 Task: Create a Sprint called Sprint0000000160 in Scrum Project Project0000000054 in Jira. Create a Sprint called Sprint0000000161 in Scrum Project Project0000000054 in Jira. Create a Sprint called Sprint0000000162 in Scrum Project Project0000000054 in Jira. Set Duration of Sprint called Sprint0000000160 in Scrum Project Project0000000054 to 1 week in Jira. Set Duration of Sprint called Sprint0000000161 in Scrum Project Project0000000054 to 2 weeks in Jira
Action: Mouse moved to (279, 371)
Screenshot: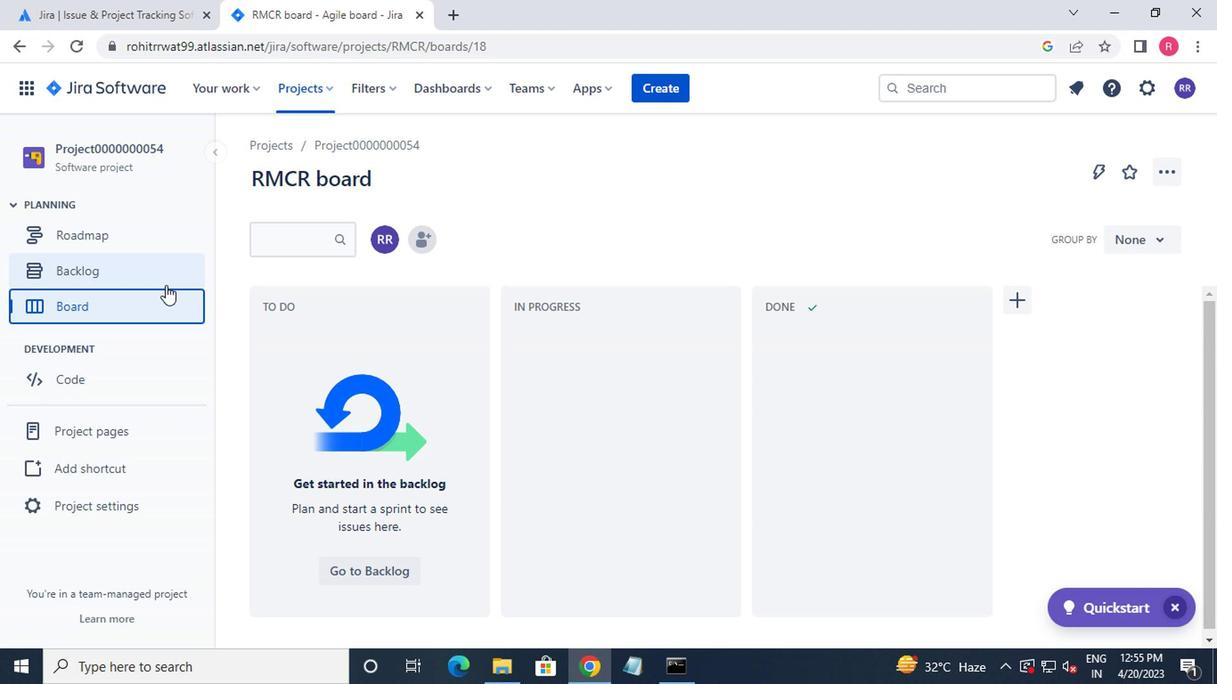
Action: Mouse pressed left at (279, 371)
Screenshot: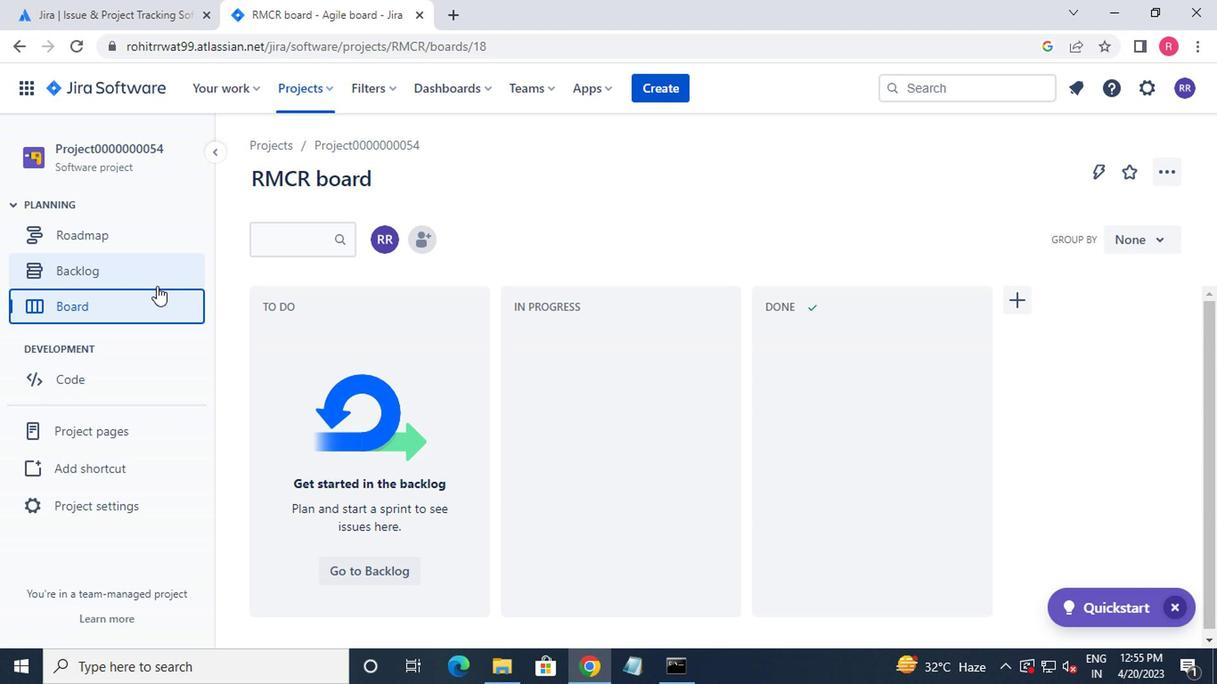 
Action: Mouse moved to (459, 449)
Screenshot: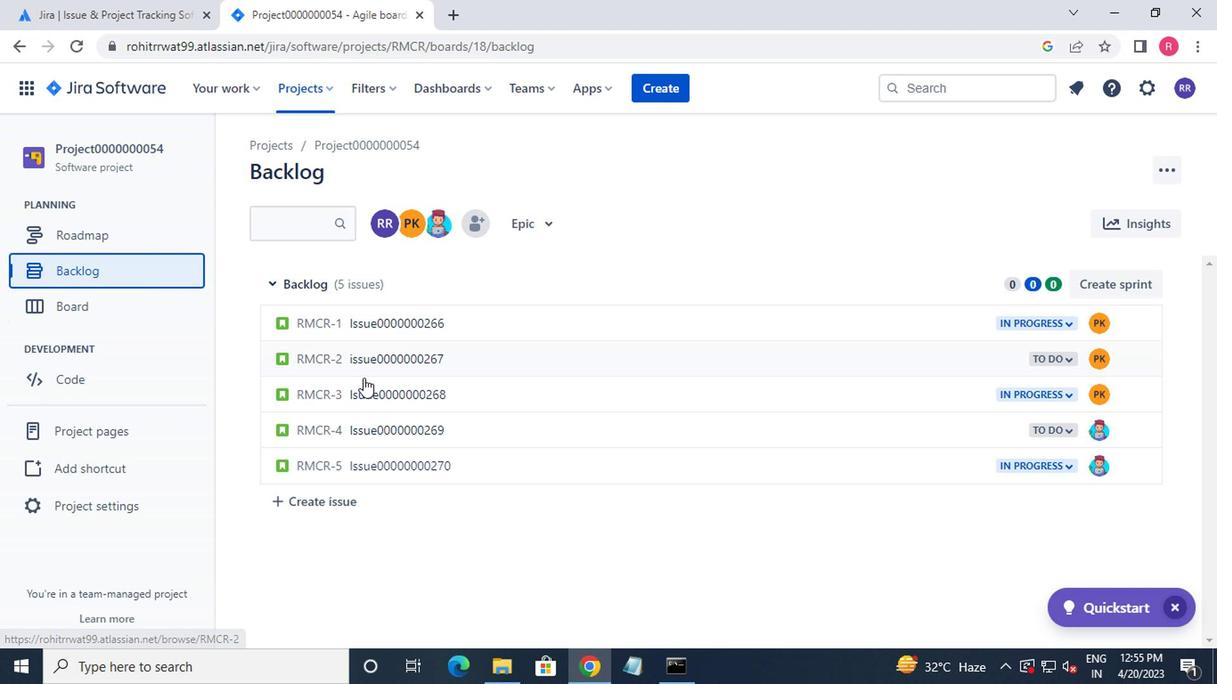
Action: Mouse scrolled (459, 449) with delta (0, 0)
Screenshot: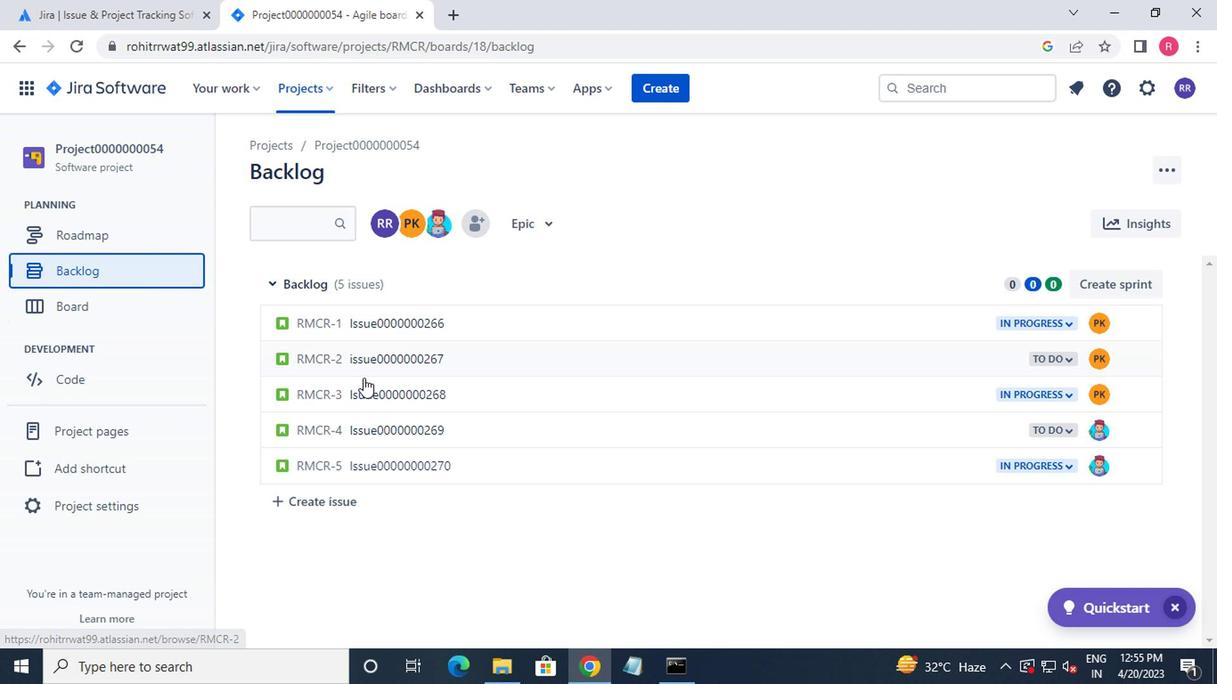 
Action: Mouse moved to (976, 369)
Screenshot: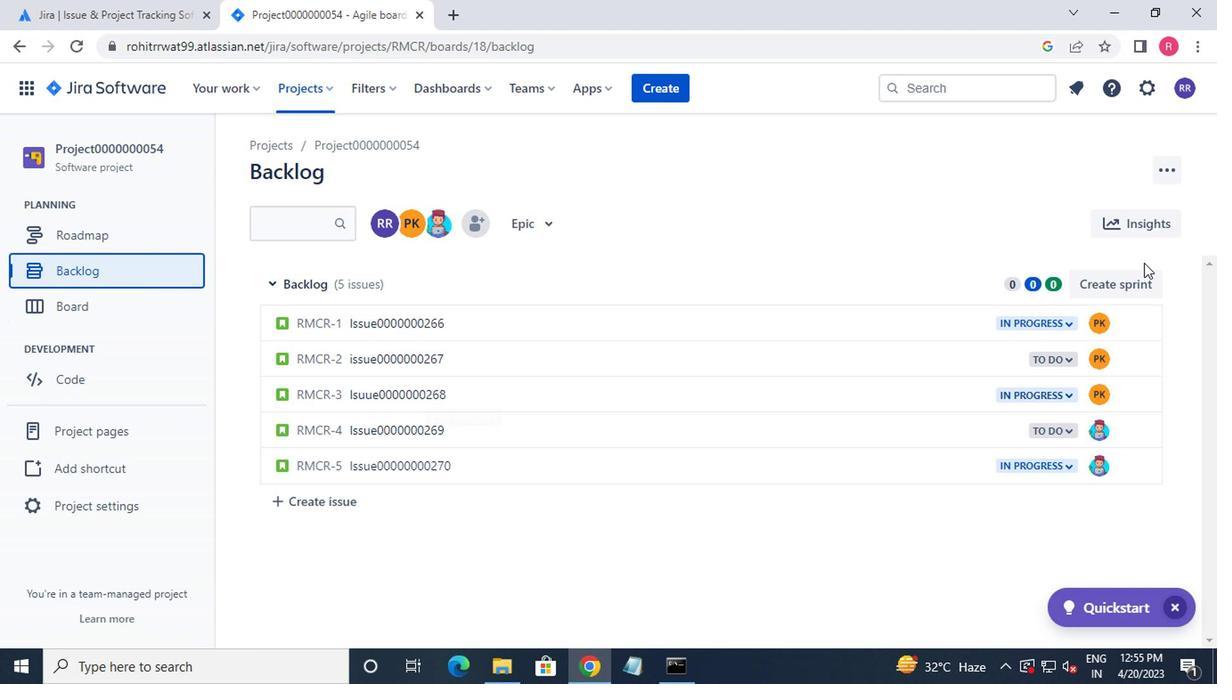
Action: Mouse pressed left at (976, 369)
Screenshot: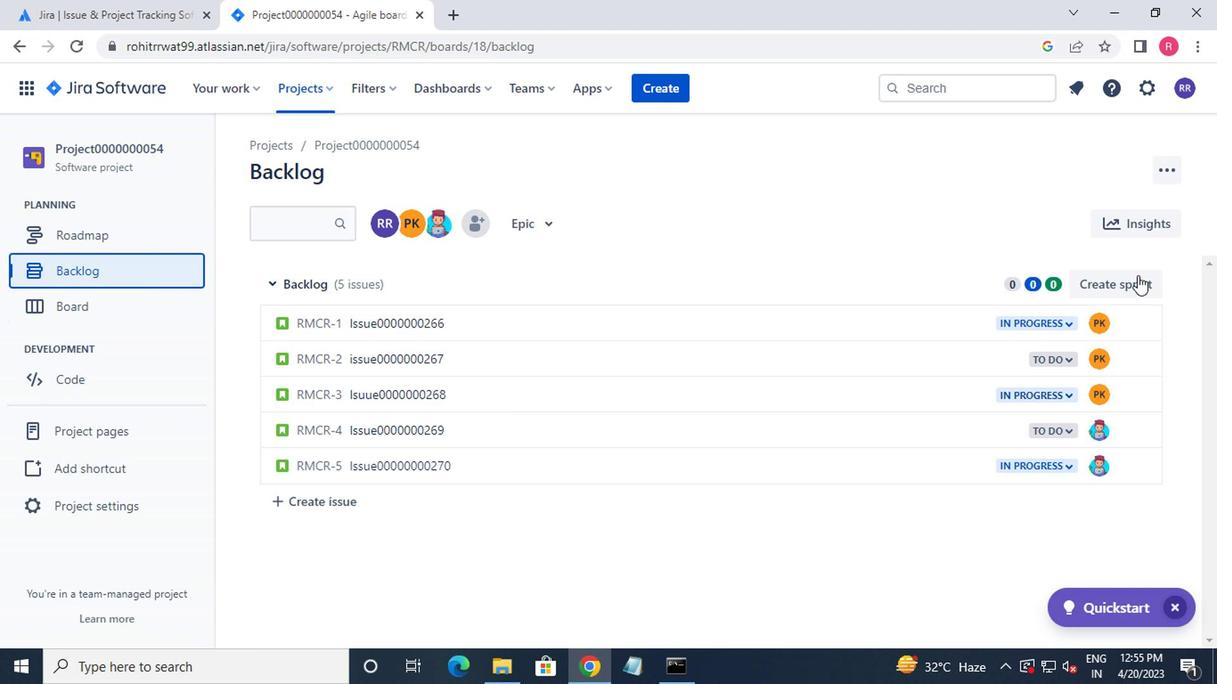 
Action: Mouse moved to (437, 374)
Screenshot: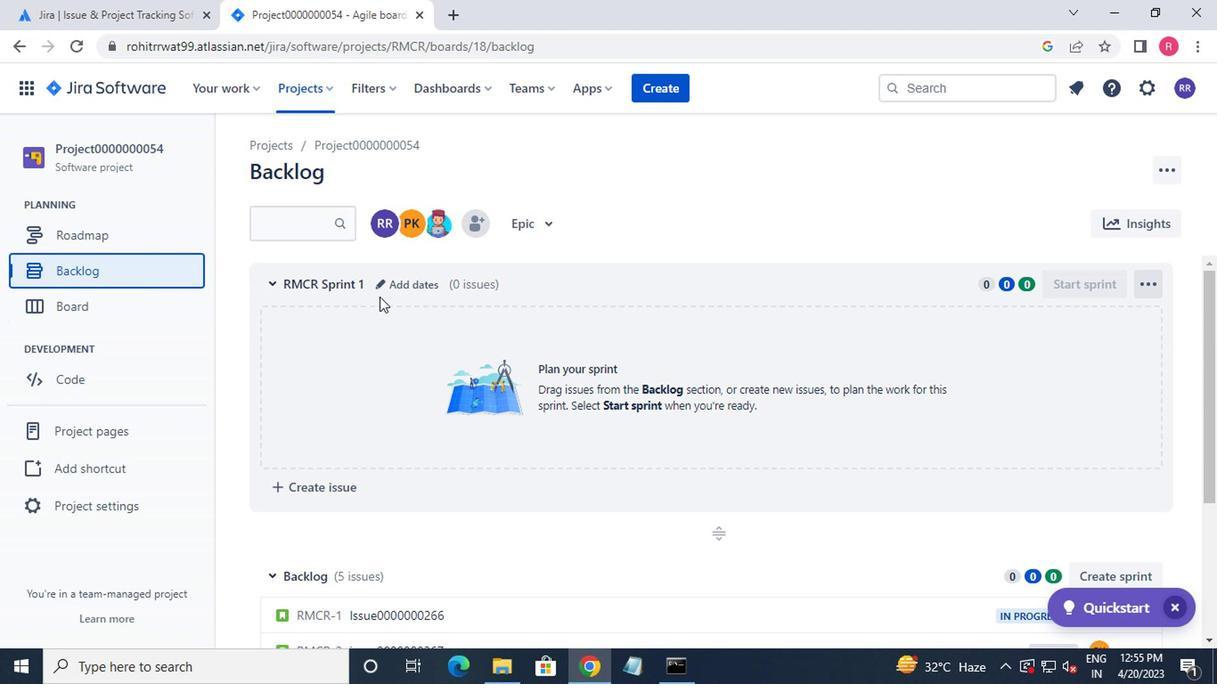 
Action: Mouse pressed left at (437, 374)
Screenshot: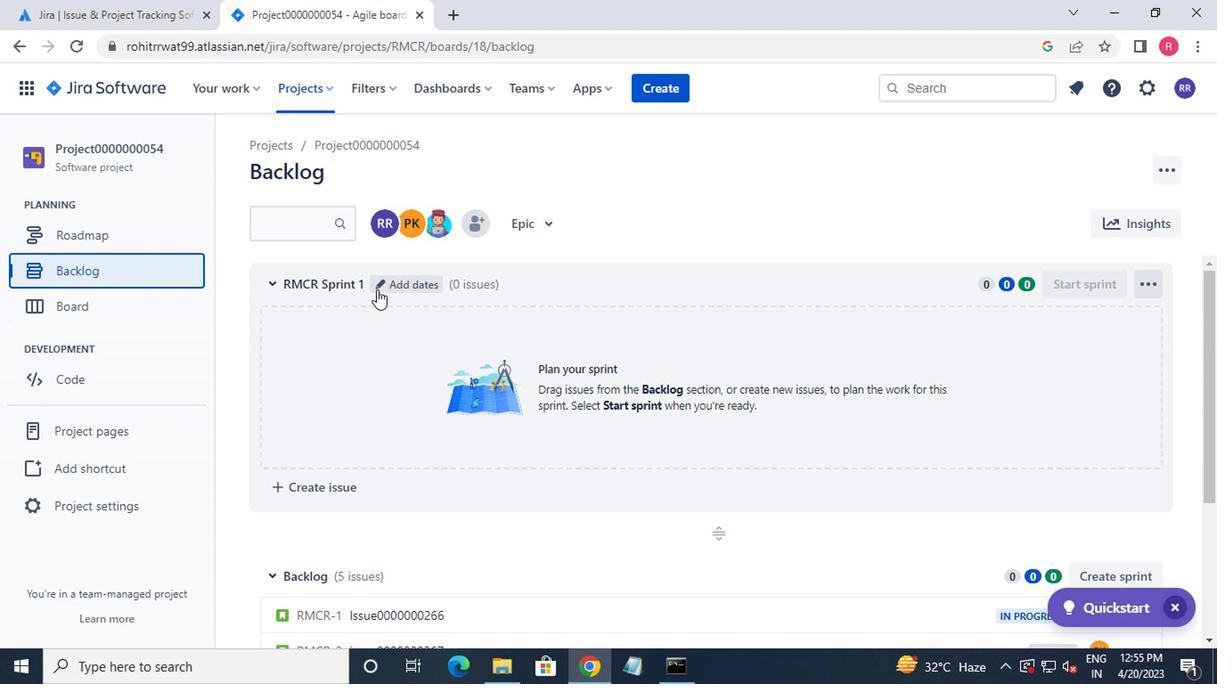 
Action: Key pressed <Key.backspace><Key.backspace><Key.backspace><Key.backspace><Key.backspace><Key.backspace><Key.backspace><Key.backspace><Key.backspace><Key.backspace><Key.backspace><Key.backspace><Key.backspace><Key.backspace><Key.backspace><Key.backspace><Key.backspace><Key.backspace><Key.backspace><Key.backspace><Key.shift>SPRINT0000000160
Screenshot: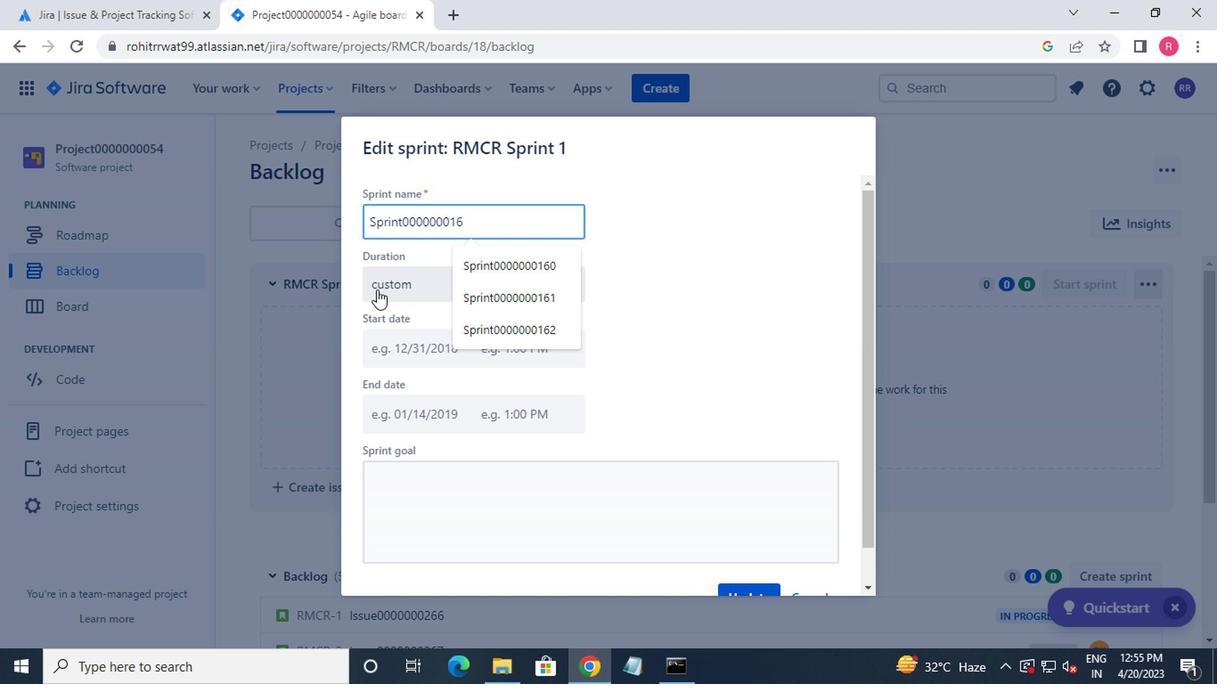 
Action: Mouse moved to (817, 306)
Screenshot: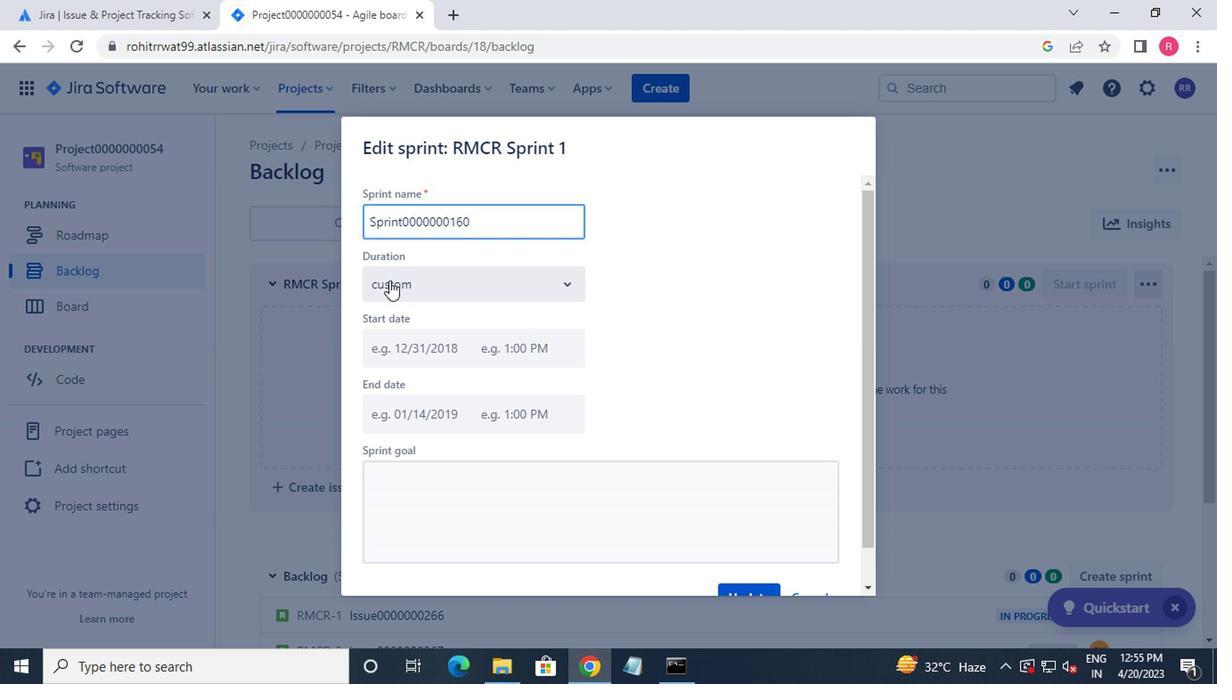 
Action: Mouse scrolled (817, 305) with delta (0, 0)
Screenshot: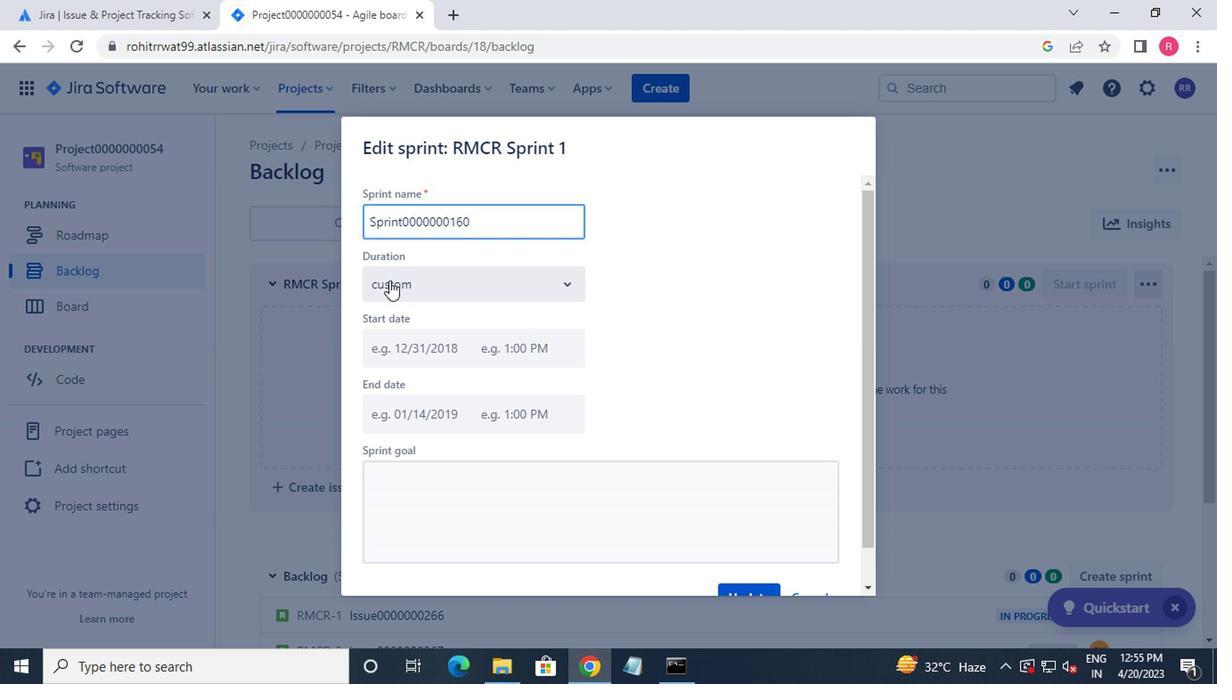 
Action: Mouse moved to (825, 310)
Screenshot: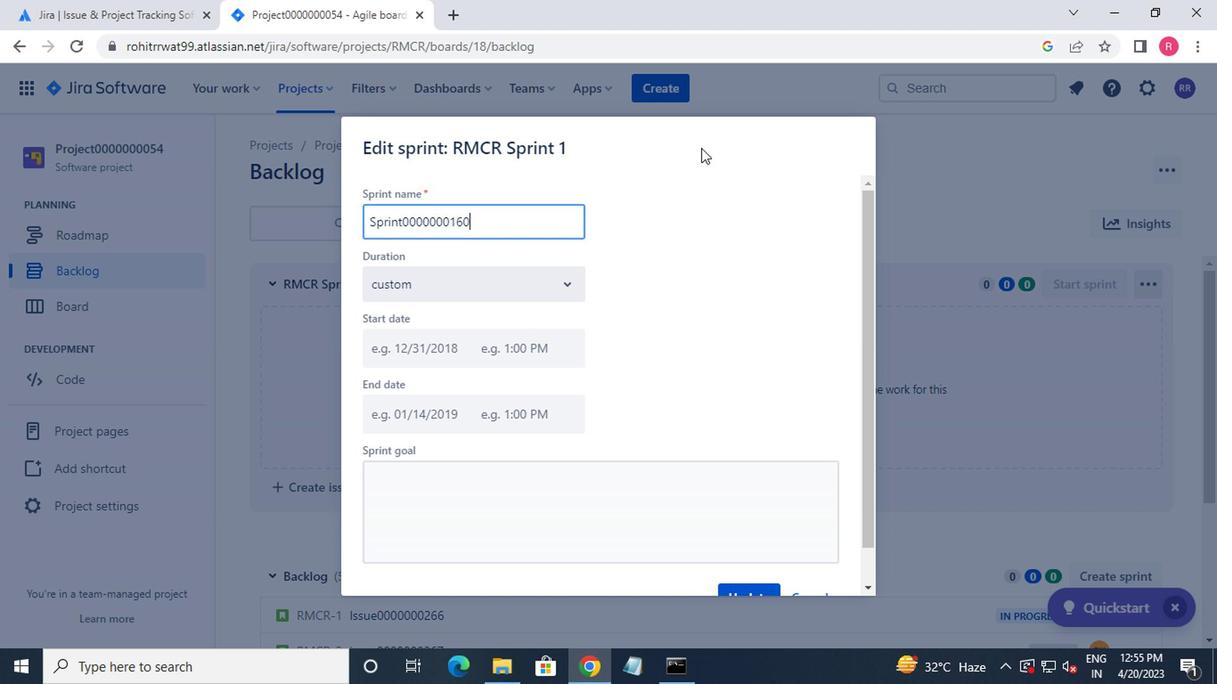 
Action: Mouse scrolled (825, 309) with delta (0, 0)
Screenshot: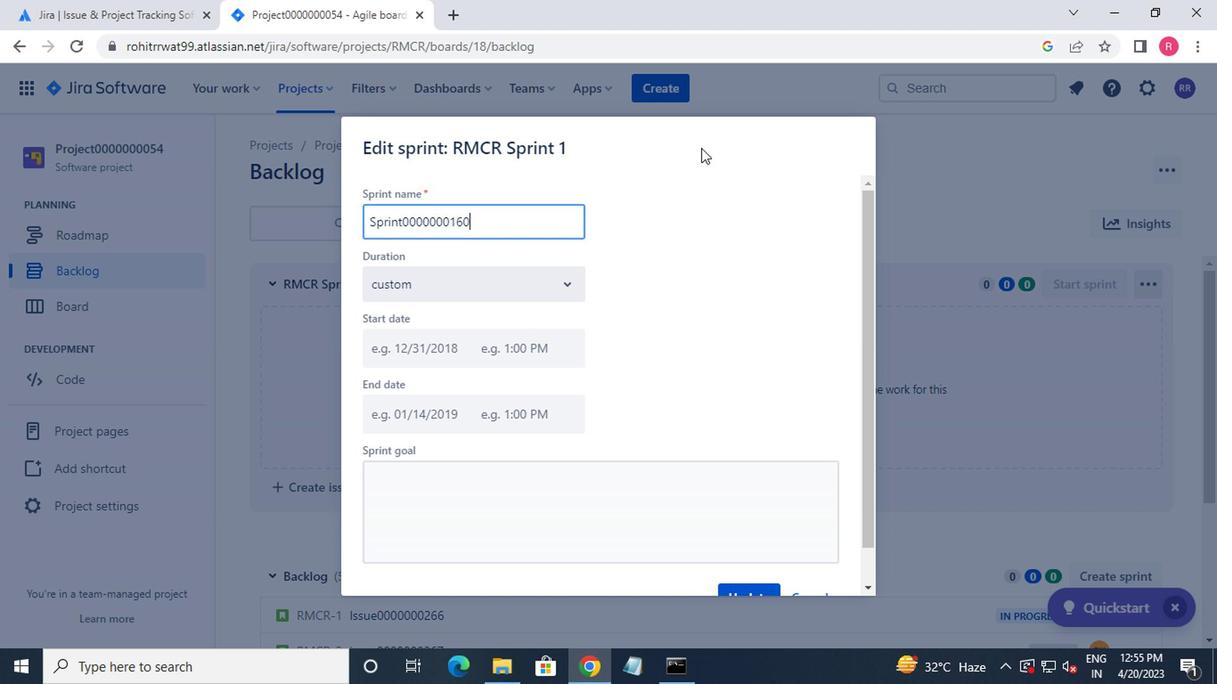 
Action: Mouse moved to (778, 363)
Screenshot: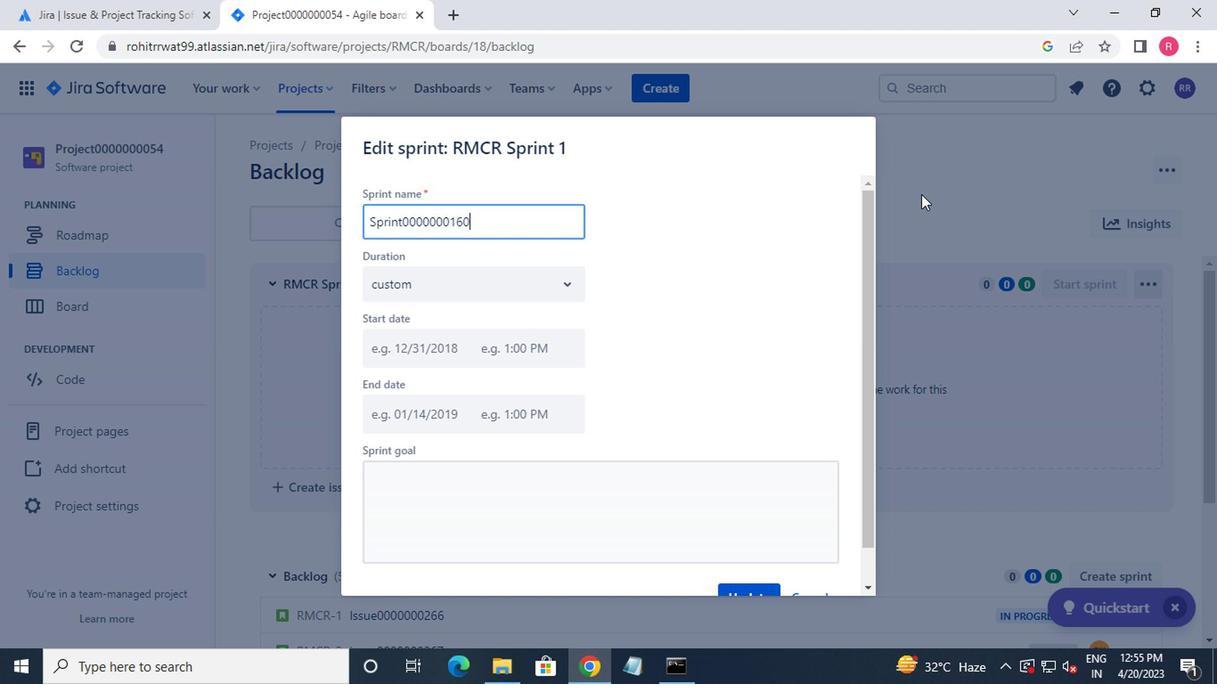 
Action: Mouse scrolled (778, 362) with delta (0, 0)
Screenshot: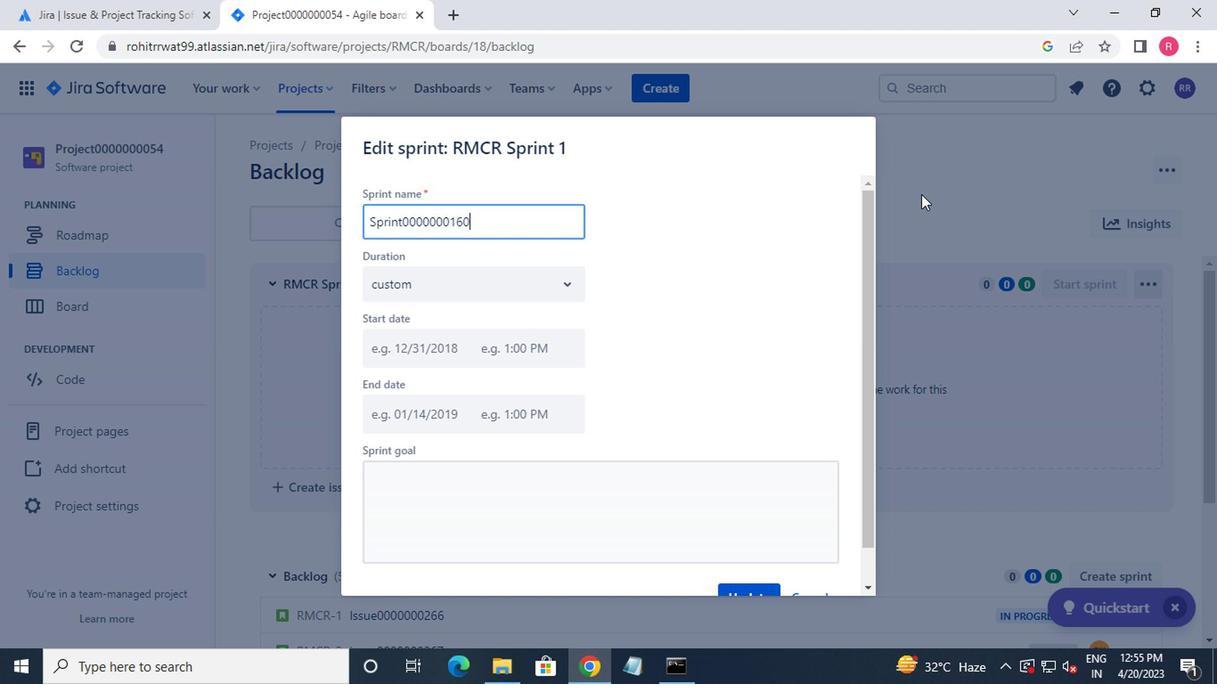 
Action: Mouse moved to (702, 573)
Screenshot: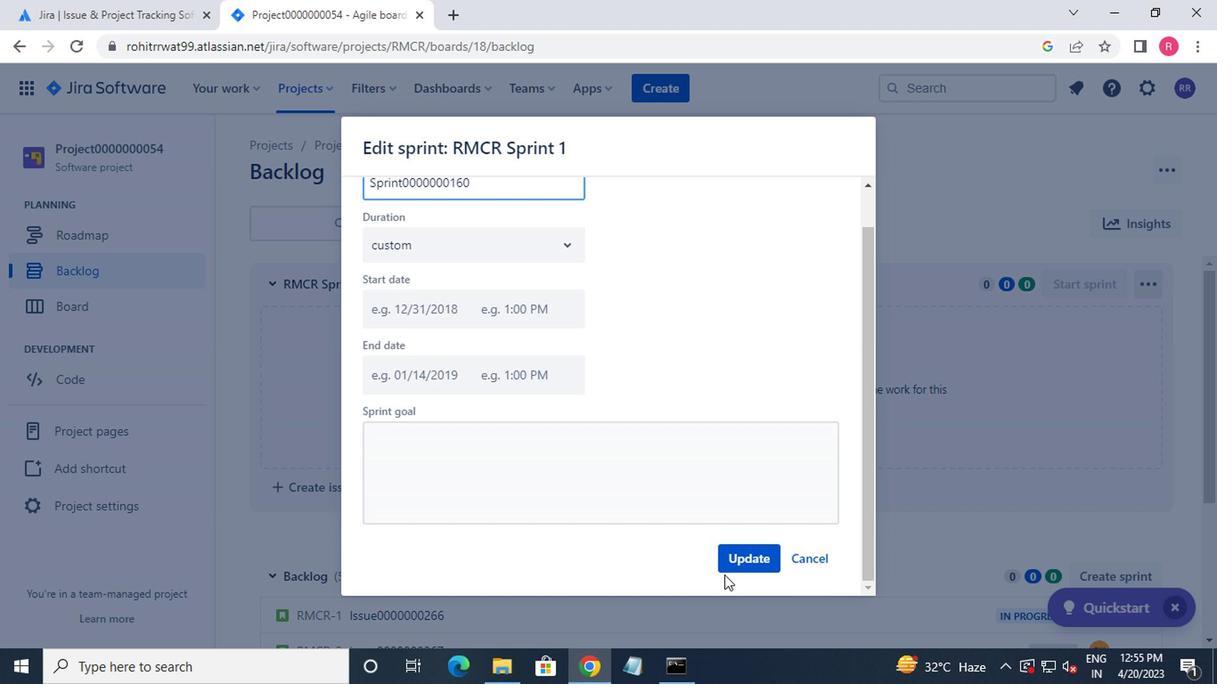 
Action: Mouse pressed left at (702, 573)
Screenshot: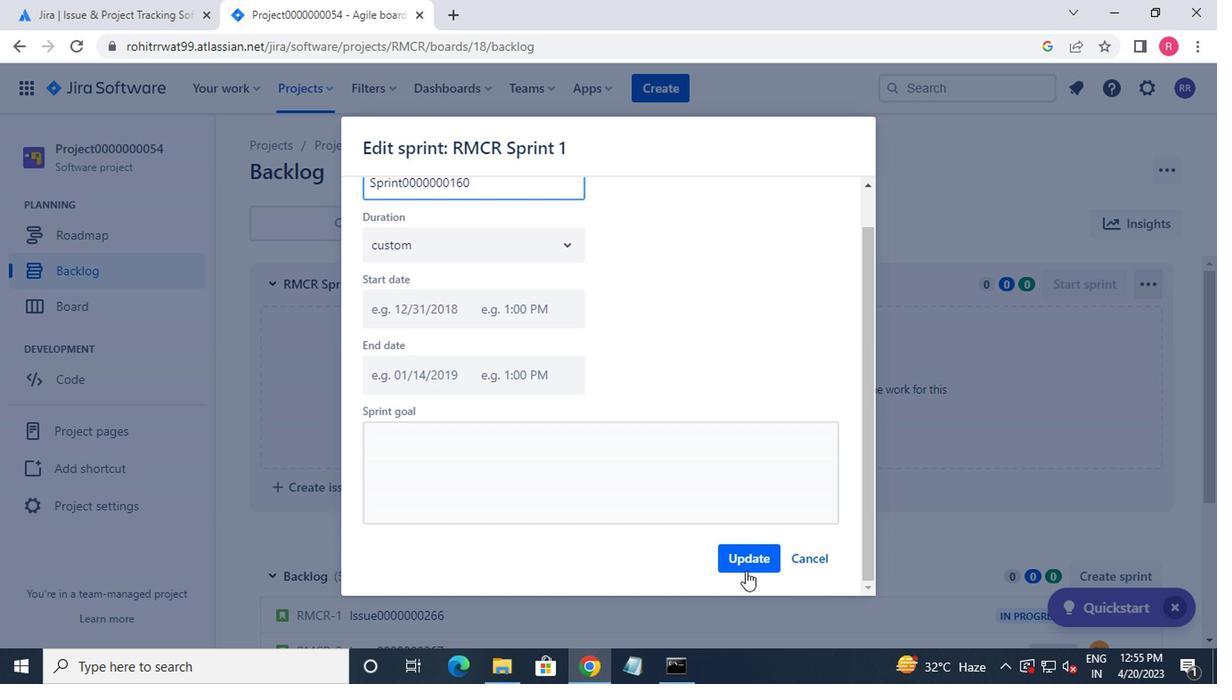 
Action: Mouse moved to (969, 579)
Screenshot: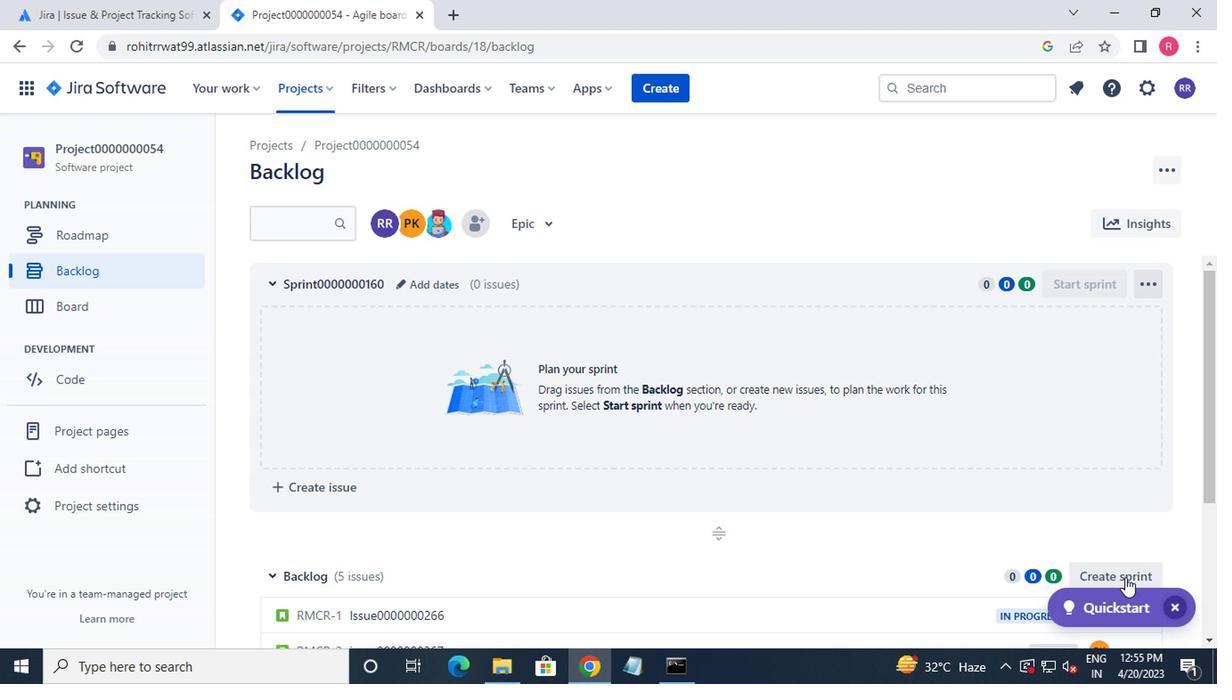 
Action: Mouse pressed left at (969, 579)
Screenshot: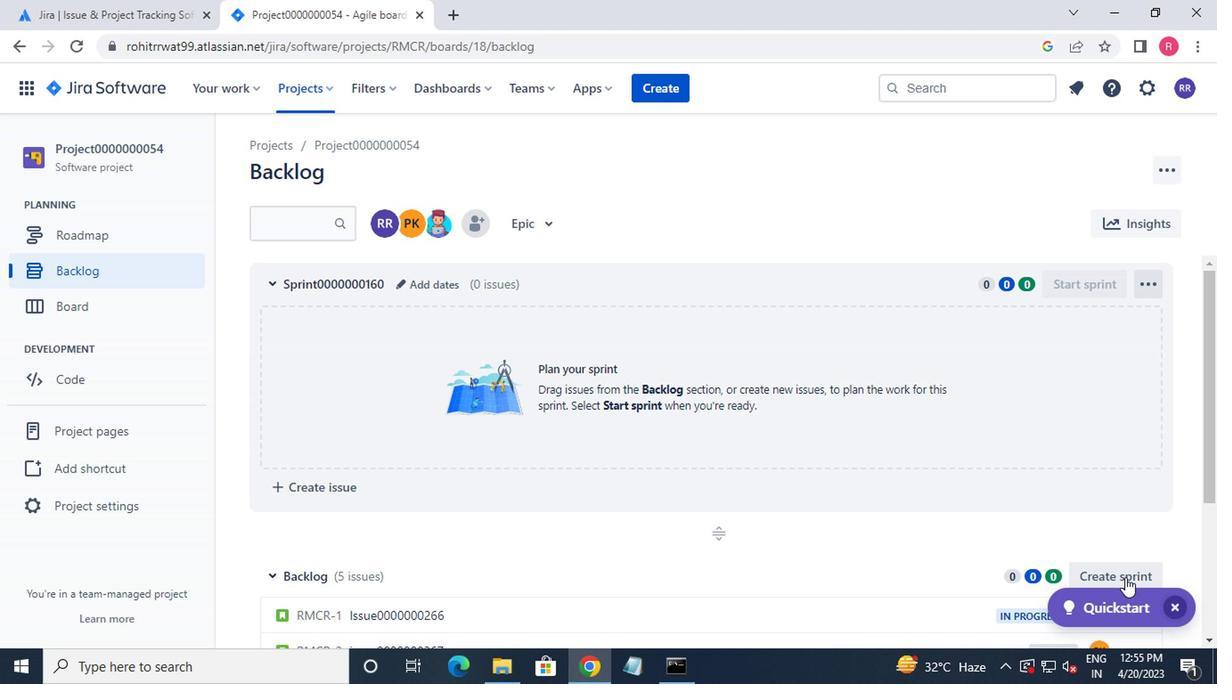 
Action: Mouse moved to (567, 515)
Screenshot: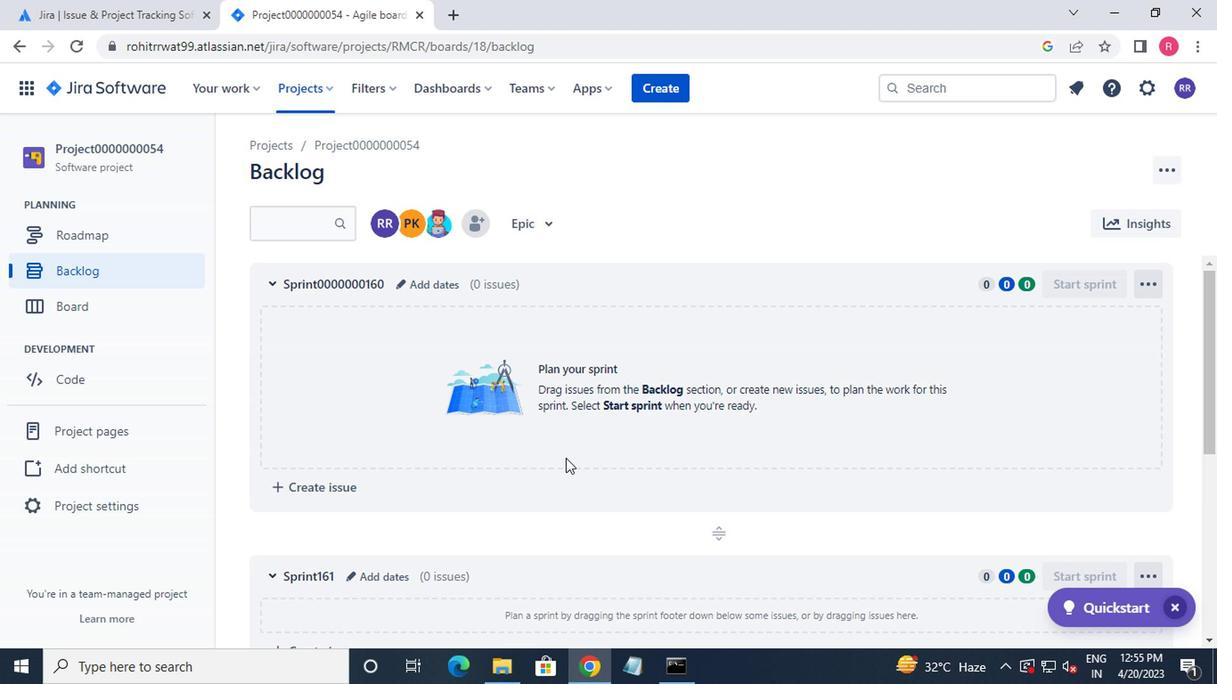 
Action: Mouse scrolled (567, 515) with delta (0, 0)
Screenshot: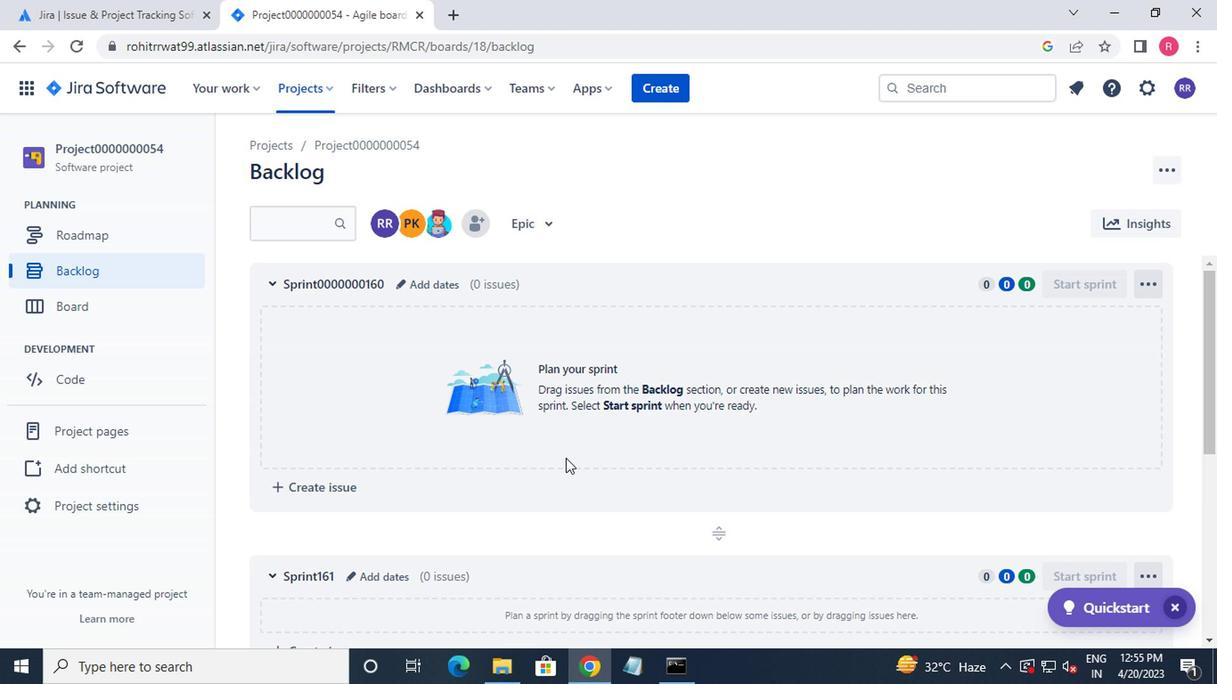 
Action: Mouse moved to (421, 516)
Screenshot: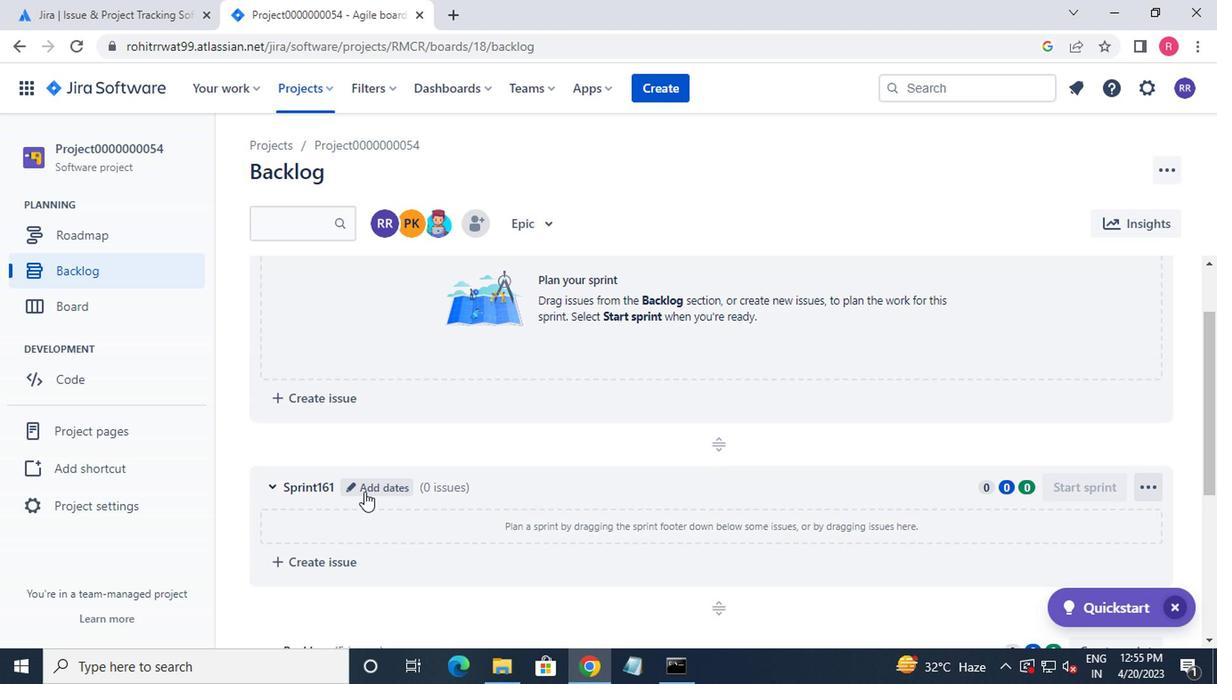 
Action: Mouse pressed left at (421, 516)
Screenshot: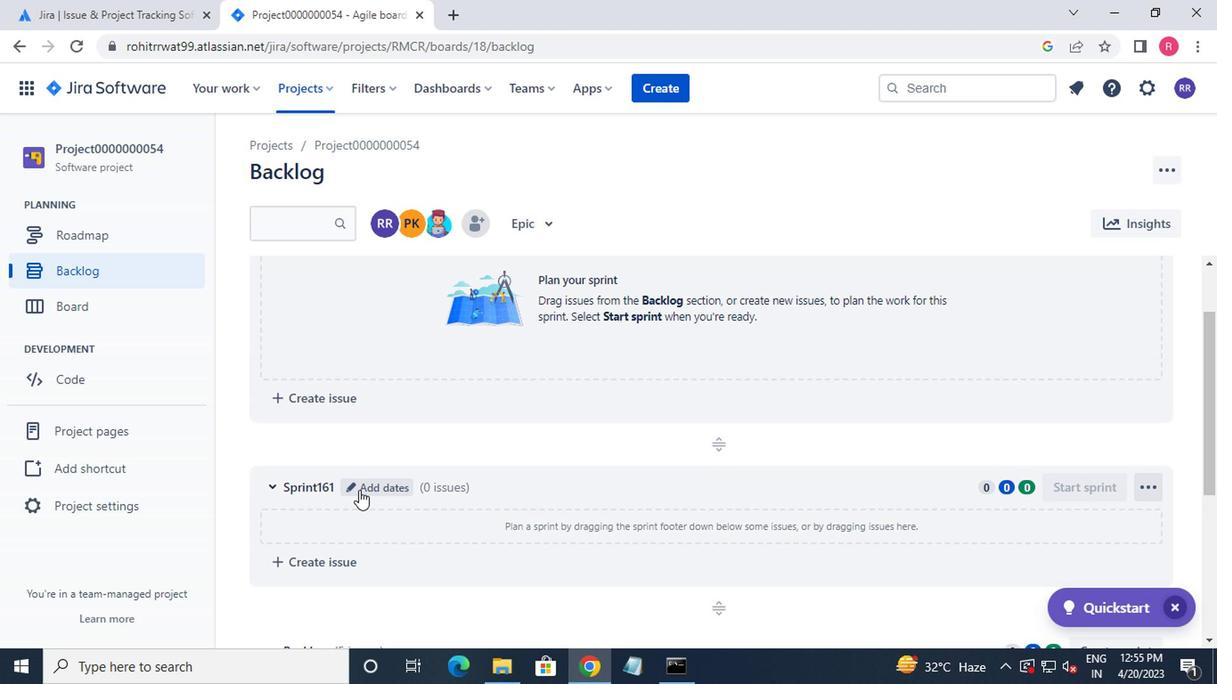 
Action: Mouse moved to (454, 329)
Screenshot: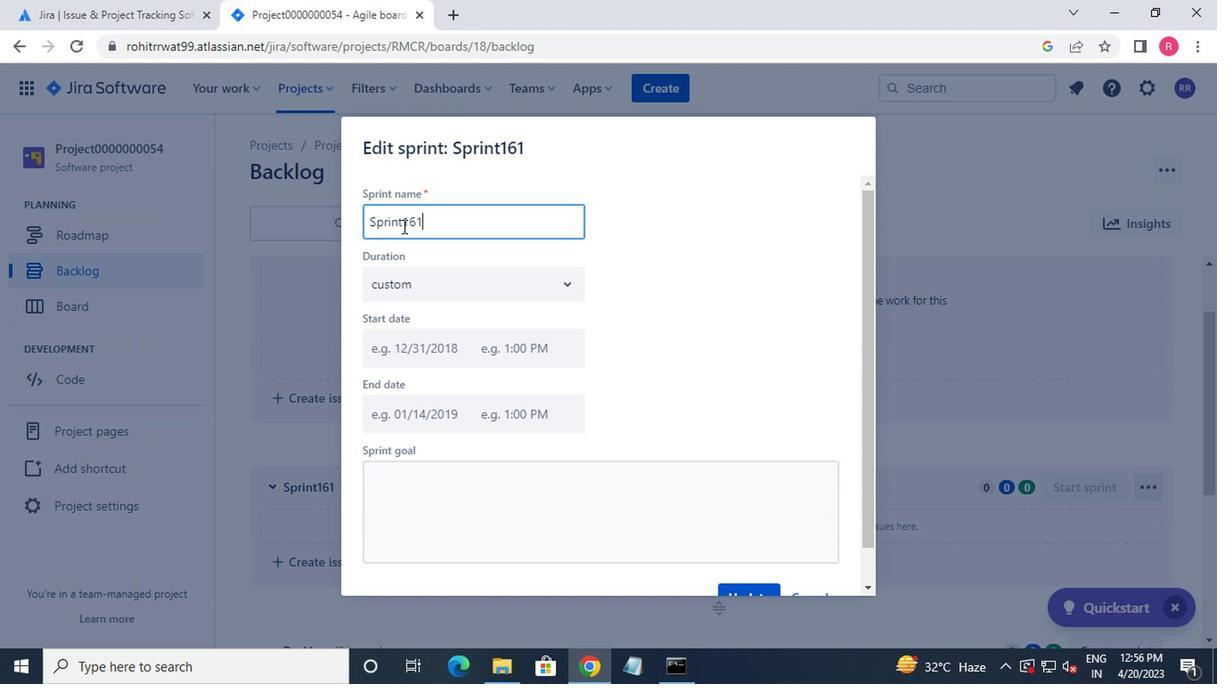
Action: Mouse pressed left at (454, 329)
Screenshot: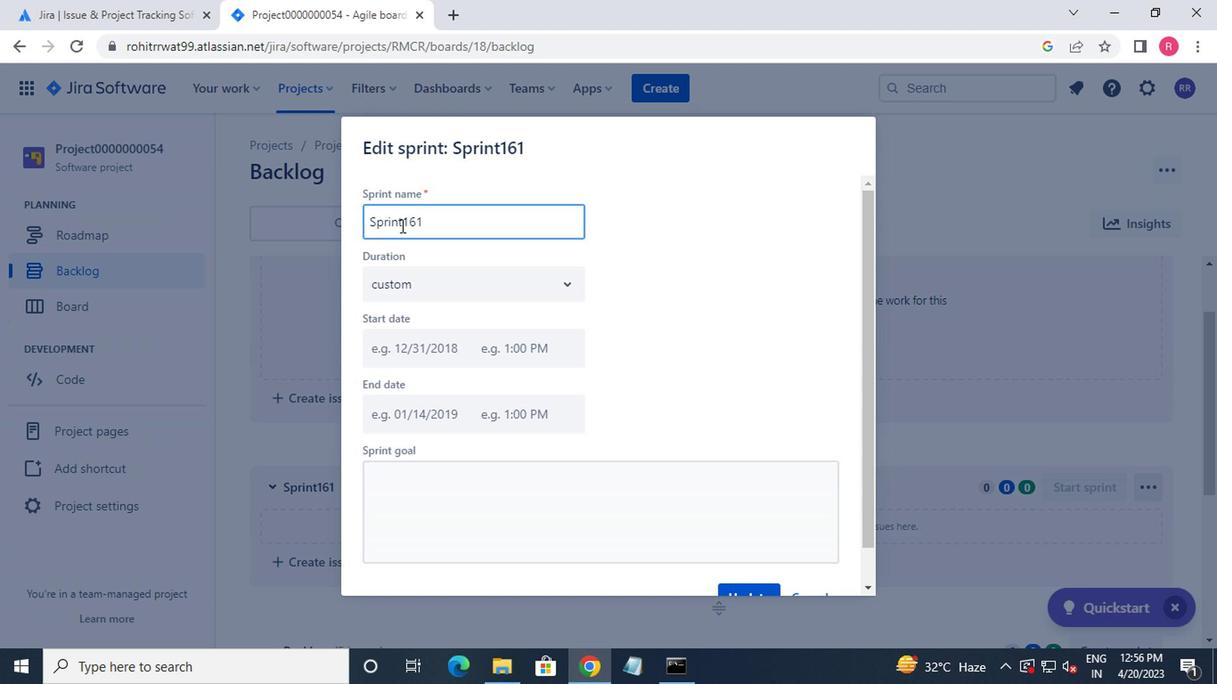
Action: Mouse moved to (454, 329)
Screenshot: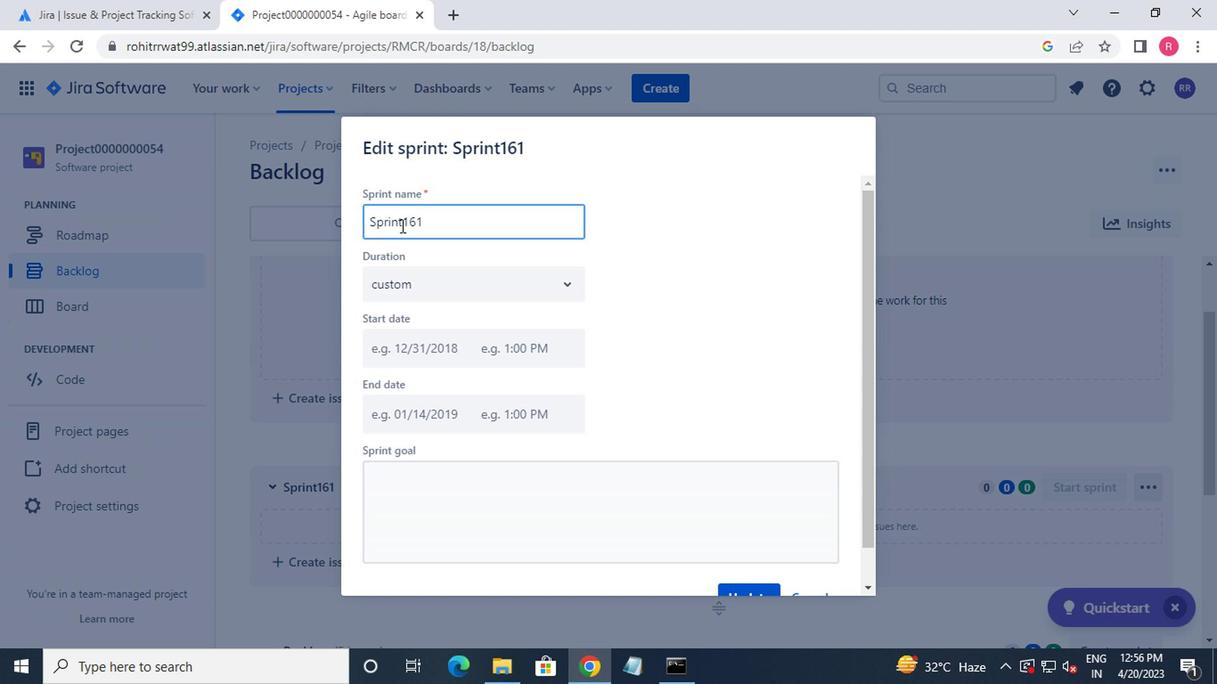 
Action: Key pressed 0000000
Screenshot: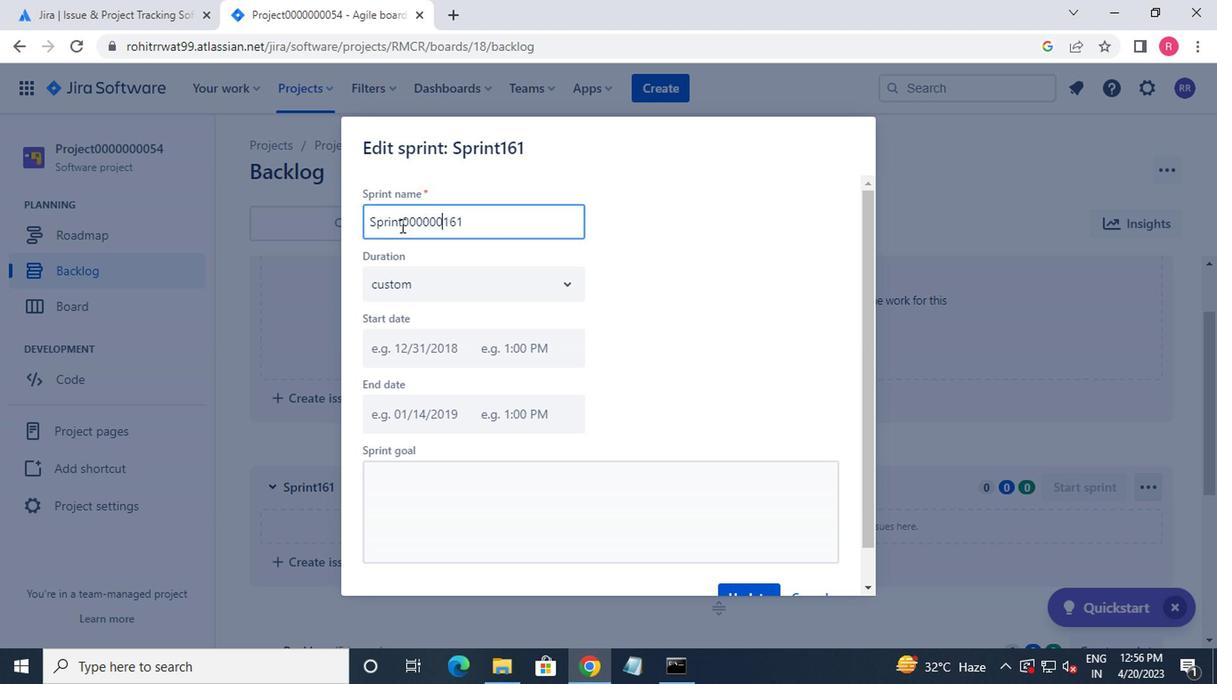 
Action: Mouse moved to (454, 328)
Screenshot: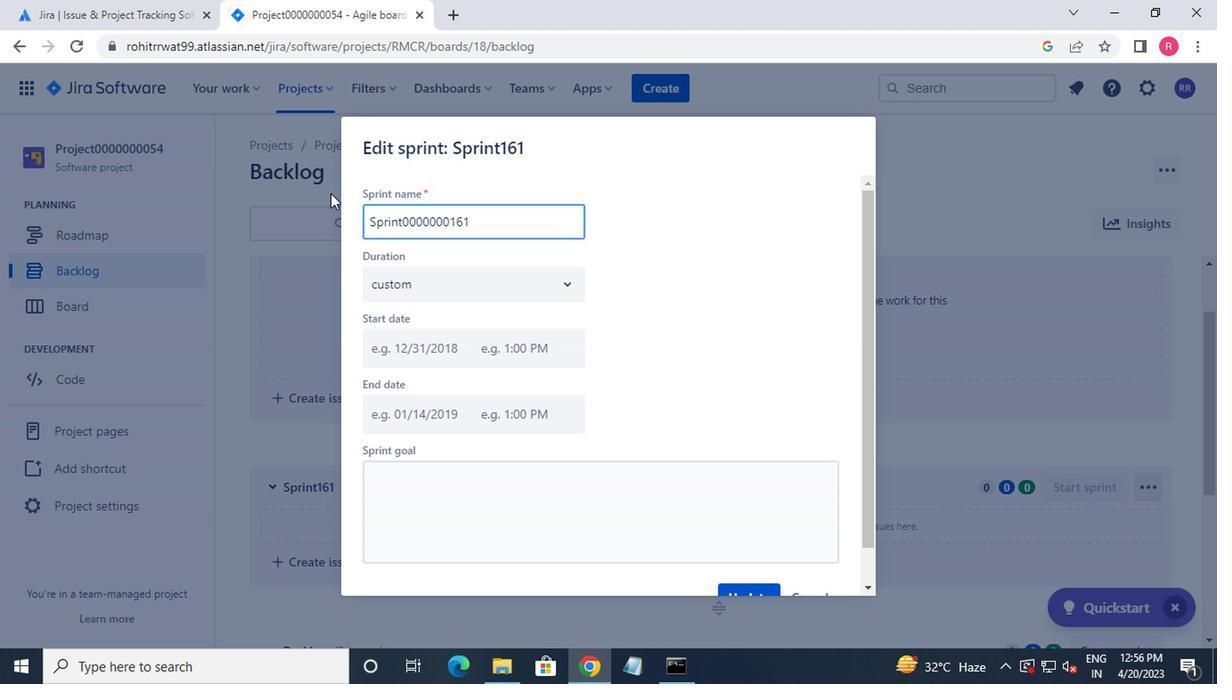 
Action: Mouse scrolled (454, 327) with delta (0, 0)
Screenshot: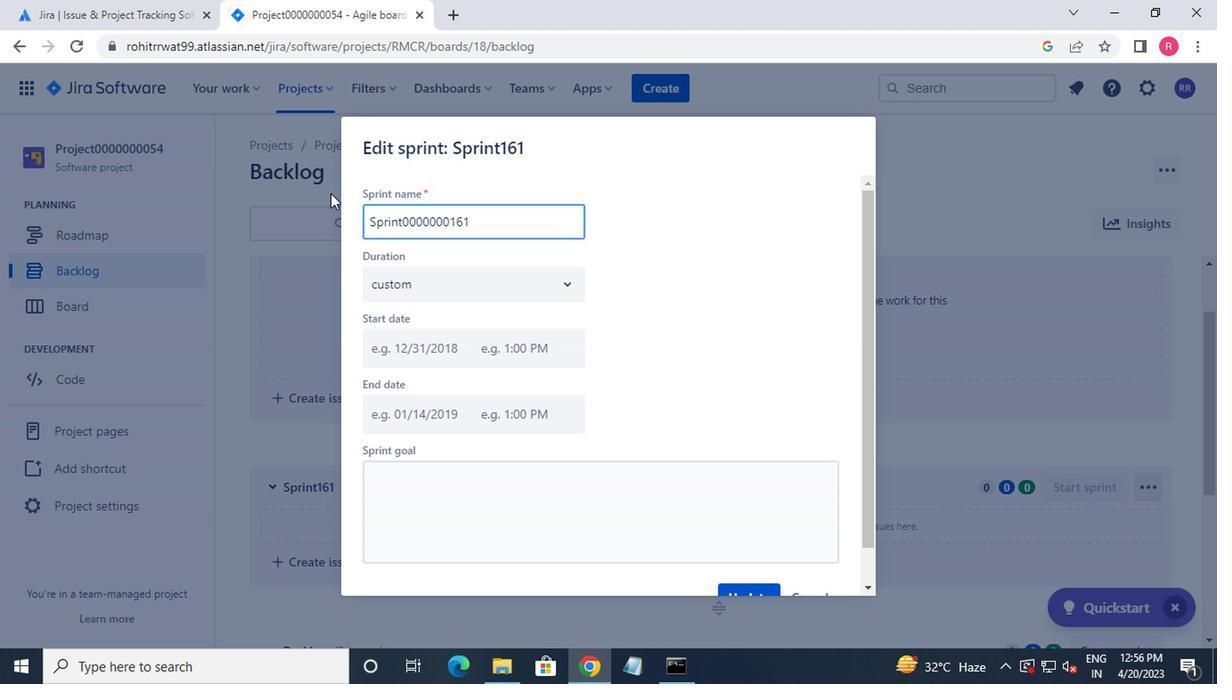 
Action: Mouse moved to (584, 419)
Screenshot: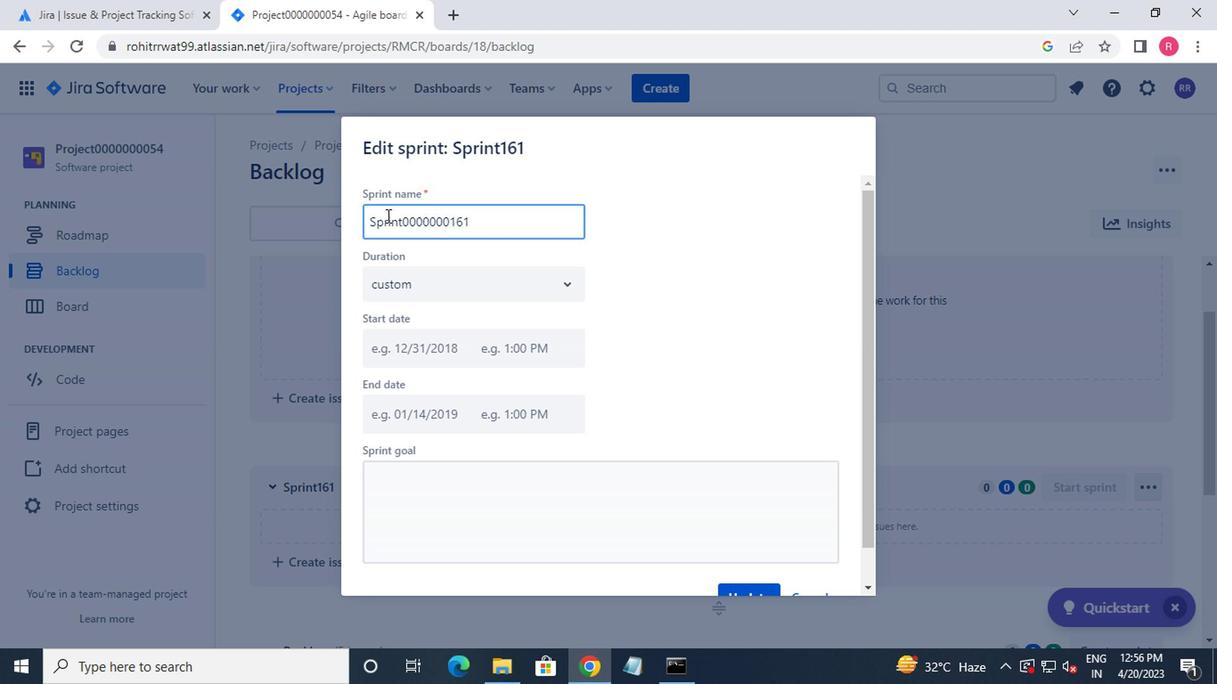 
Action: Mouse scrolled (584, 419) with delta (0, 0)
Screenshot: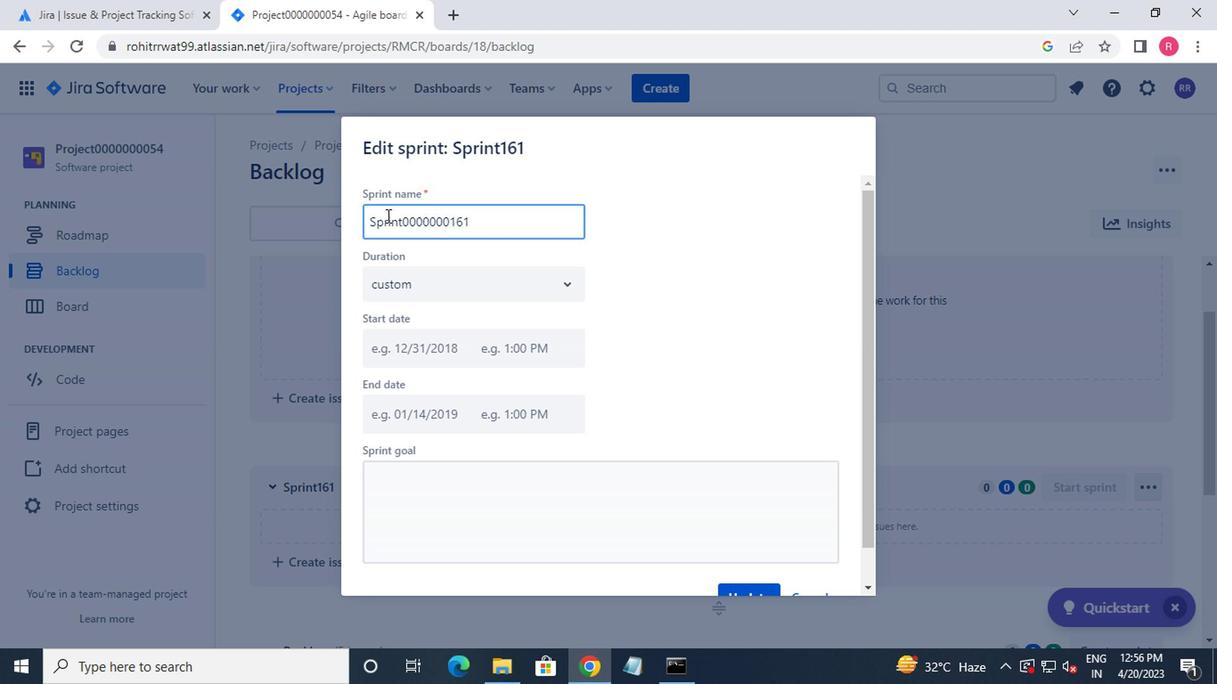 
Action: Mouse moved to (716, 544)
Screenshot: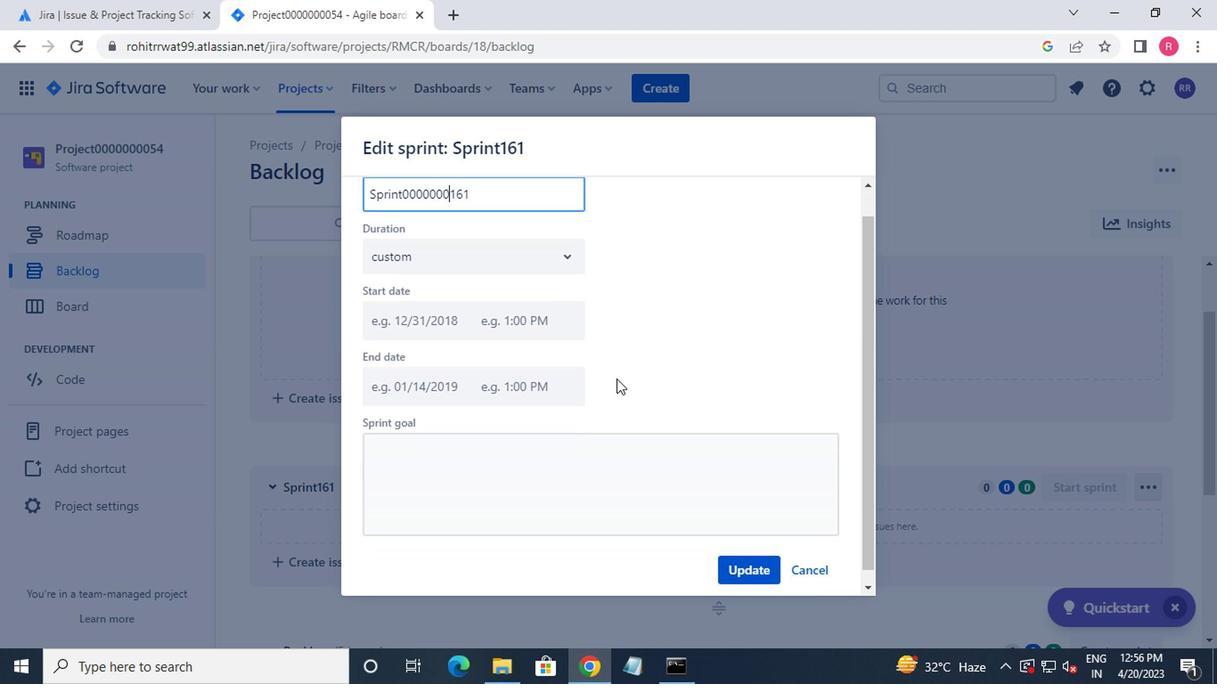 
Action: Mouse scrolled (716, 543) with delta (0, 0)
Screenshot: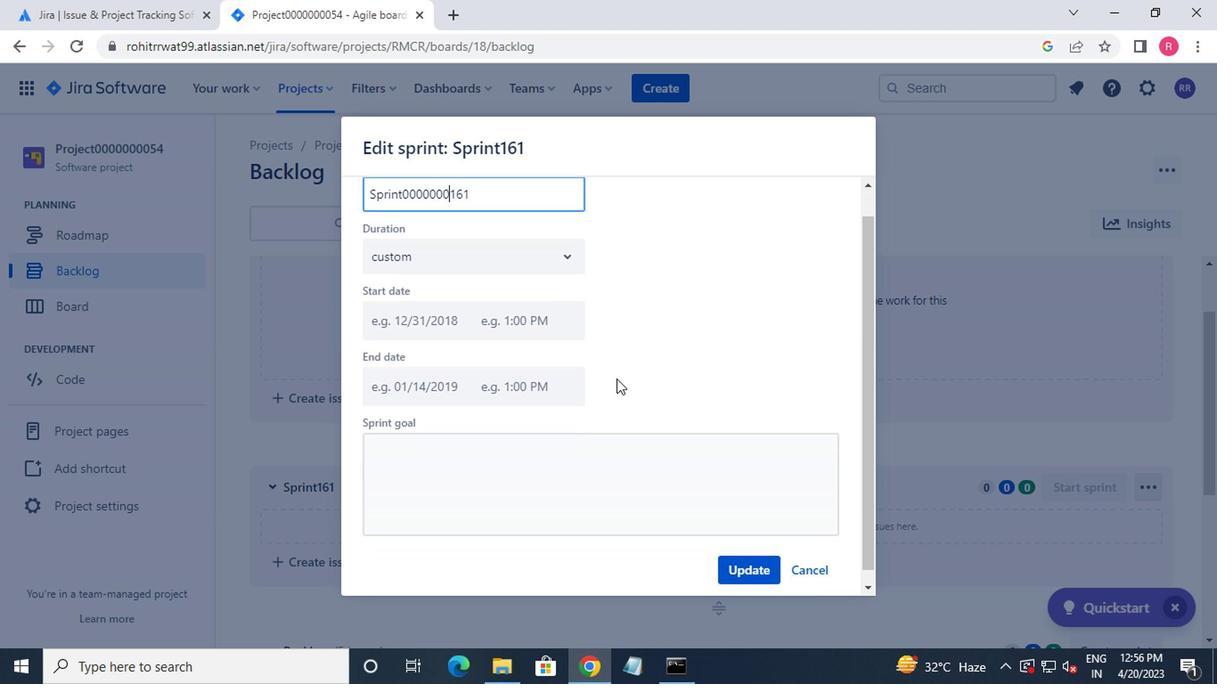 
Action: Mouse moved to (703, 572)
Screenshot: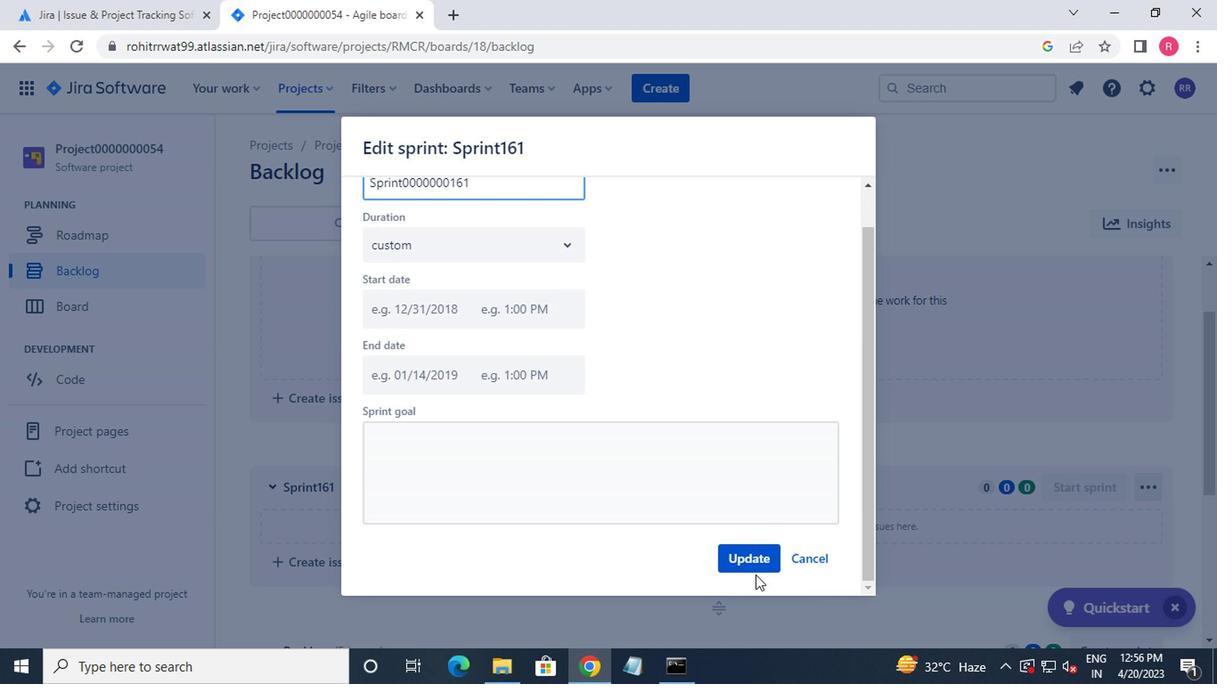 
Action: Mouse pressed left at (703, 572)
Screenshot: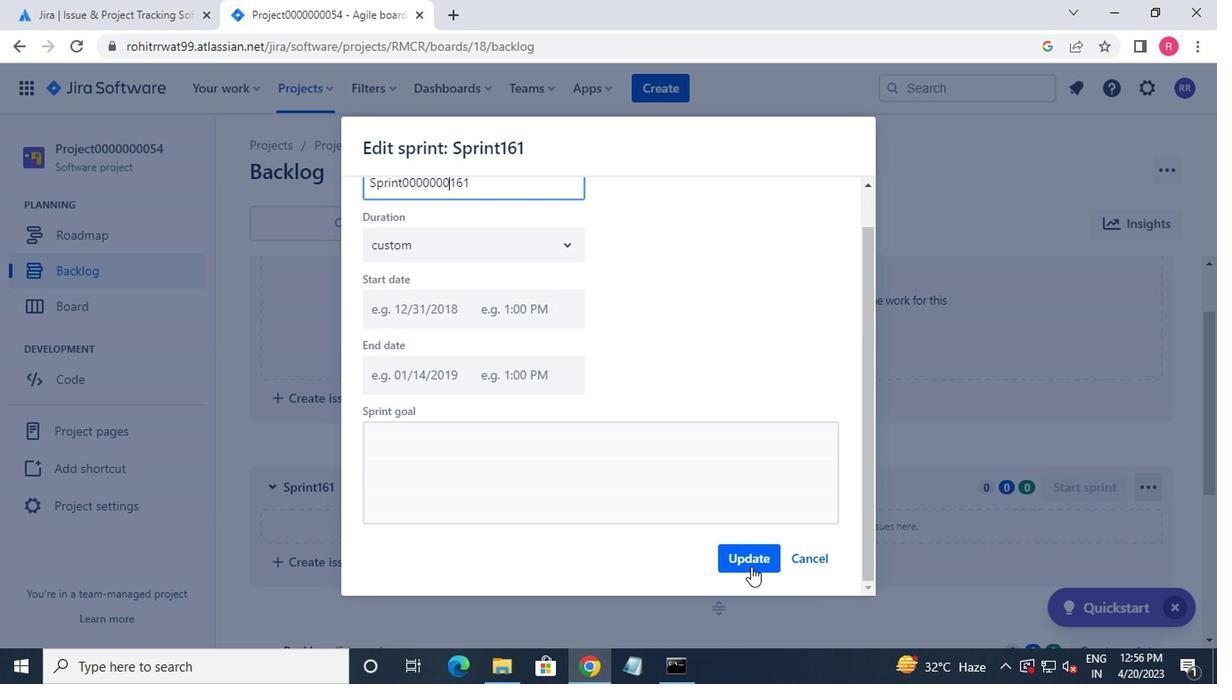 
Action: Mouse moved to (673, 548)
Screenshot: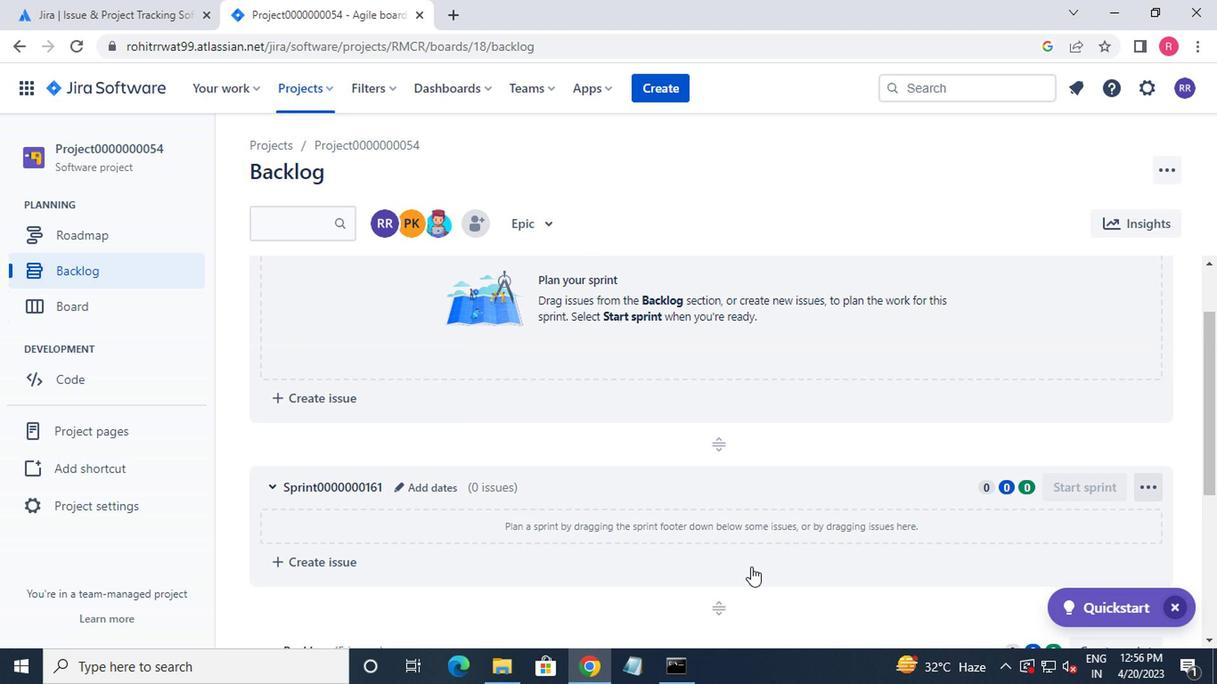 
Action: Mouse scrolled (673, 547) with delta (0, 0)
Screenshot: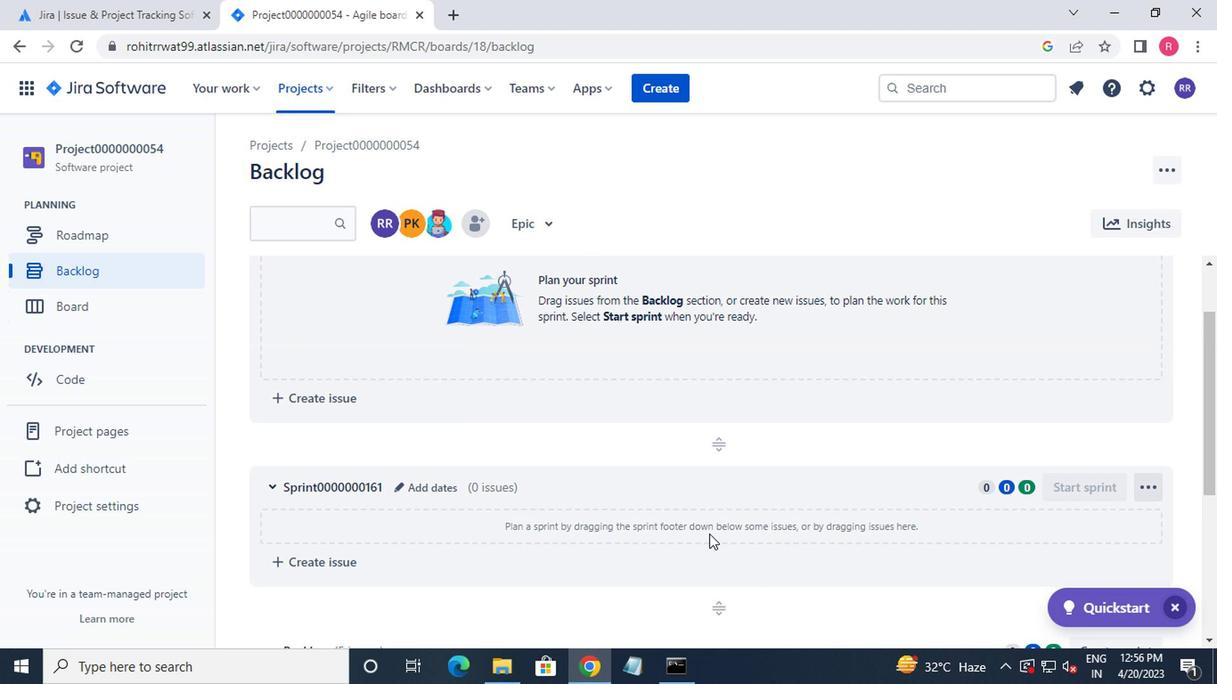 
Action: Mouse scrolled (673, 547) with delta (0, 0)
Screenshot: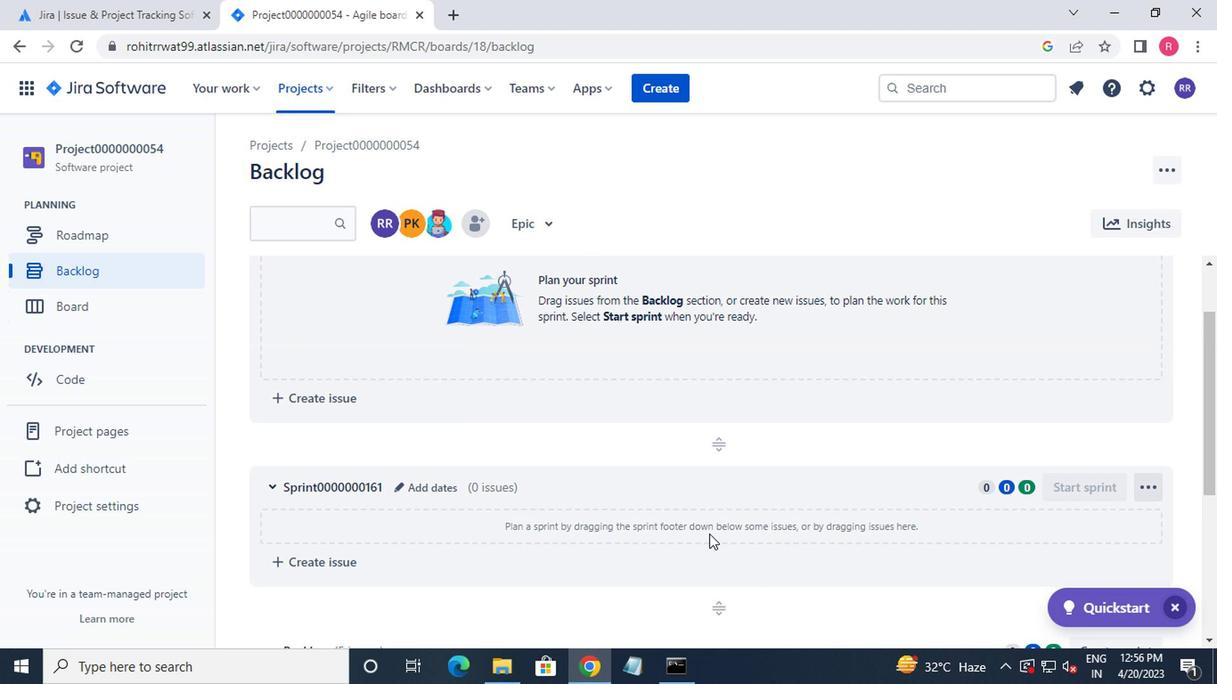 
Action: Mouse moved to (953, 504)
Screenshot: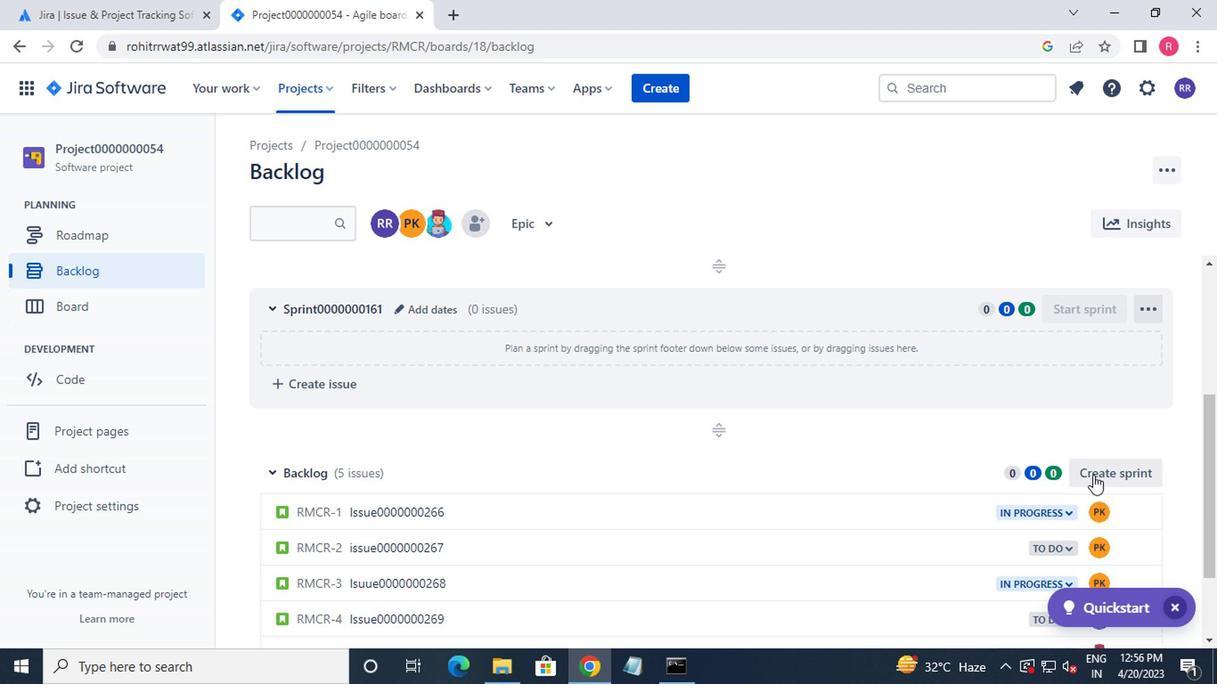 
Action: Mouse pressed left at (953, 504)
Screenshot: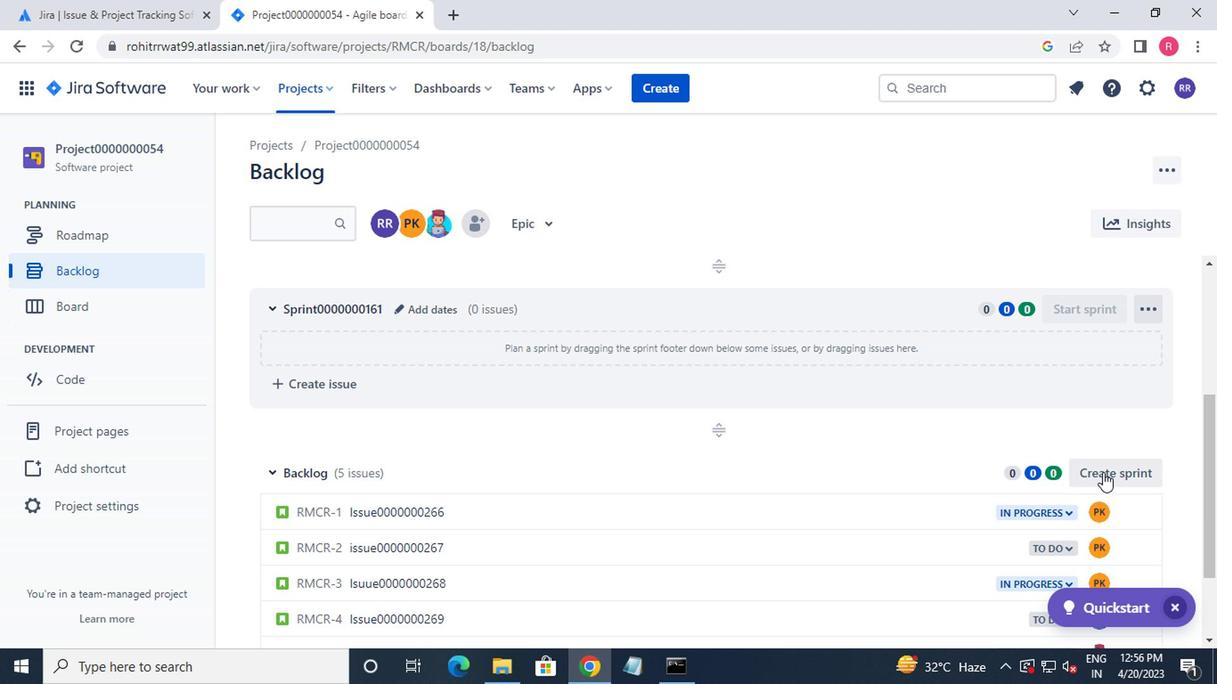 
Action: Mouse moved to (603, 470)
Screenshot: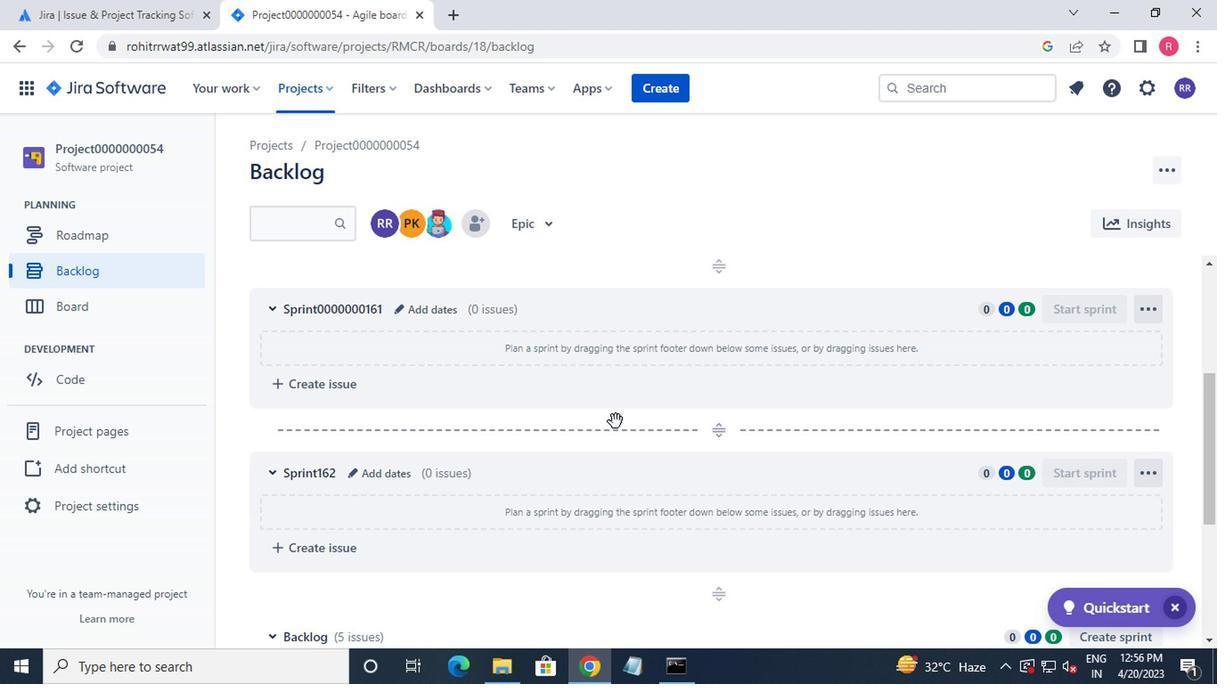 
Action: Mouse scrolled (603, 469) with delta (0, 0)
Screenshot: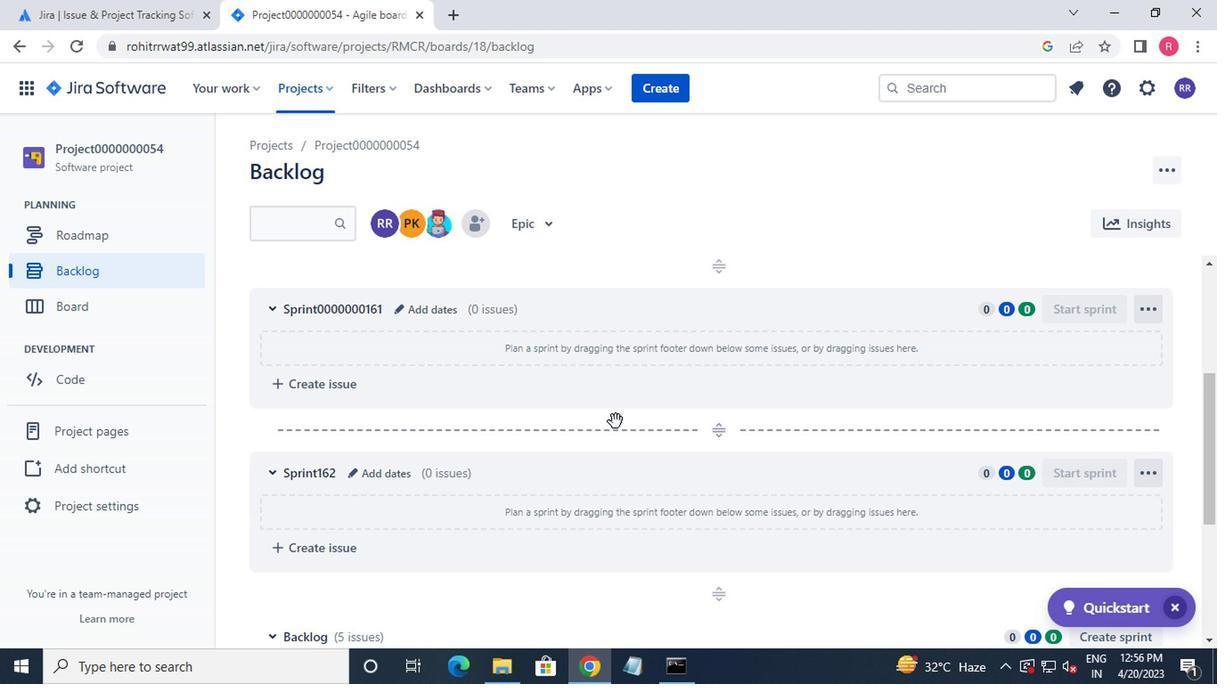 
Action: Mouse moved to (419, 440)
Screenshot: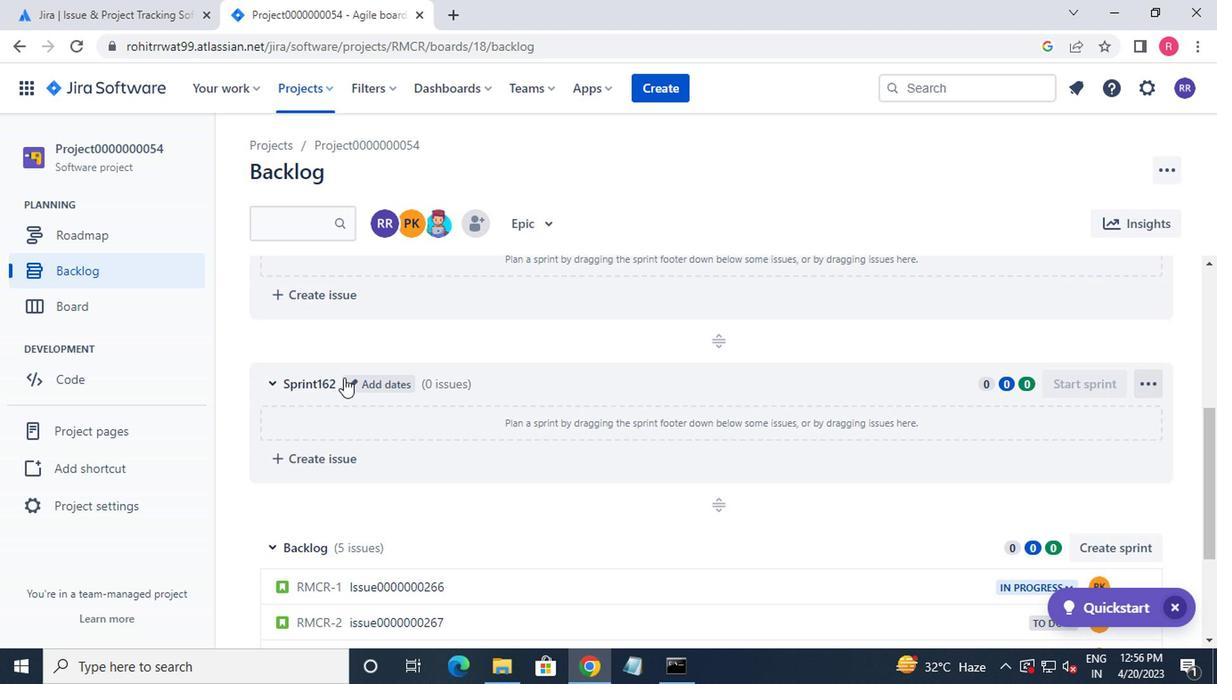 
Action: Mouse pressed left at (419, 440)
Screenshot: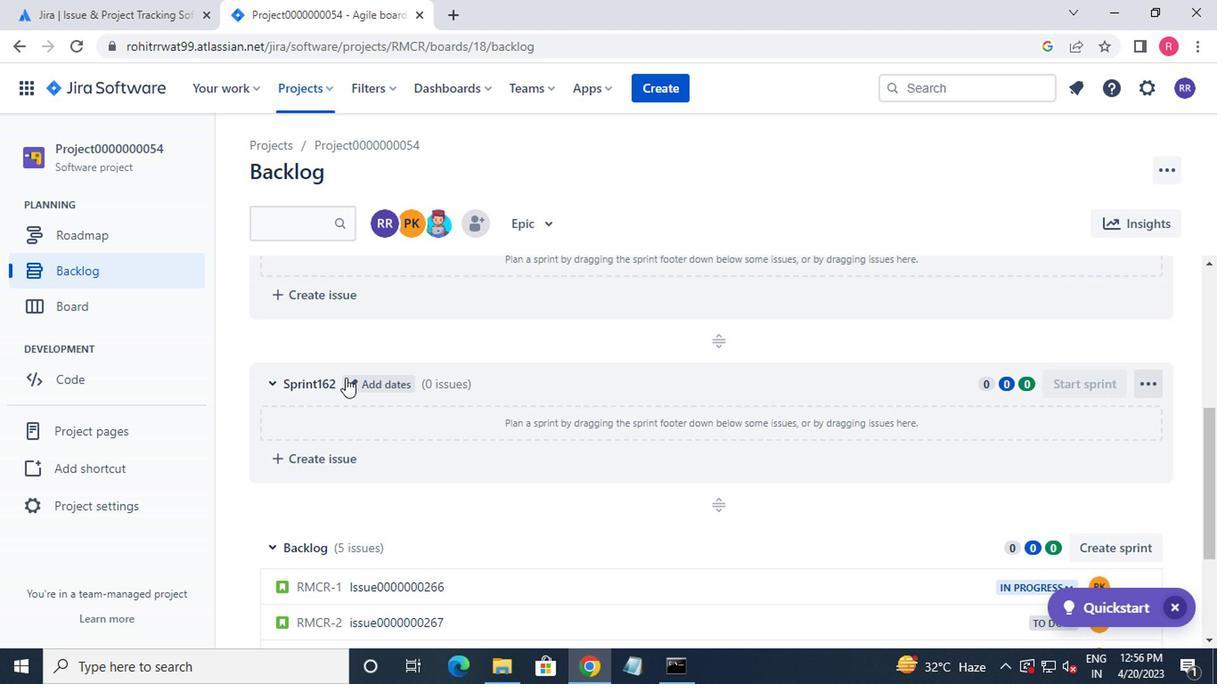 
Action: Mouse moved to (457, 326)
Screenshot: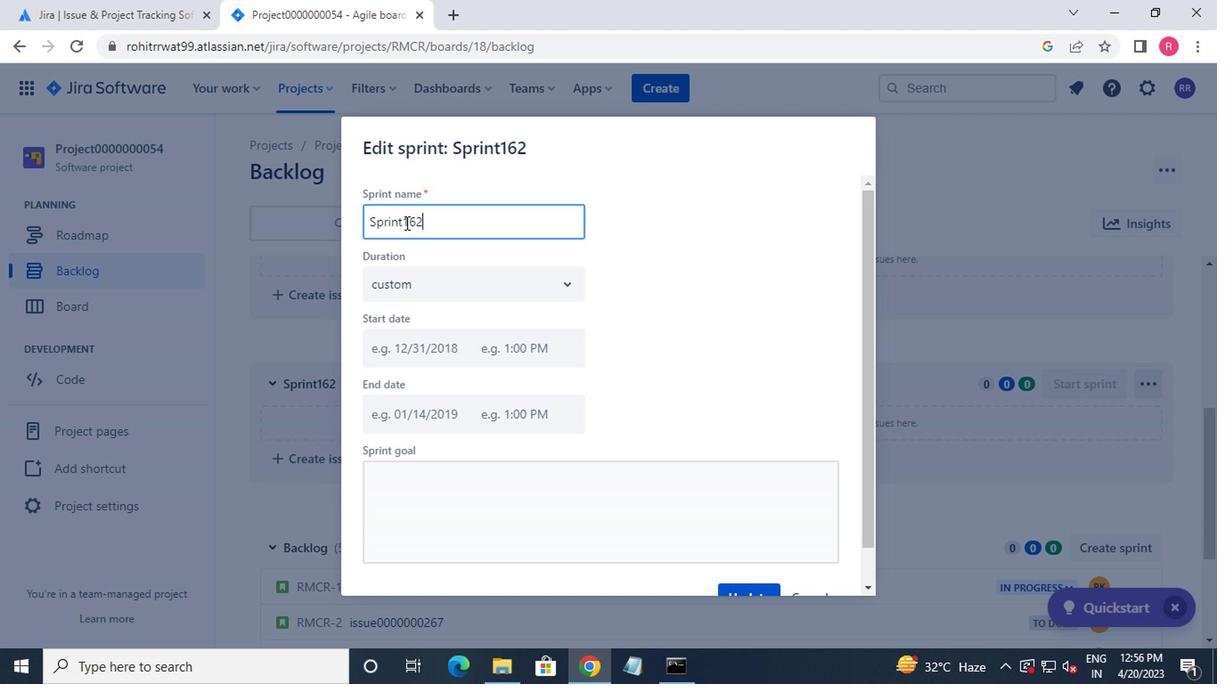 
Action: Mouse pressed left at (457, 326)
Screenshot: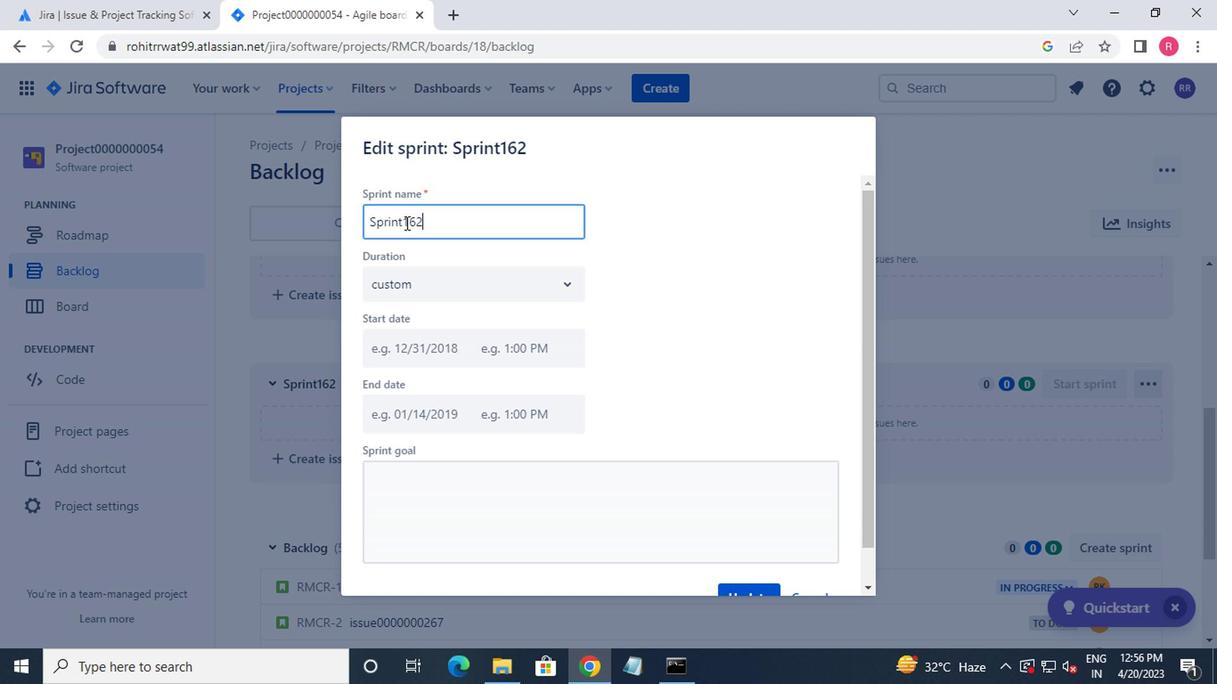 
Action: Mouse moved to (457, 327)
Screenshot: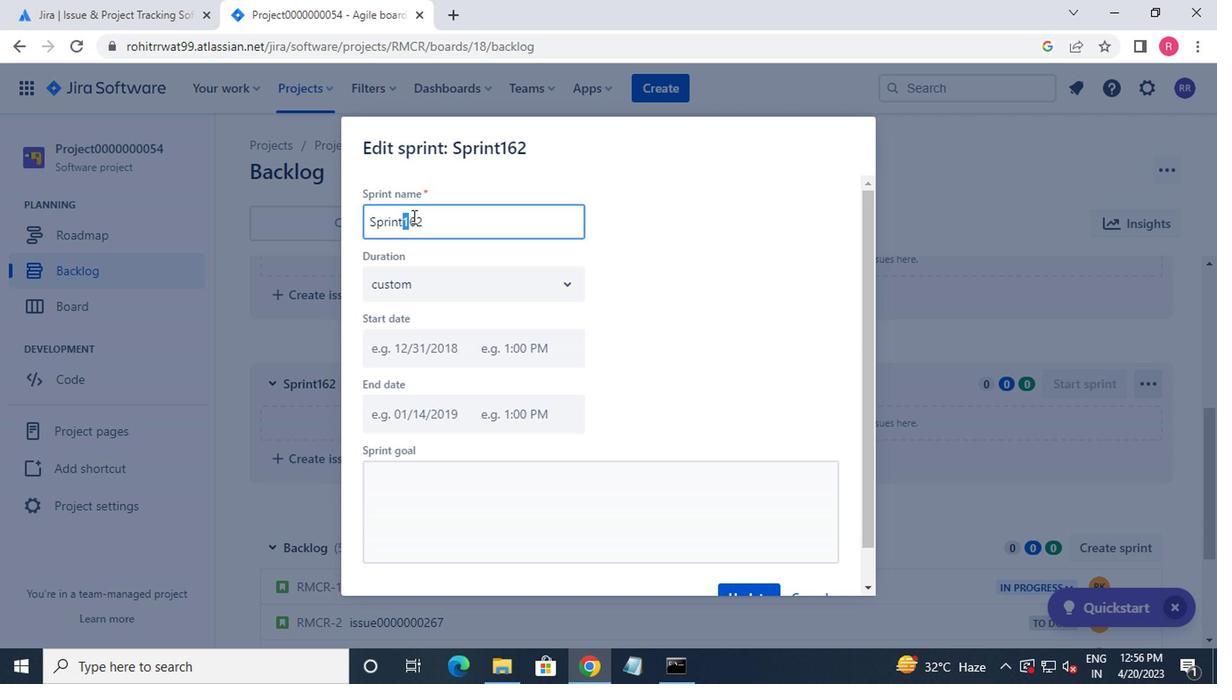 
Action: Mouse pressed left at (457, 327)
Screenshot: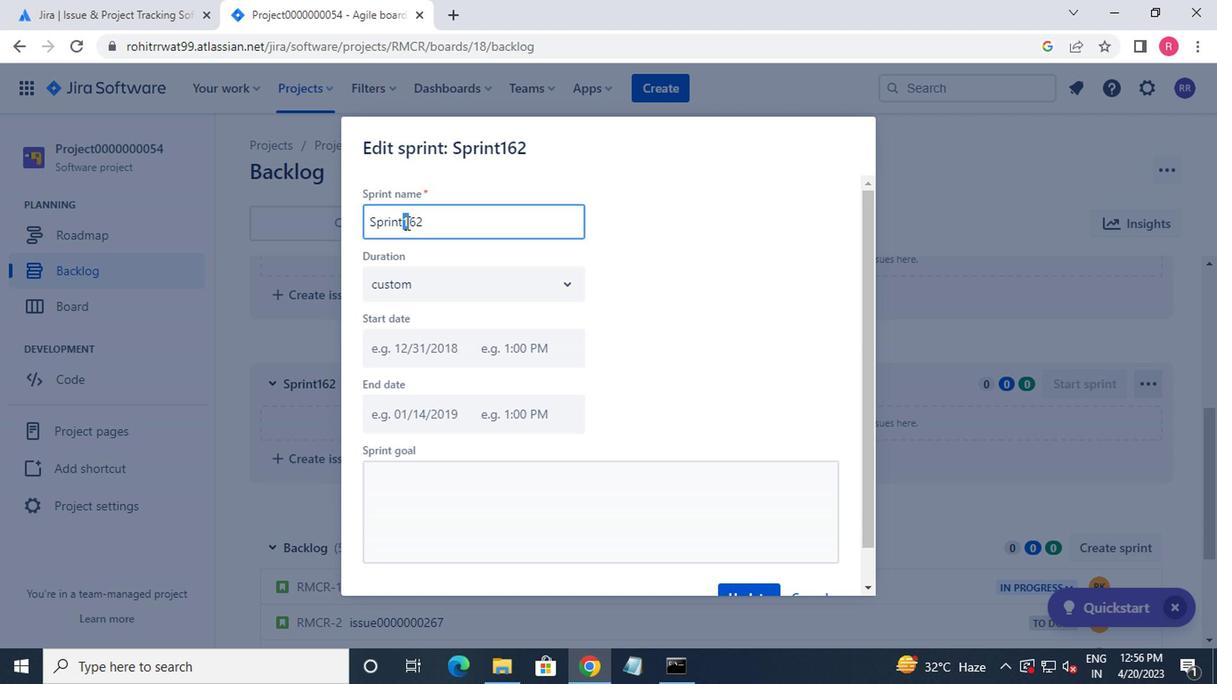 
Action: Mouse moved to (456, 327)
Screenshot: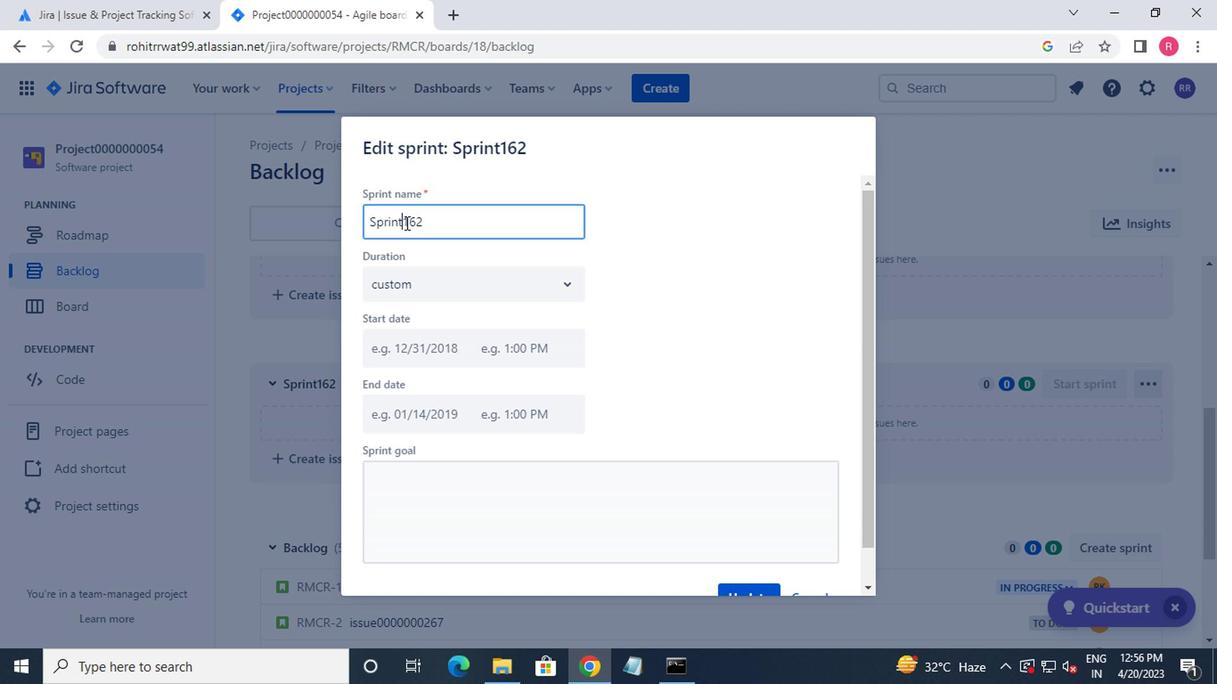 
Action: Key pressed 0000000
Screenshot: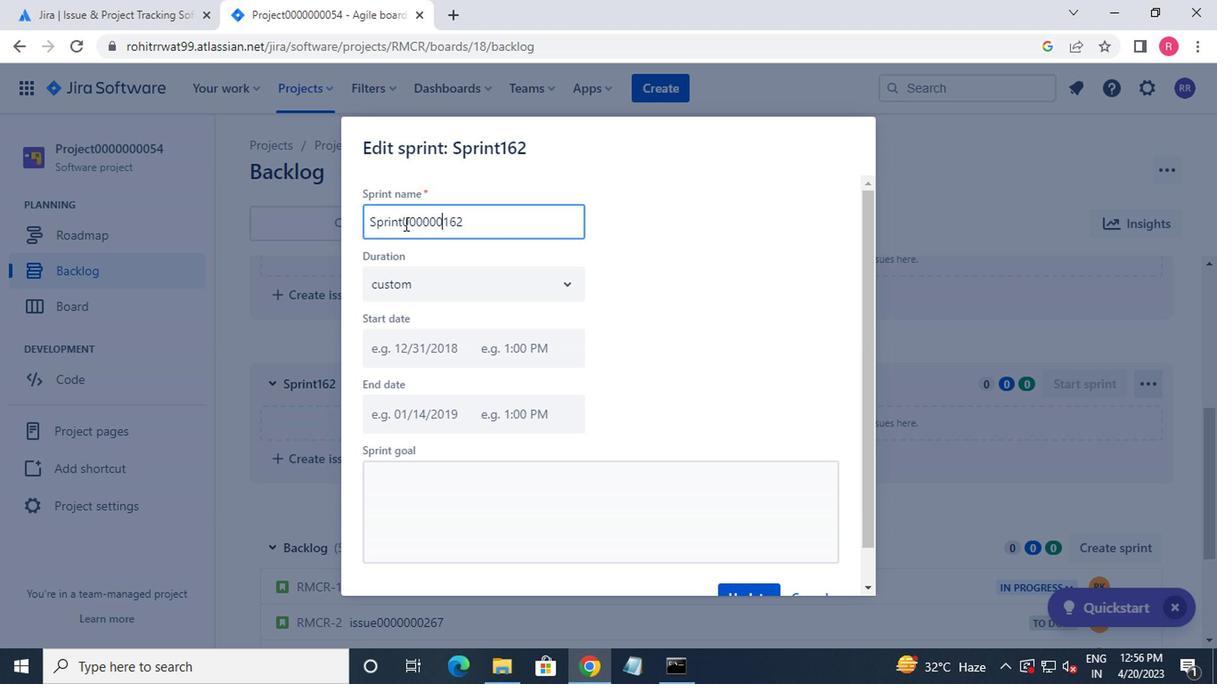 
Action: Mouse moved to (673, 458)
Screenshot: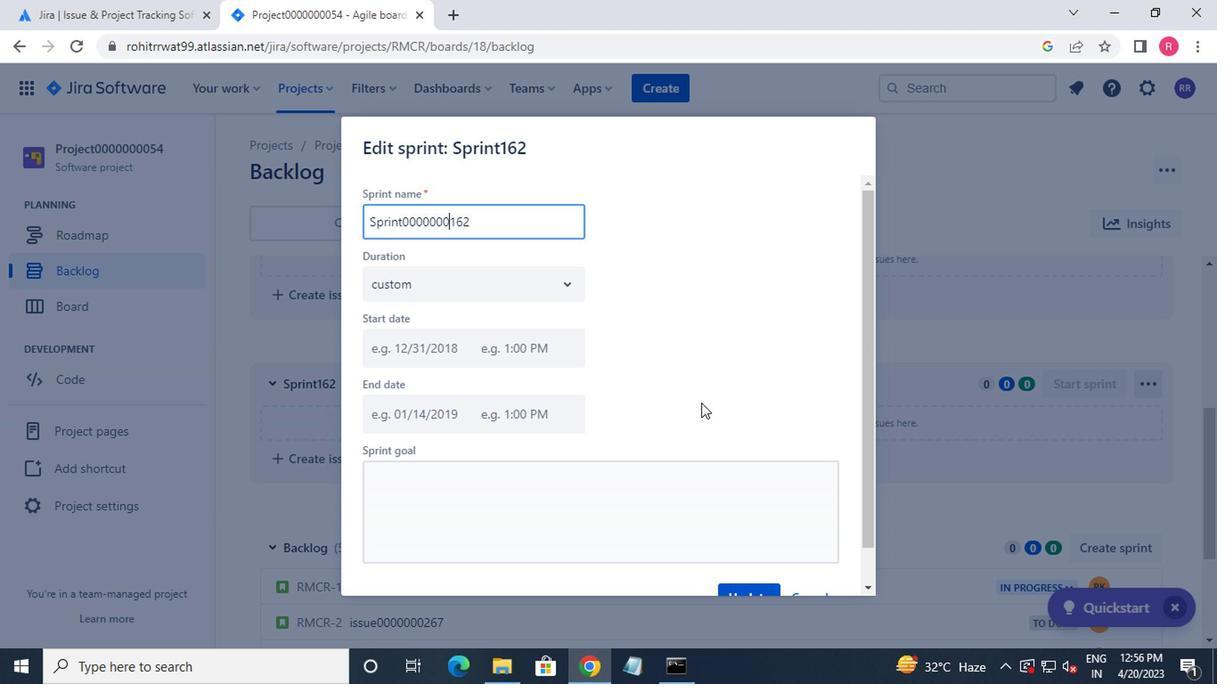 
Action: Mouse scrolled (673, 457) with delta (0, 0)
Screenshot: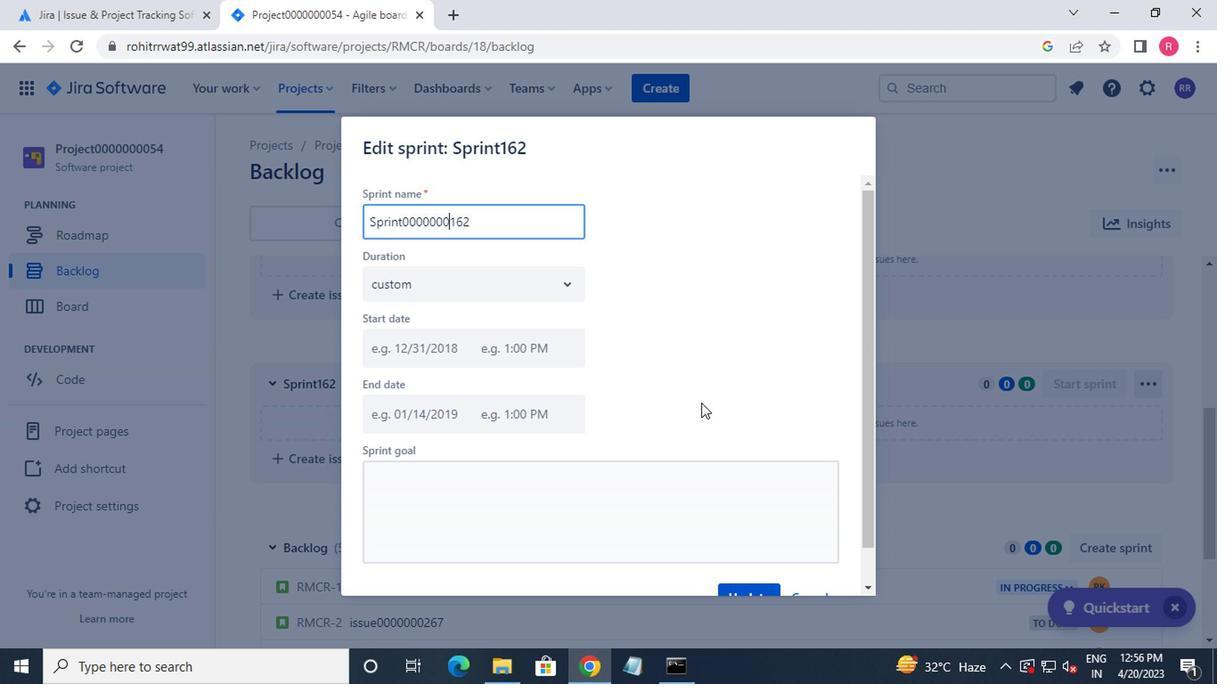 
Action: Mouse moved to (673, 458)
Screenshot: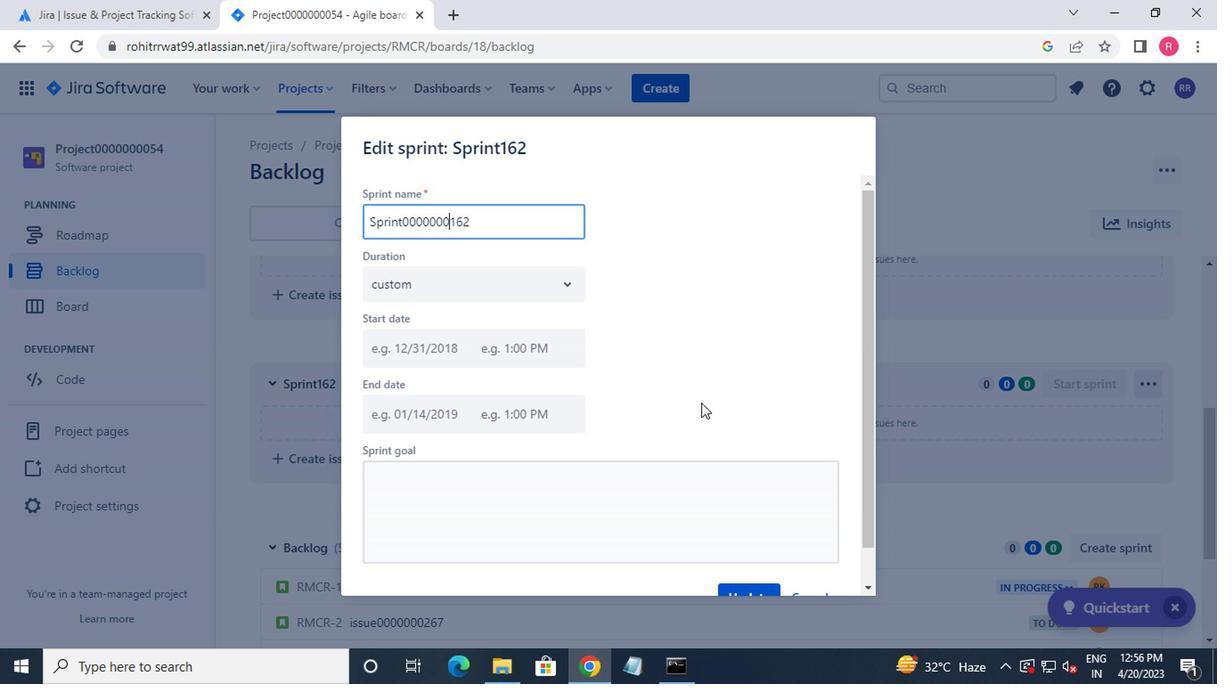 
Action: Mouse scrolled (673, 457) with delta (0, 0)
Screenshot: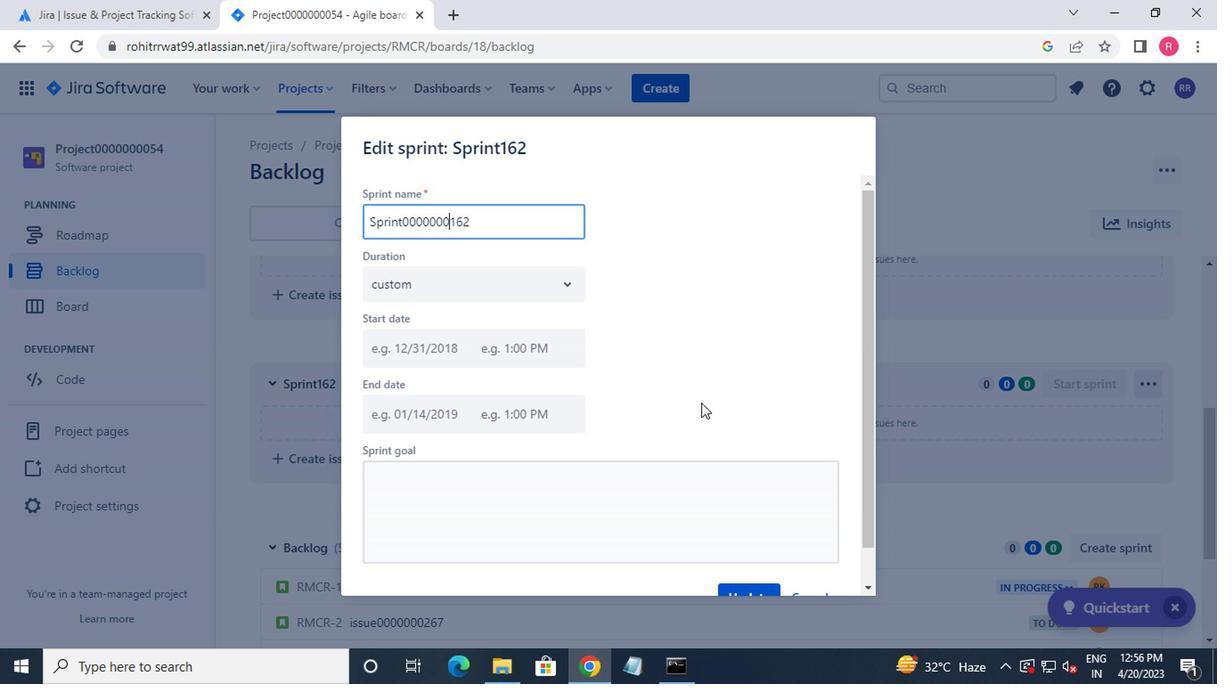 
Action: Mouse moved to (691, 571)
Screenshot: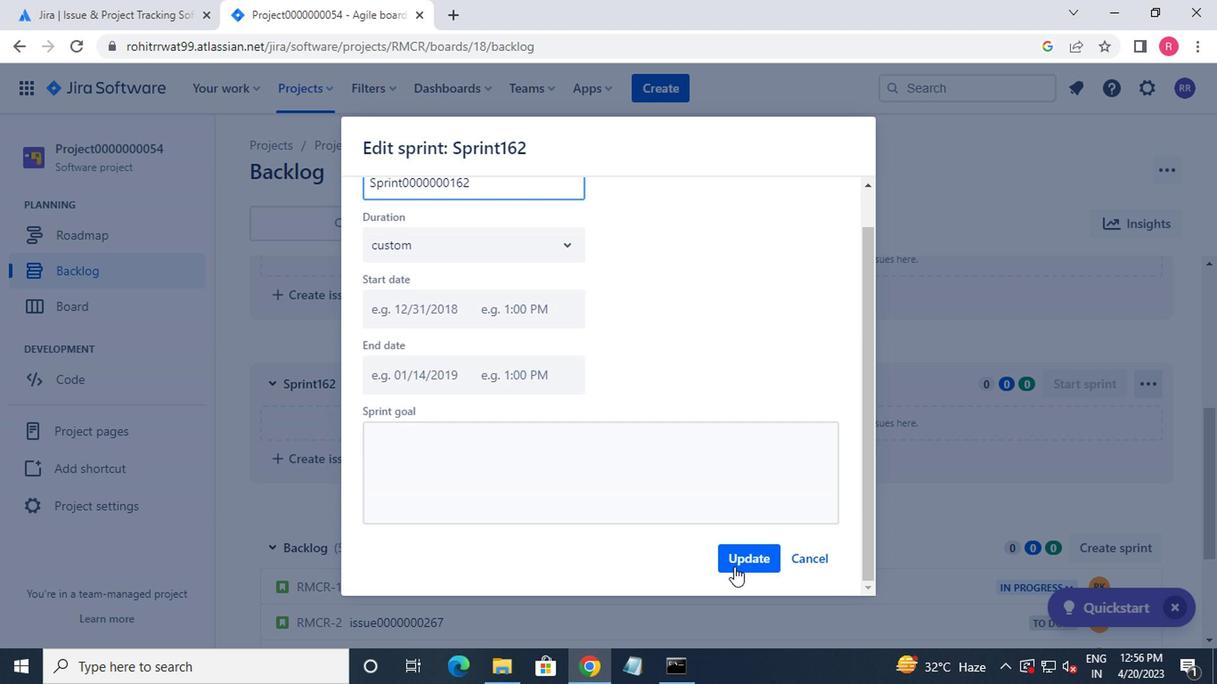 
Action: Mouse pressed left at (691, 571)
Screenshot: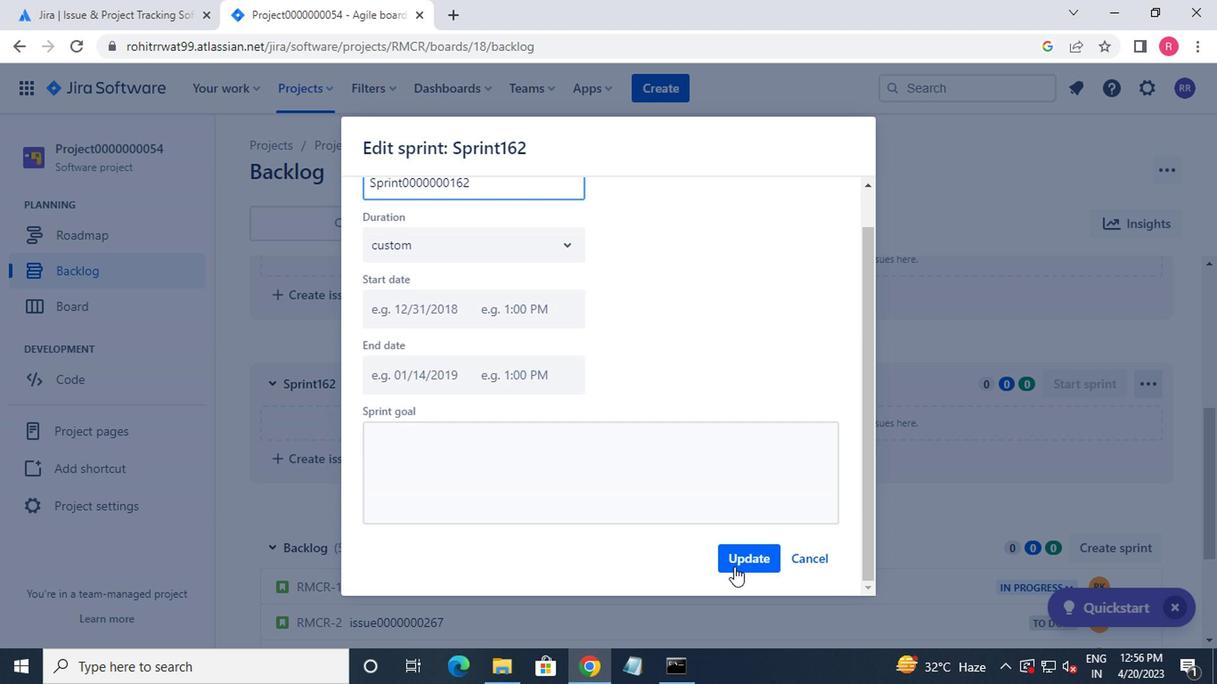 
Action: Mouse moved to (688, 566)
Screenshot: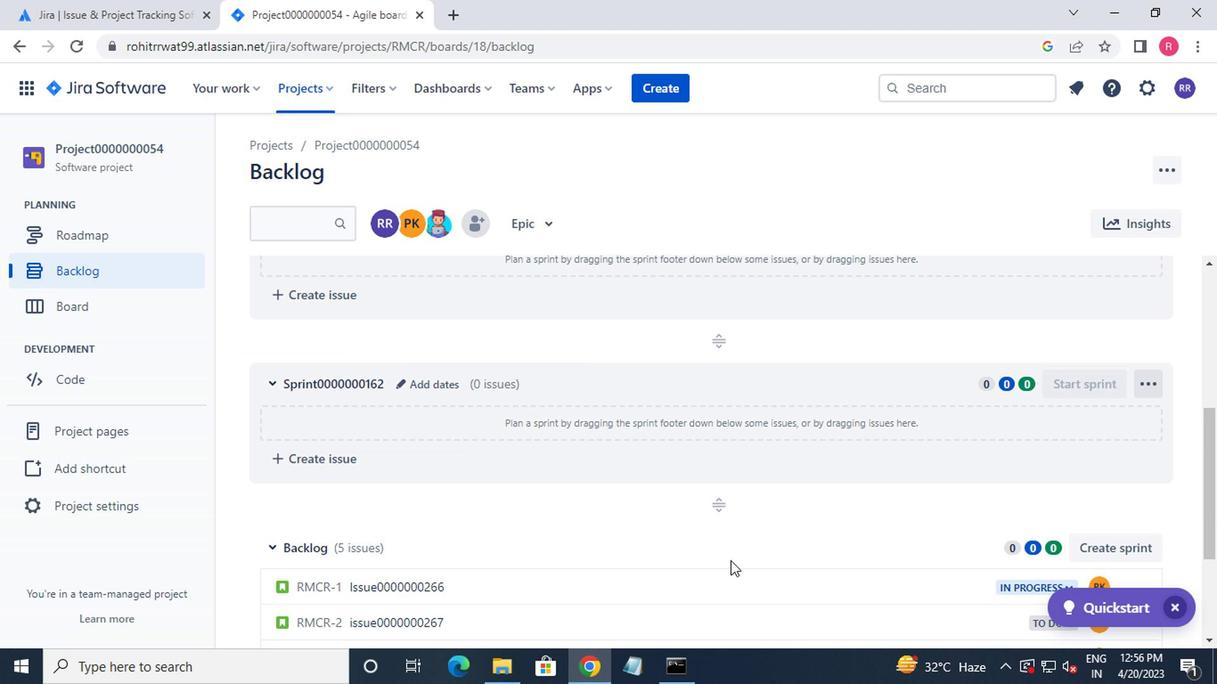 
Action: Mouse scrolled (688, 565) with delta (0, 0)
Screenshot: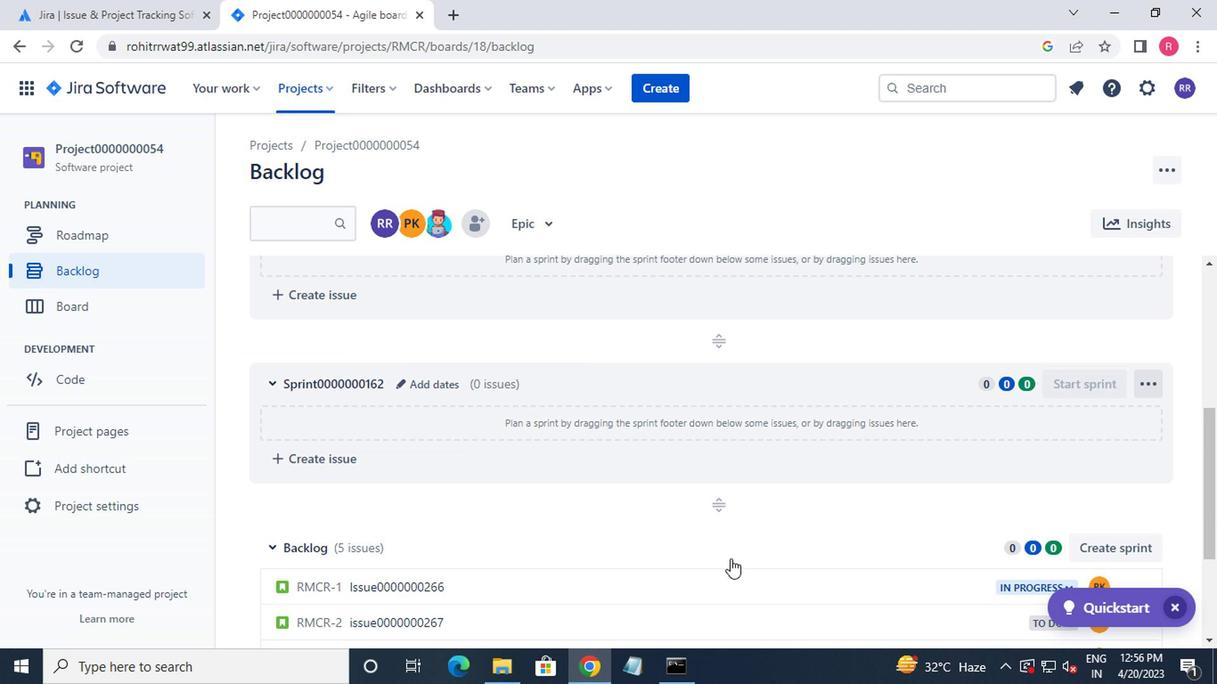 
Action: Mouse moved to (681, 528)
Screenshot: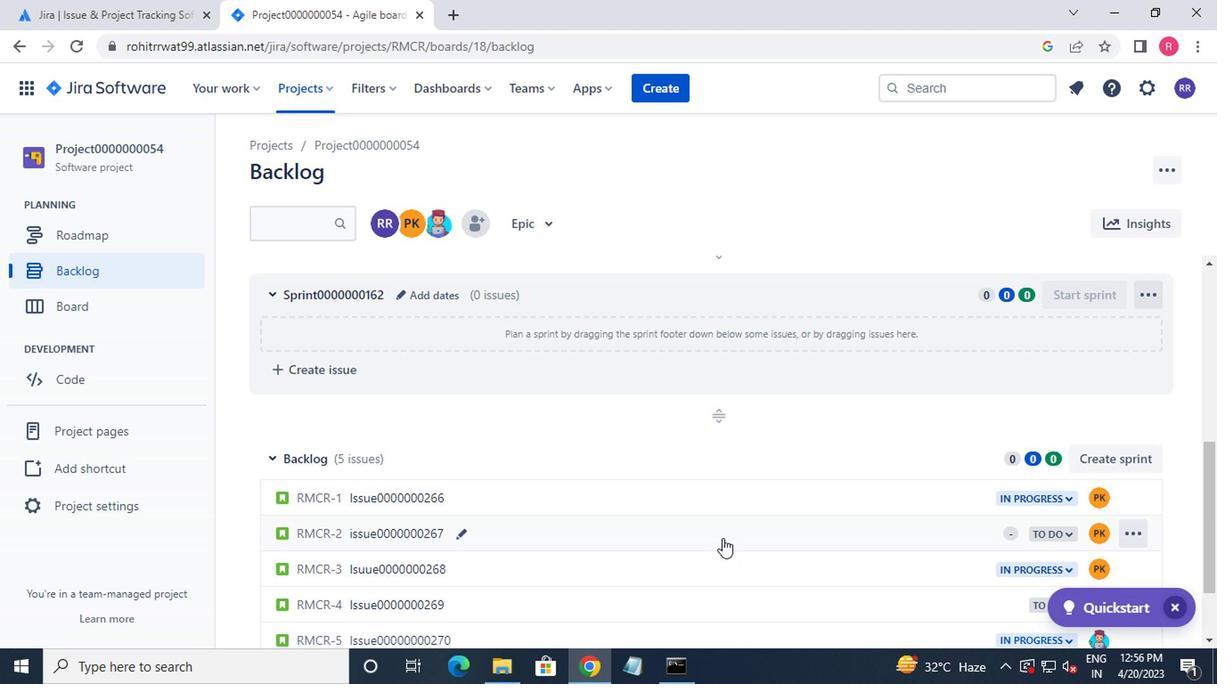 
Action: Mouse scrolled (681, 529) with delta (0, 0)
Screenshot: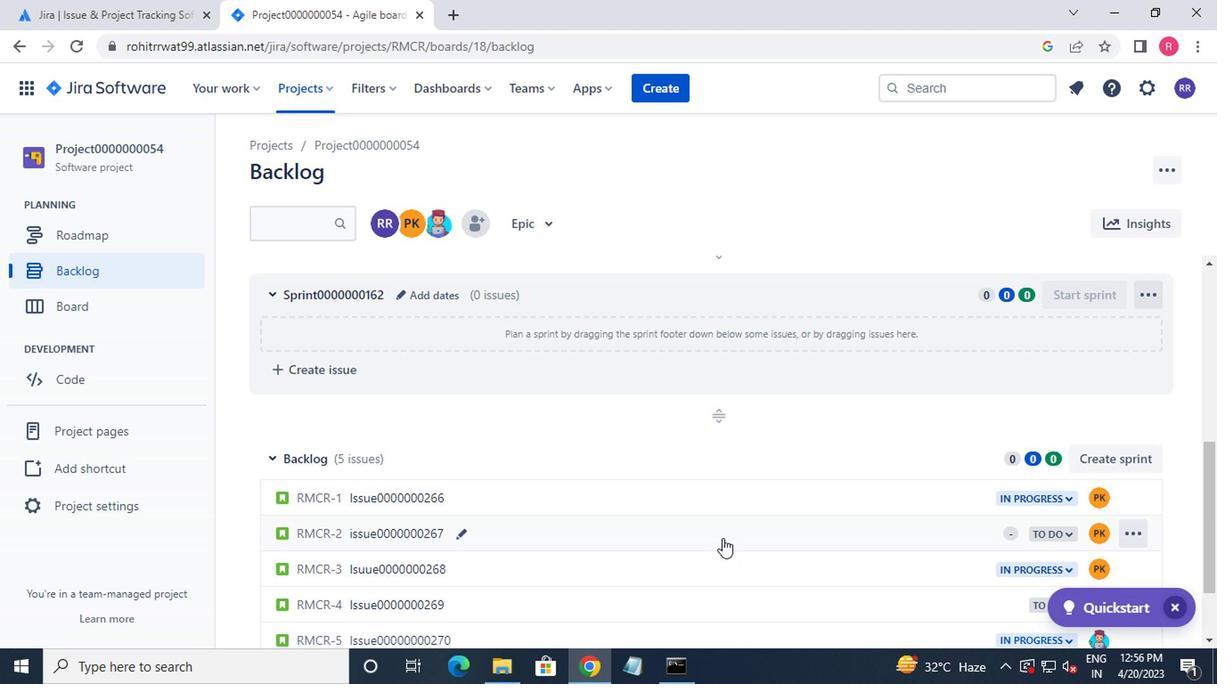 
Action: Mouse moved to (679, 523)
Screenshot: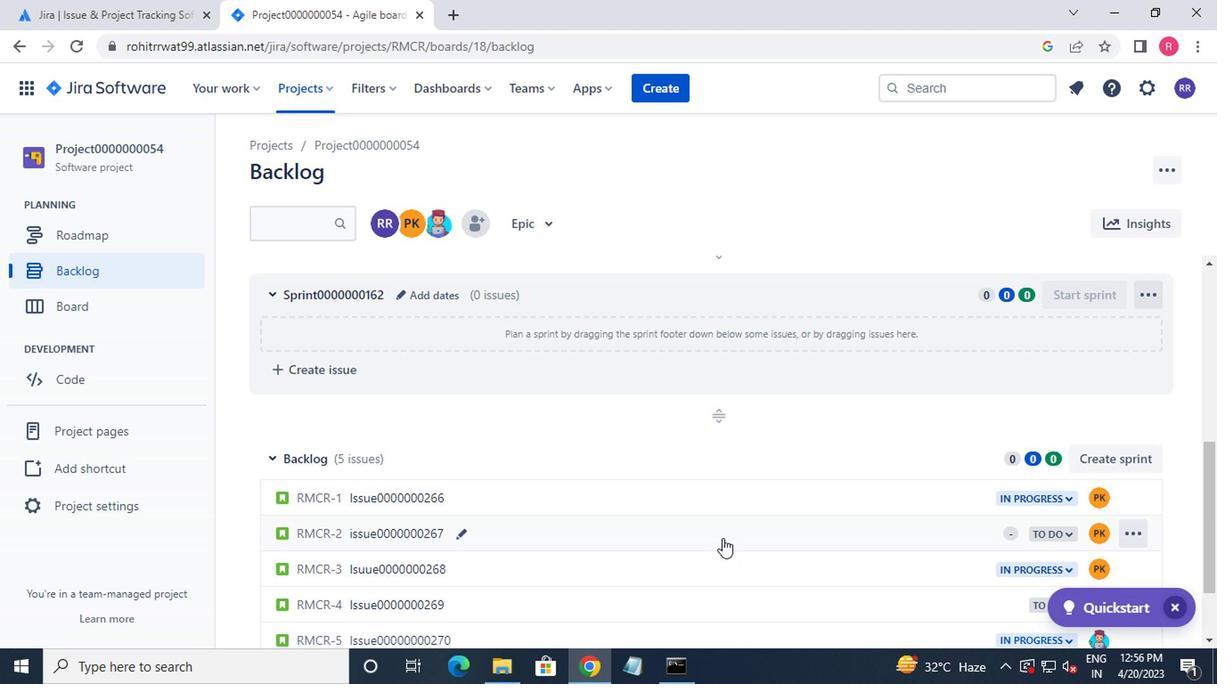 
Action: Mouse scrolled (679, 523) with delta (0, 0)
Screenshot: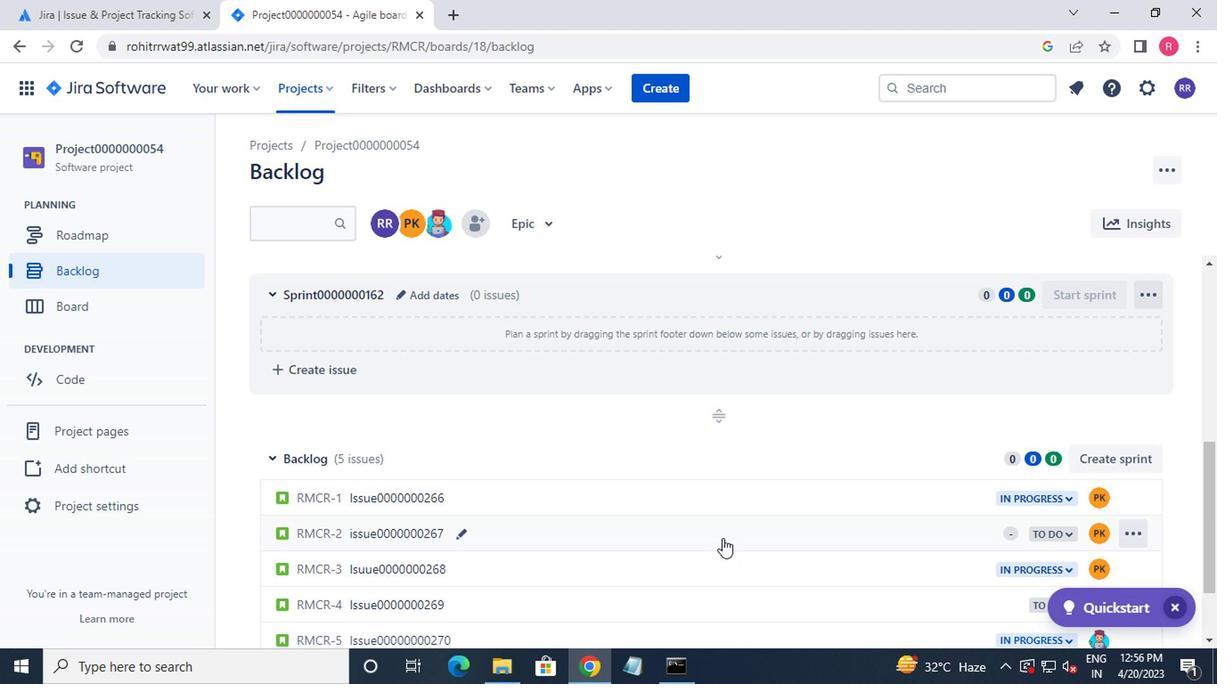 
Action: Mouse moved to (677, 518)
Screenshot: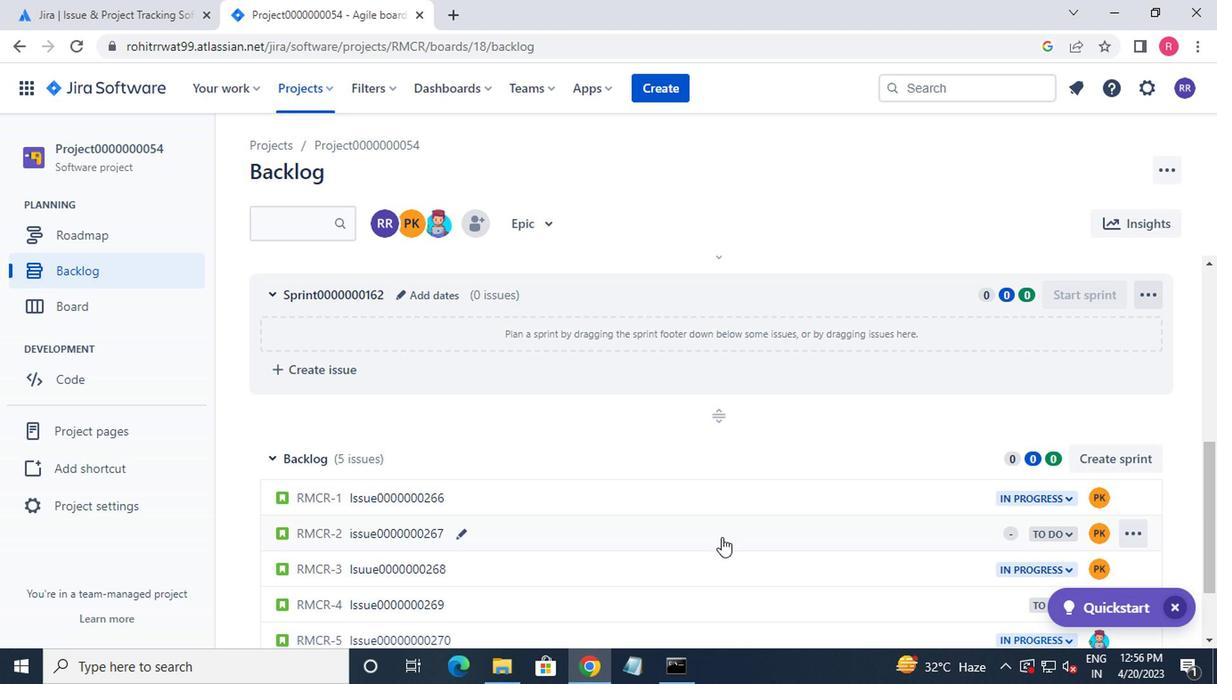 
Action: Mouse scrolled (677, 519) with delta (0, 0)
Screenshot: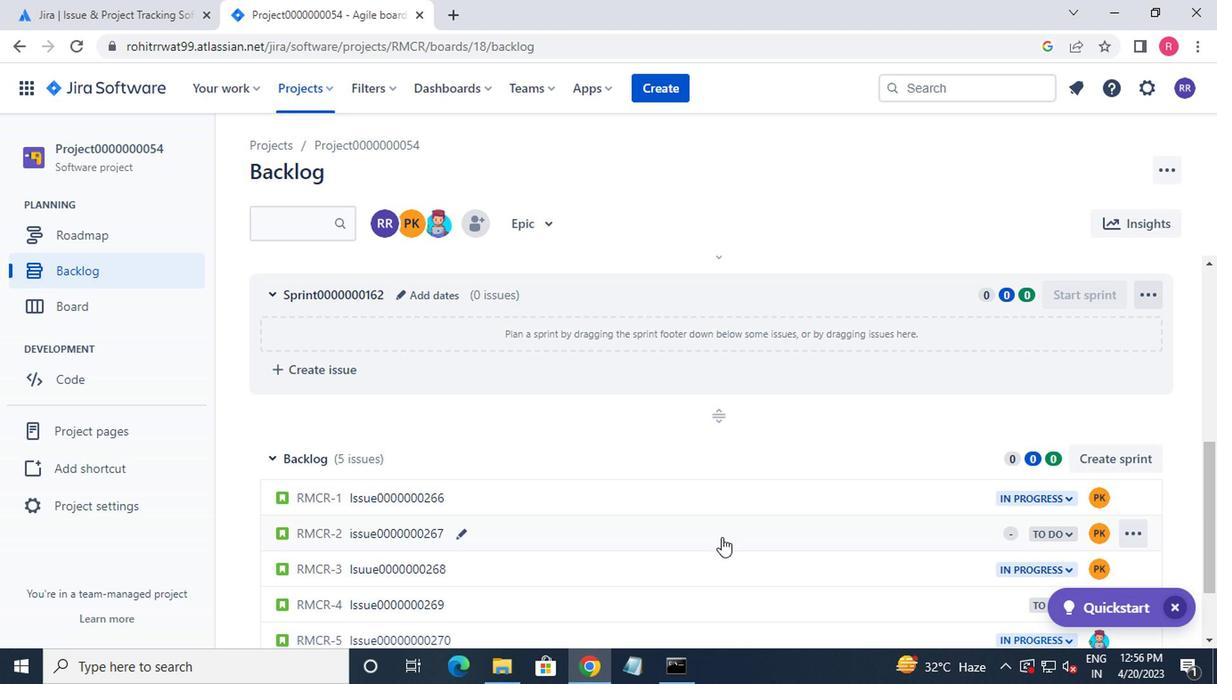 
Action: Mouse moved to (677, 516)
Screenshot: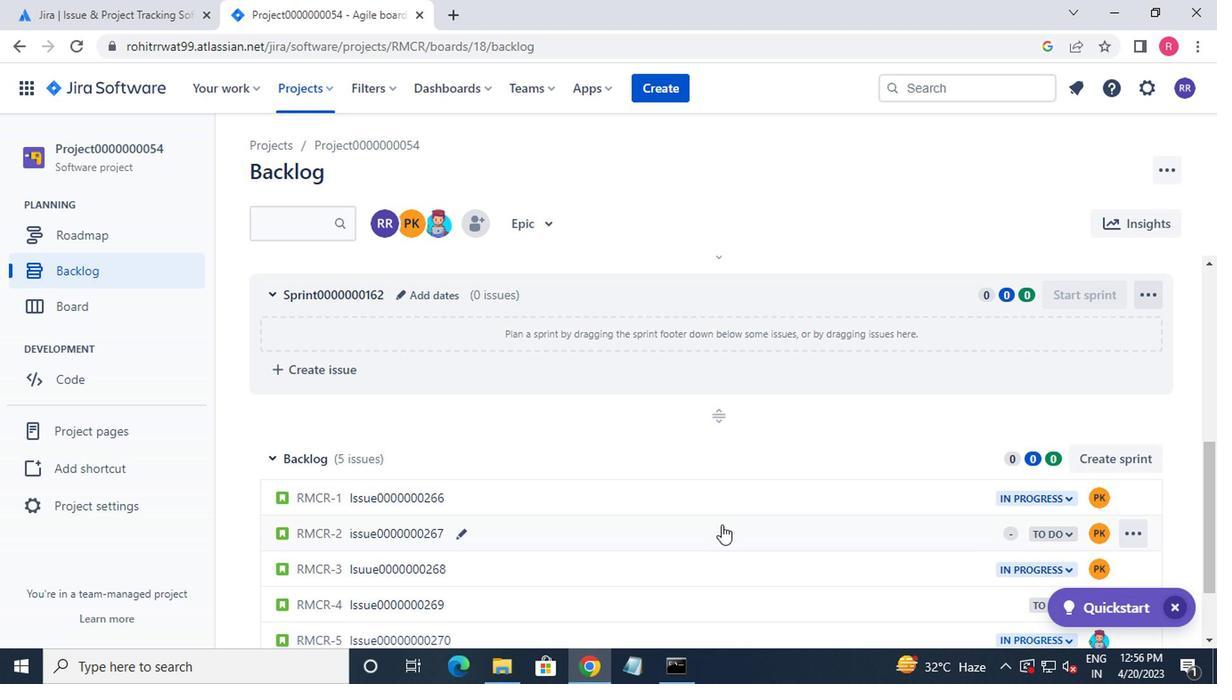 
Action: Mouse scrolled (677, 517) with delta (0, 0)
Screenshot: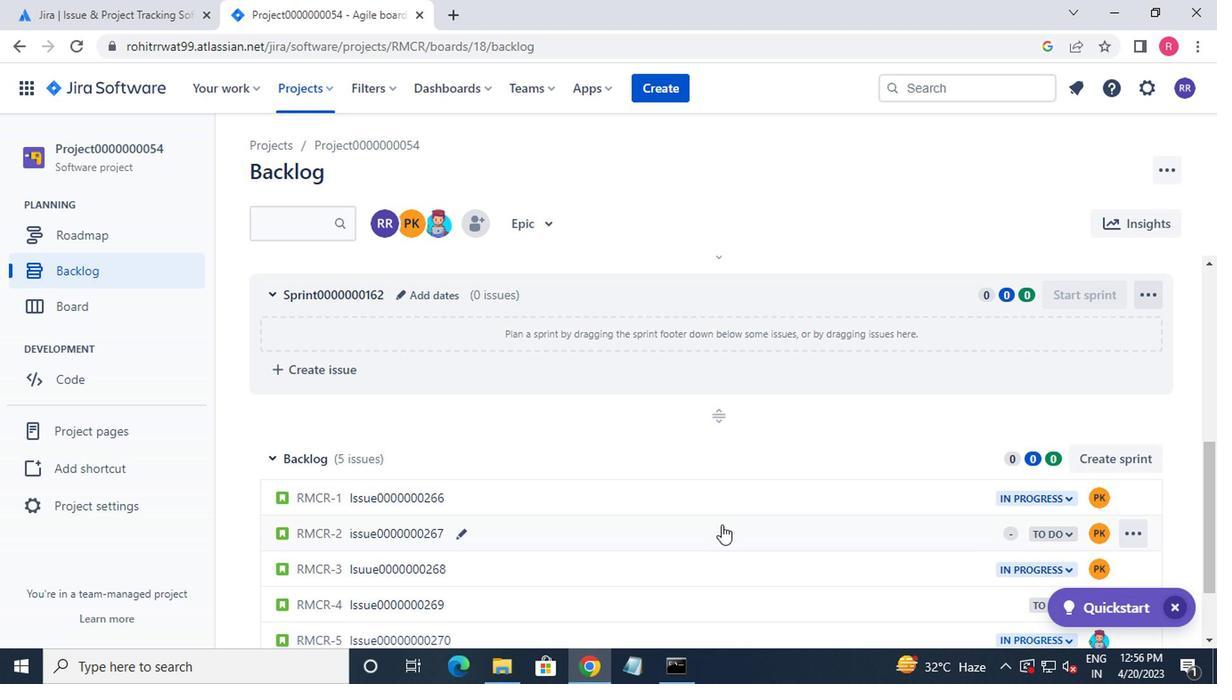 
Action: Mouse moved to (505, 435)
Screenshot: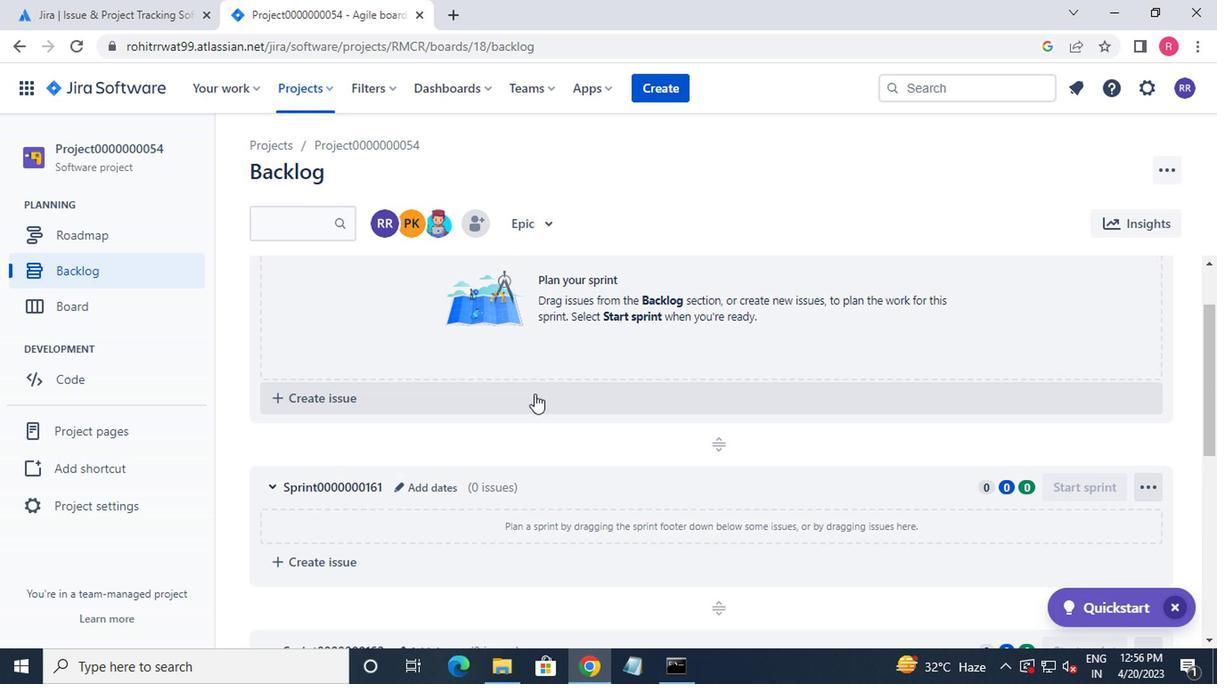 
Action: Mouse scrolled (505, 435) with delta (0, 0)
Screenshot: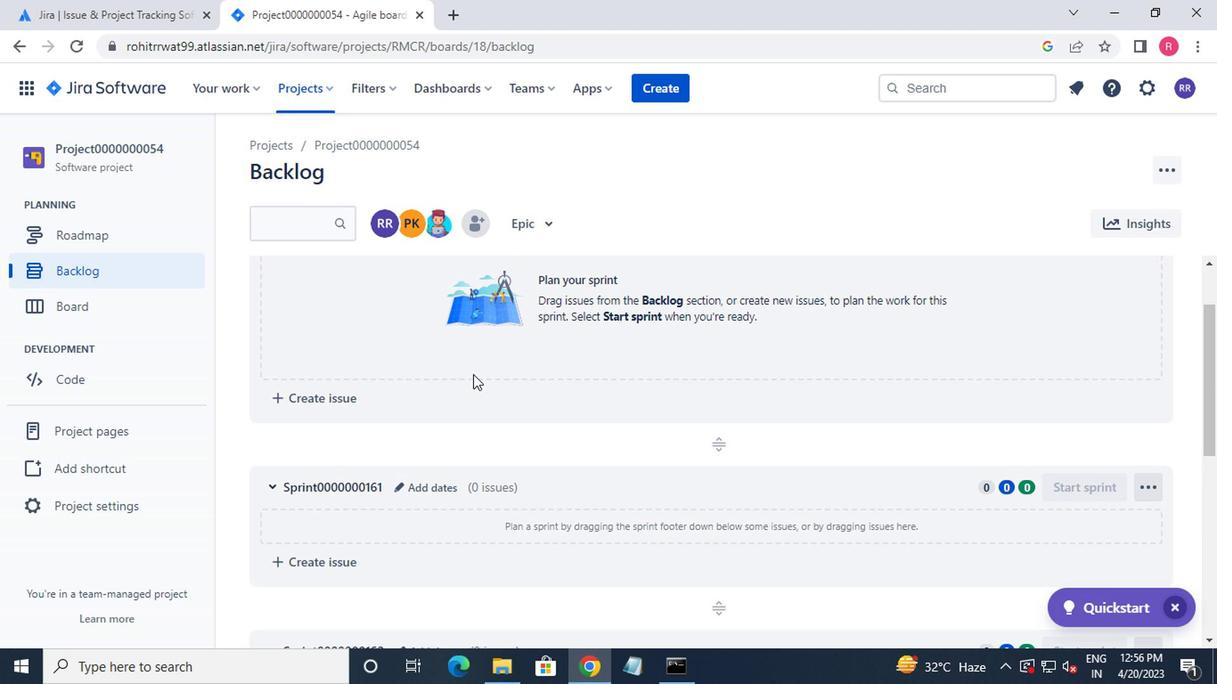 
Action: Mouse scrolled (505, 435) with delta (0, 0)
Screenshot: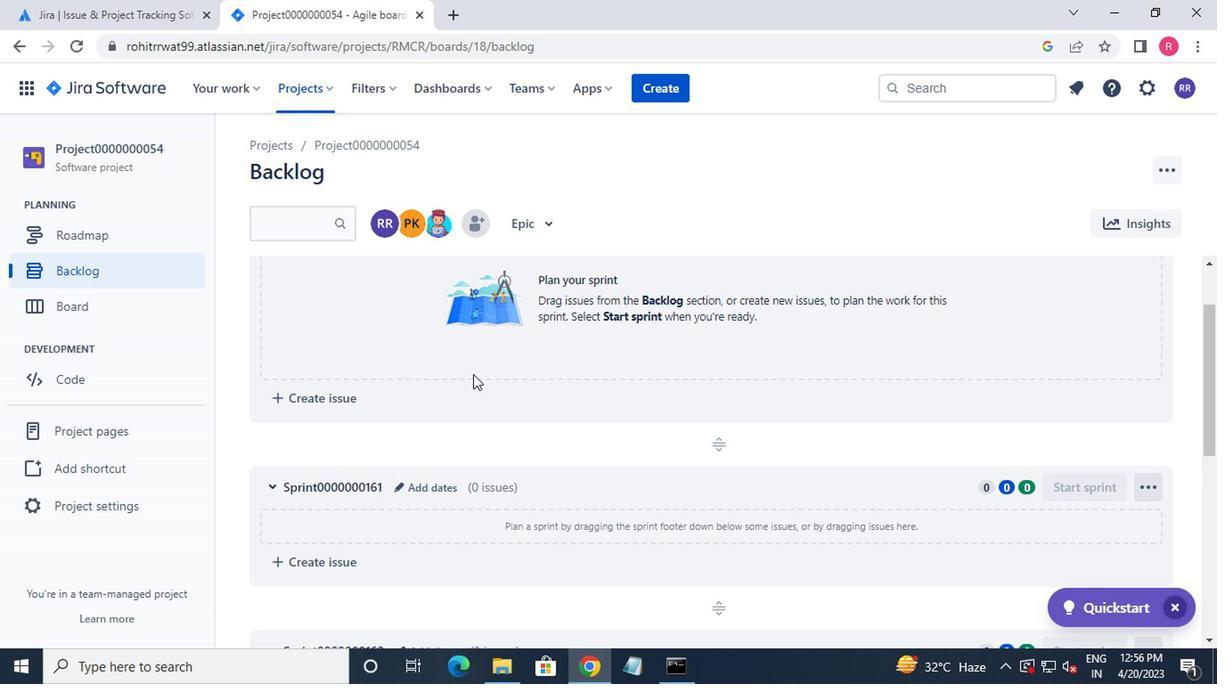 
Action: Mouse scrolled (505, 435) with delta (0, 0)
Screenshot: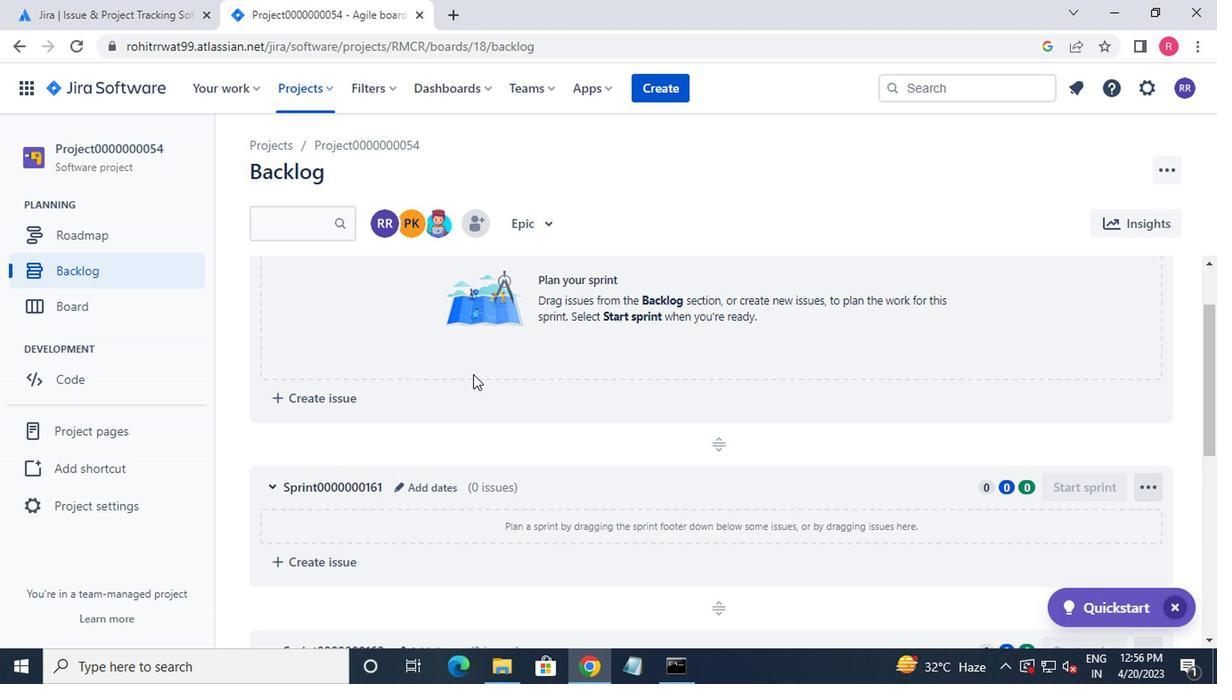 
Action: Mouse moved to (456, 374)
Screenshot: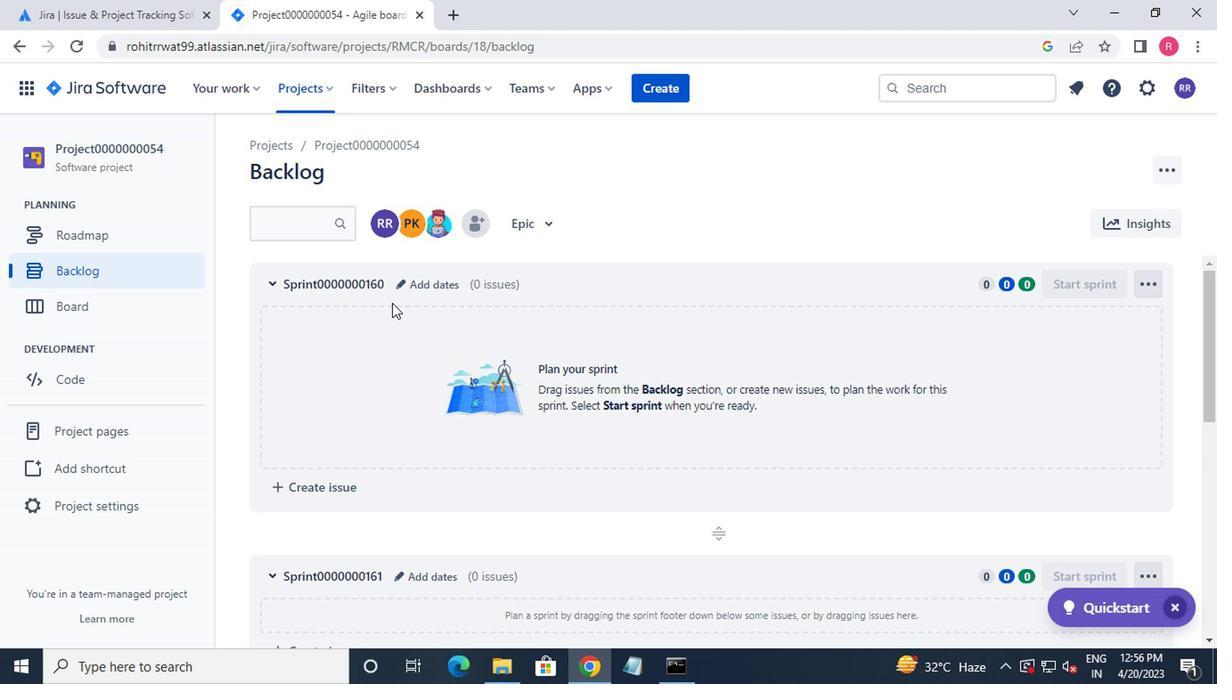 
Action: Mouse pressed left at (456, 374)
Screenshot: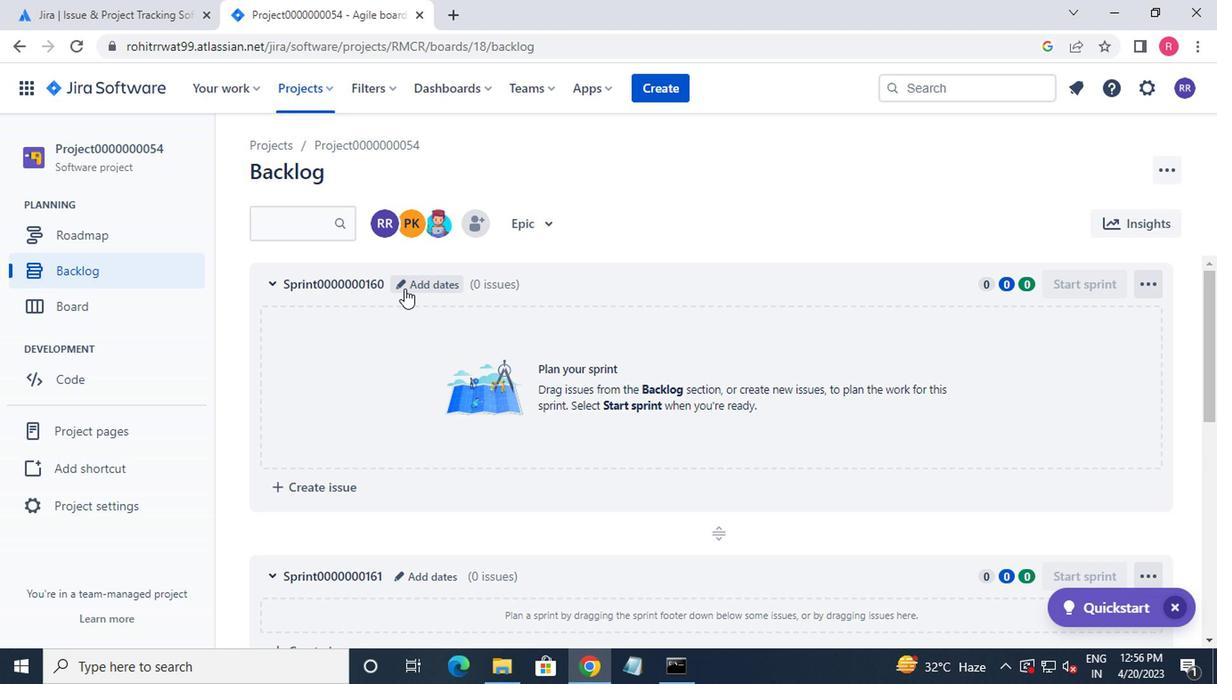 
Action: Mouse moved to (487, 373)
Screenshot: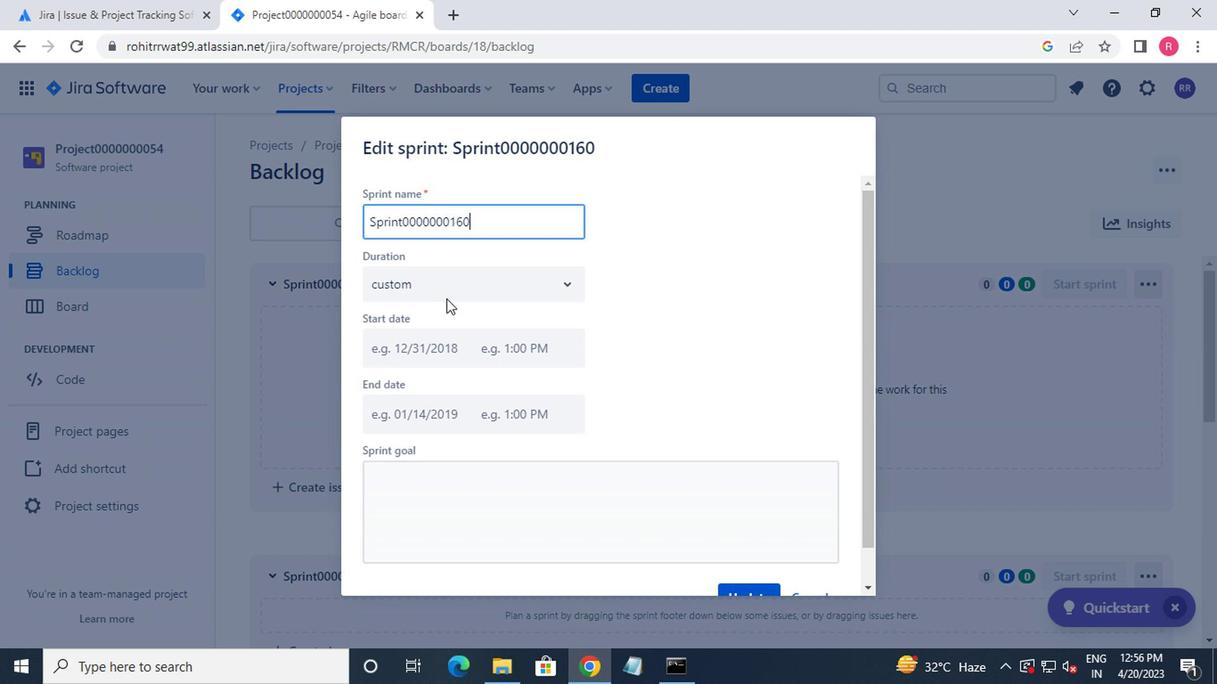 
Action: Mouse pressed left at (487, 373)
Screenshot: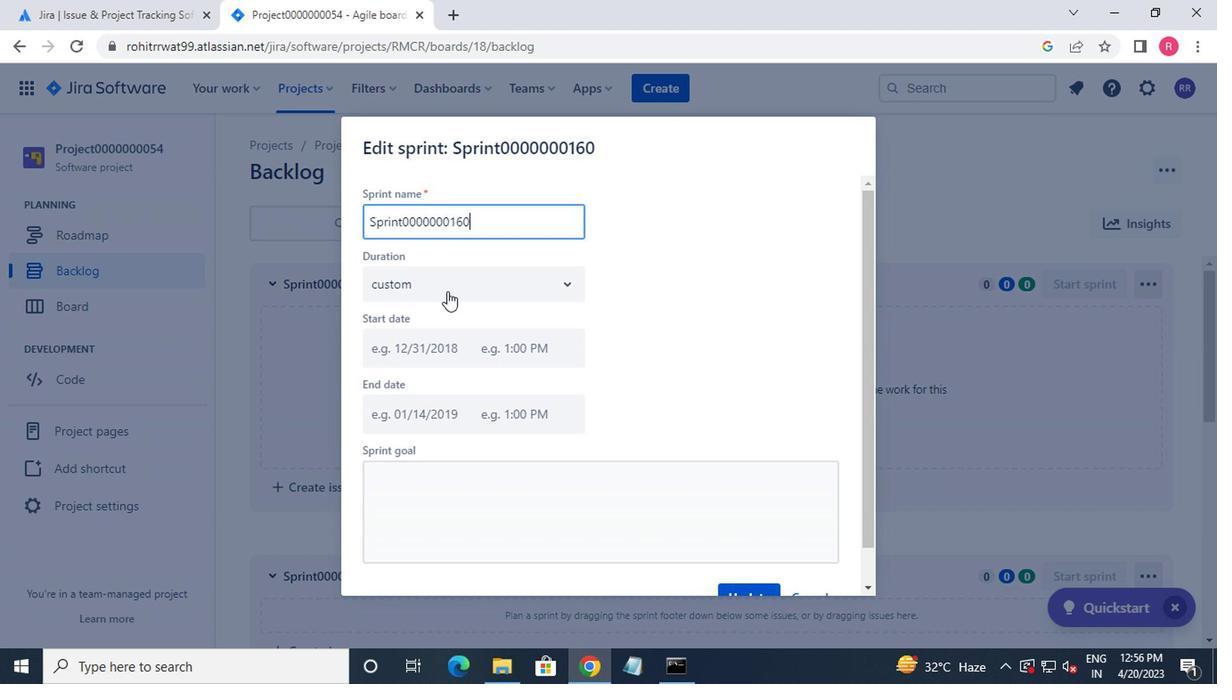 
Action: Mouse moved to (487, 404)
Screenshot: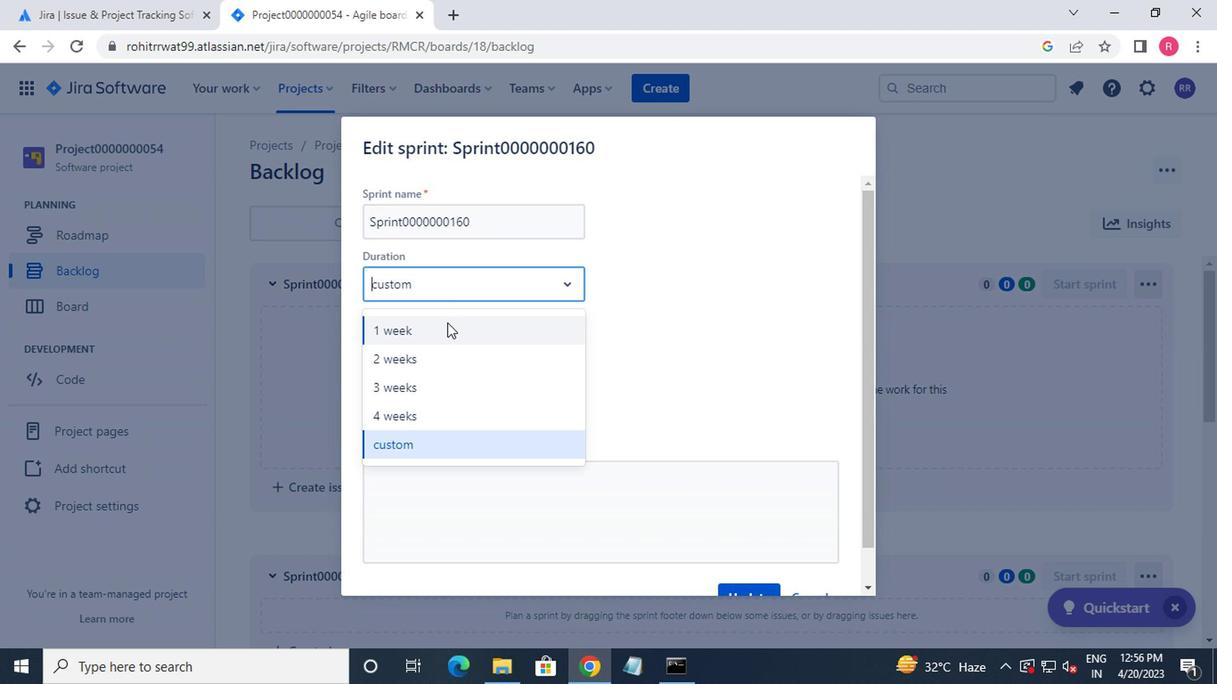 
Action: Mouse pressed left at (487, 404)
Screenshot: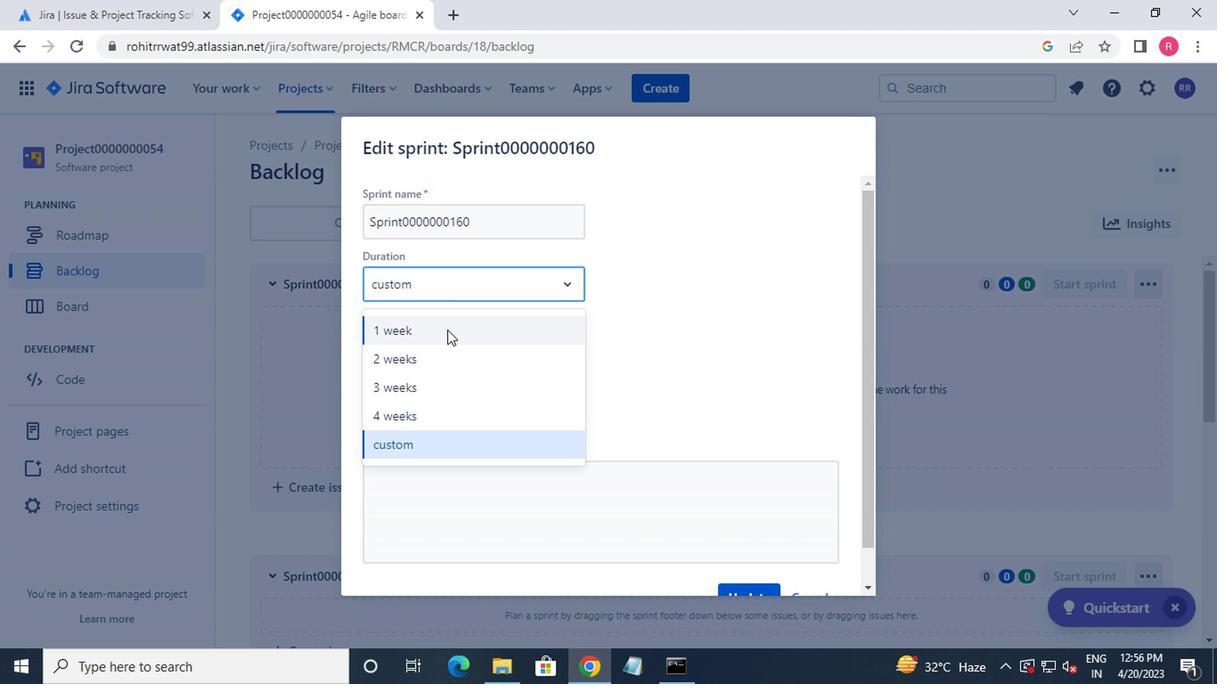 
Action: Mouse moved to (695, 586)
Screenshot: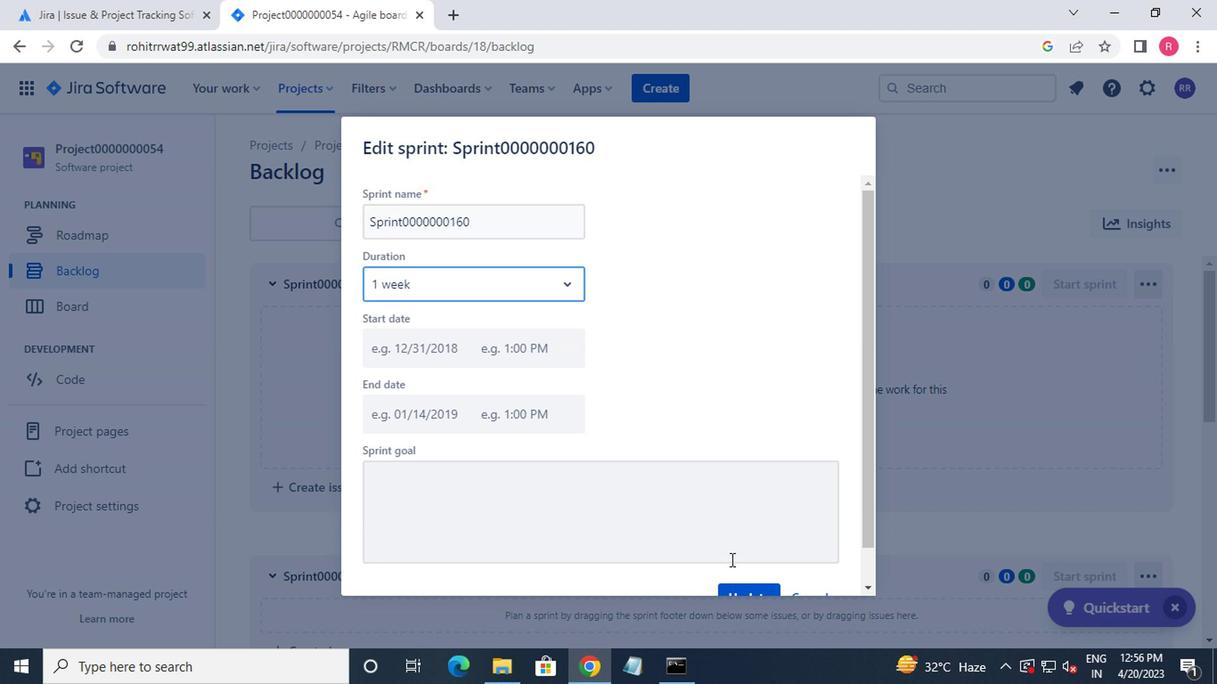 
Action: Mouse pressed left at (695, 586)
Screenshot: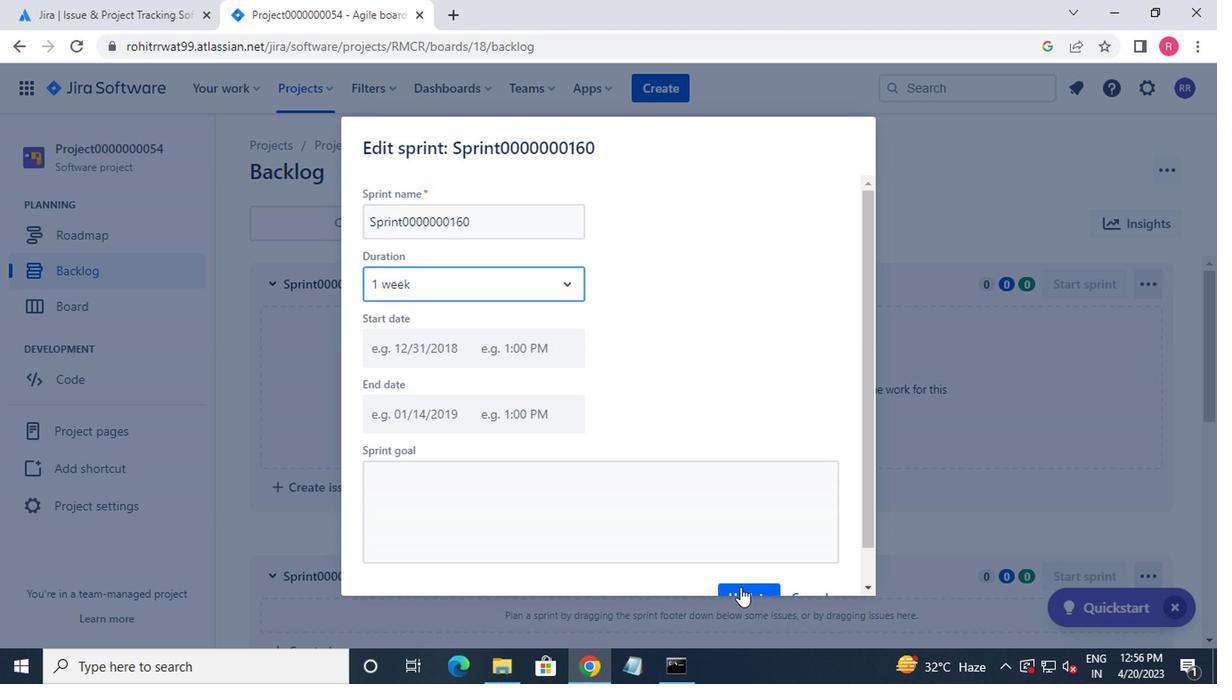 
Action: Mouse moved to (537, 454)
Screenshot: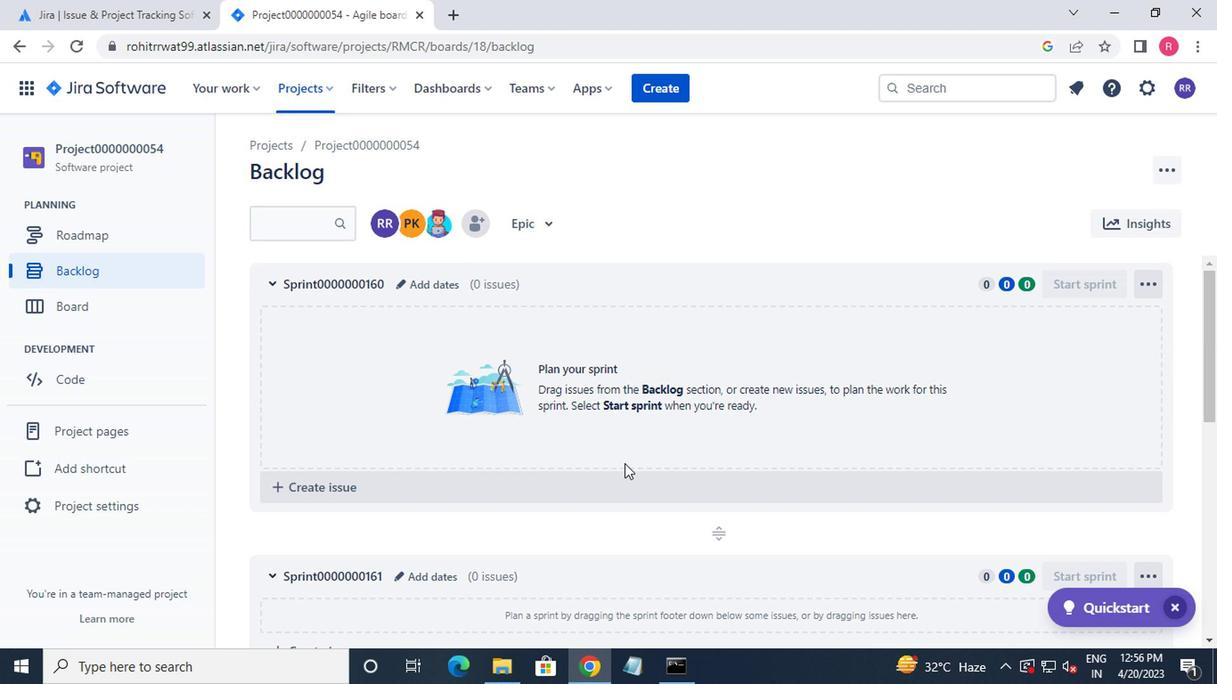 
Action: Mouse scrolled (537, 453) with delta (0, 0)
Screenshot: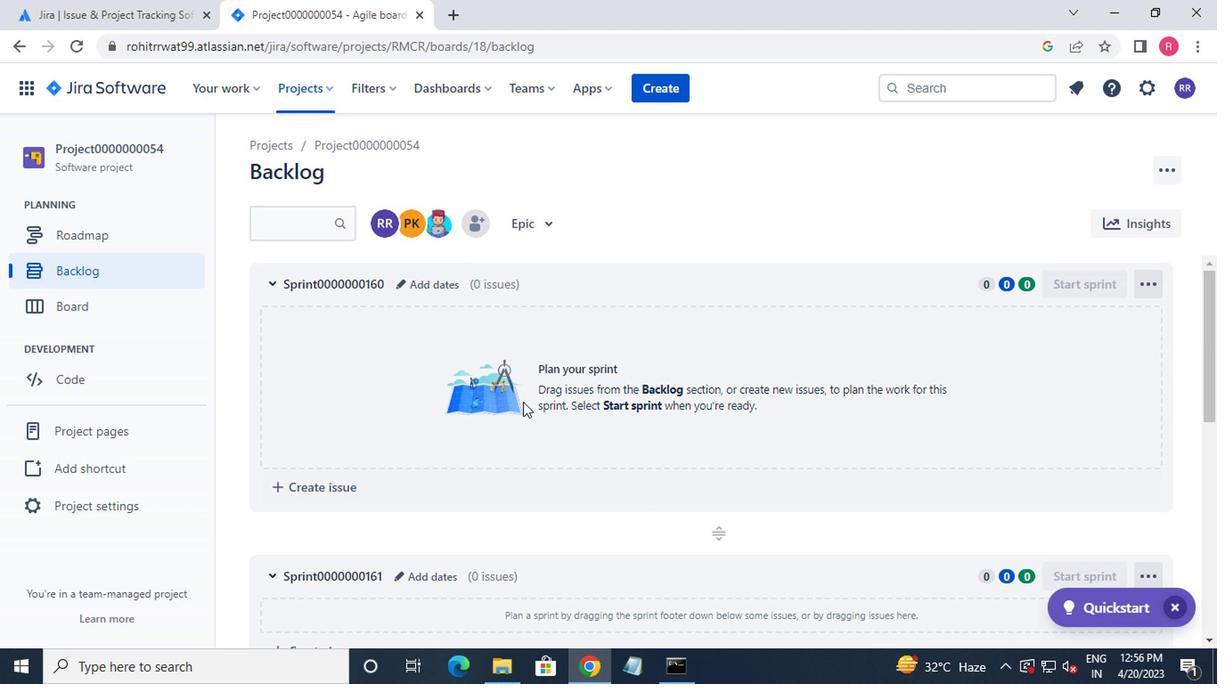 
Action: Mouse moved to (456, 519)
Screenshot: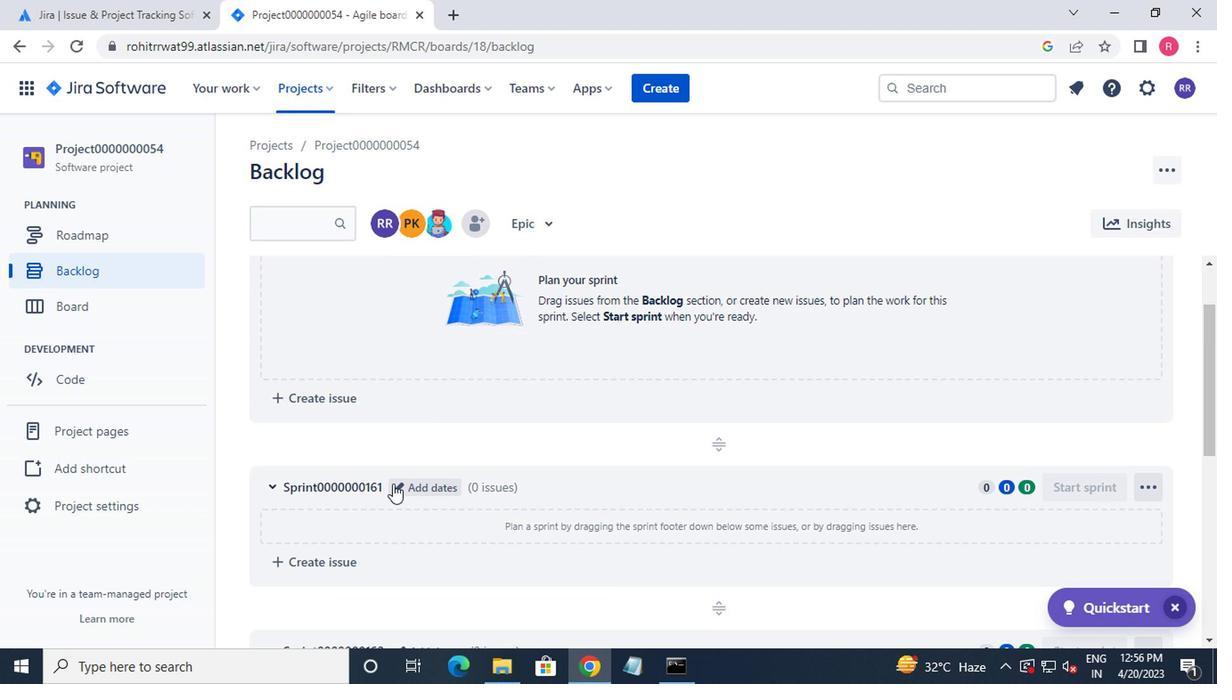 
Action: Mouse pressed left at (456, 519)
Screenshot: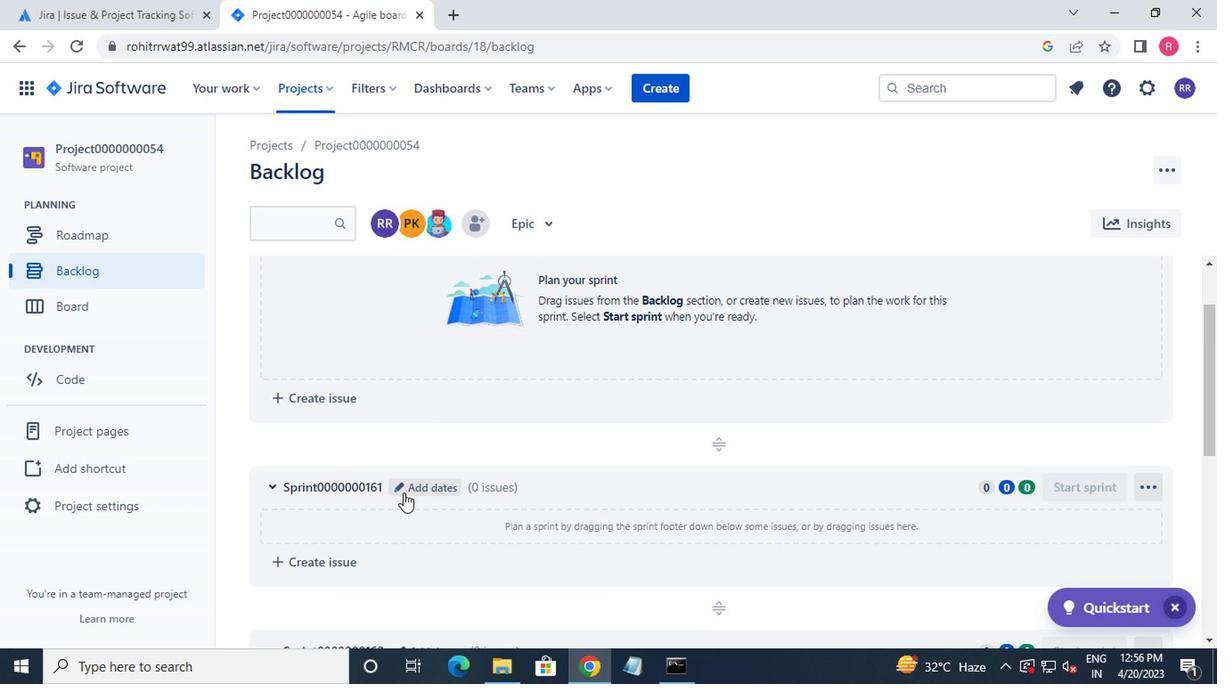 
Action: Mouse moved to (482, 375)
Screenshot: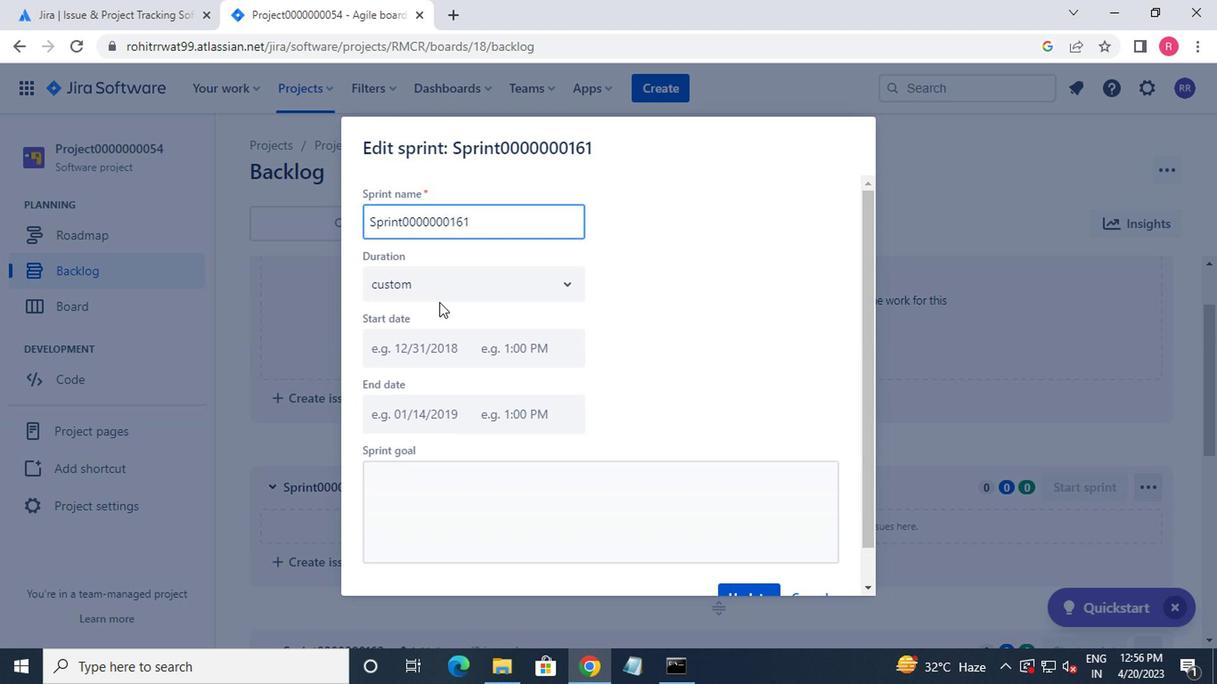
Action: Mouse pressed left at (482, 375)
Screenshot: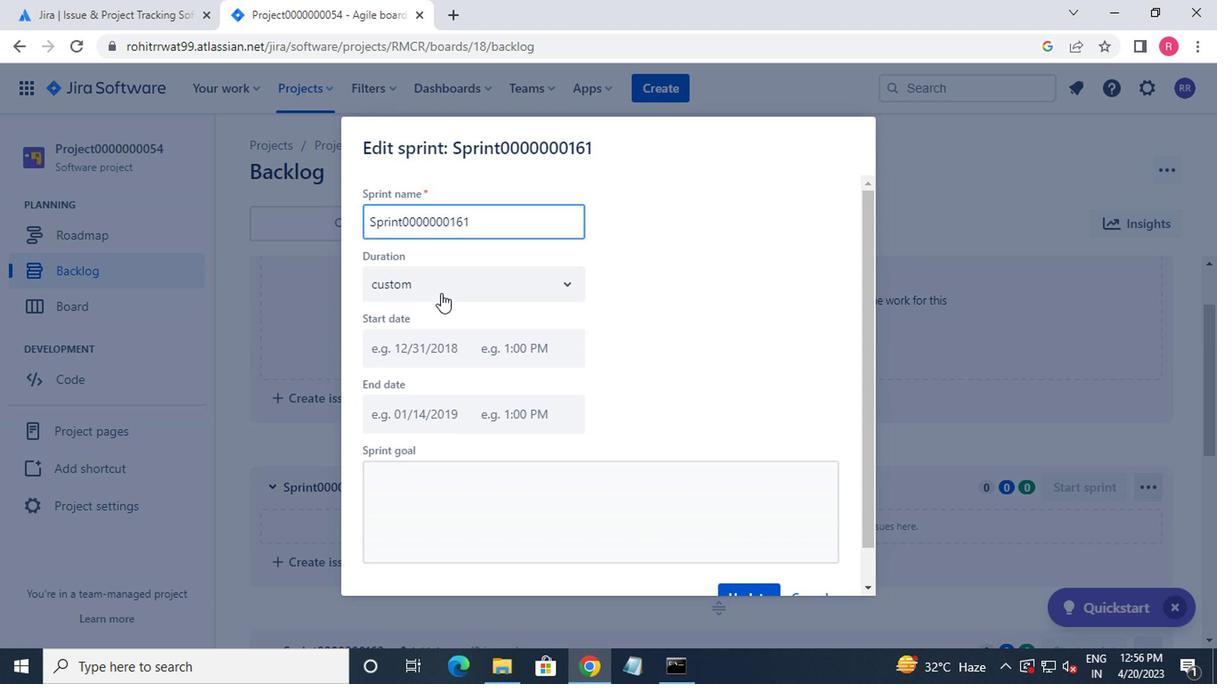 
Action: Mouse moved to (473, 426)
Screenshot: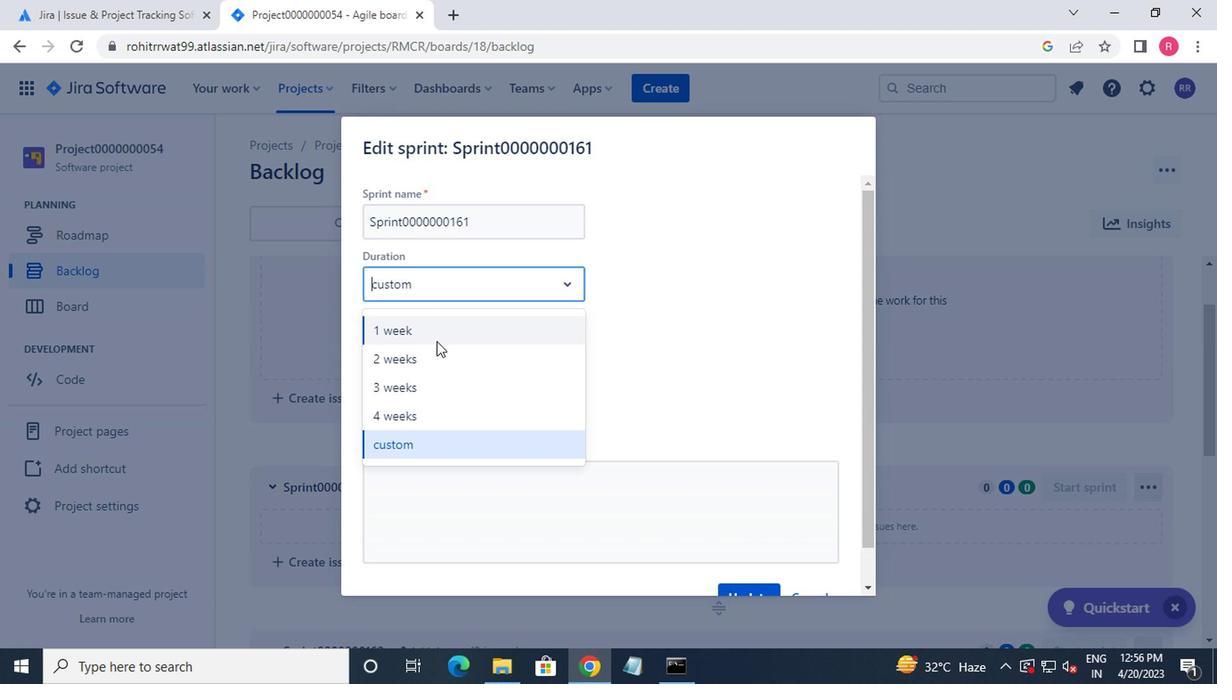 
Action: Mouse pressed left at (473, 426)
Screenshot: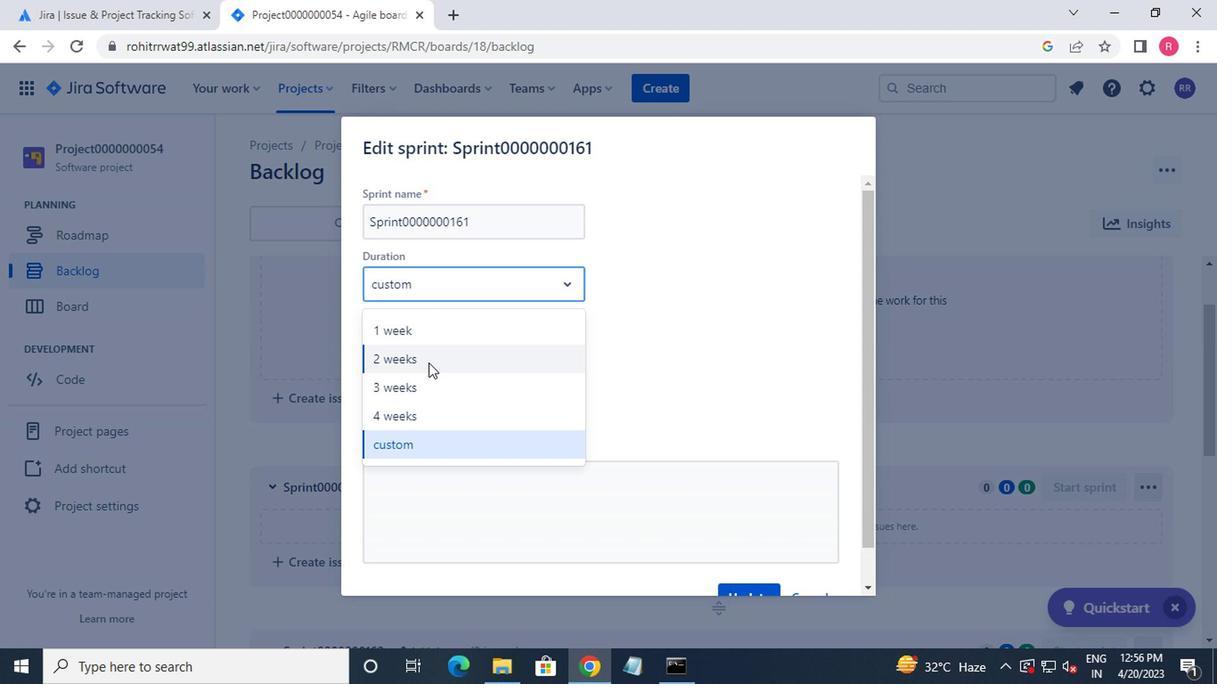 
Action: Mouse moved to (697, 585)
Screenshot: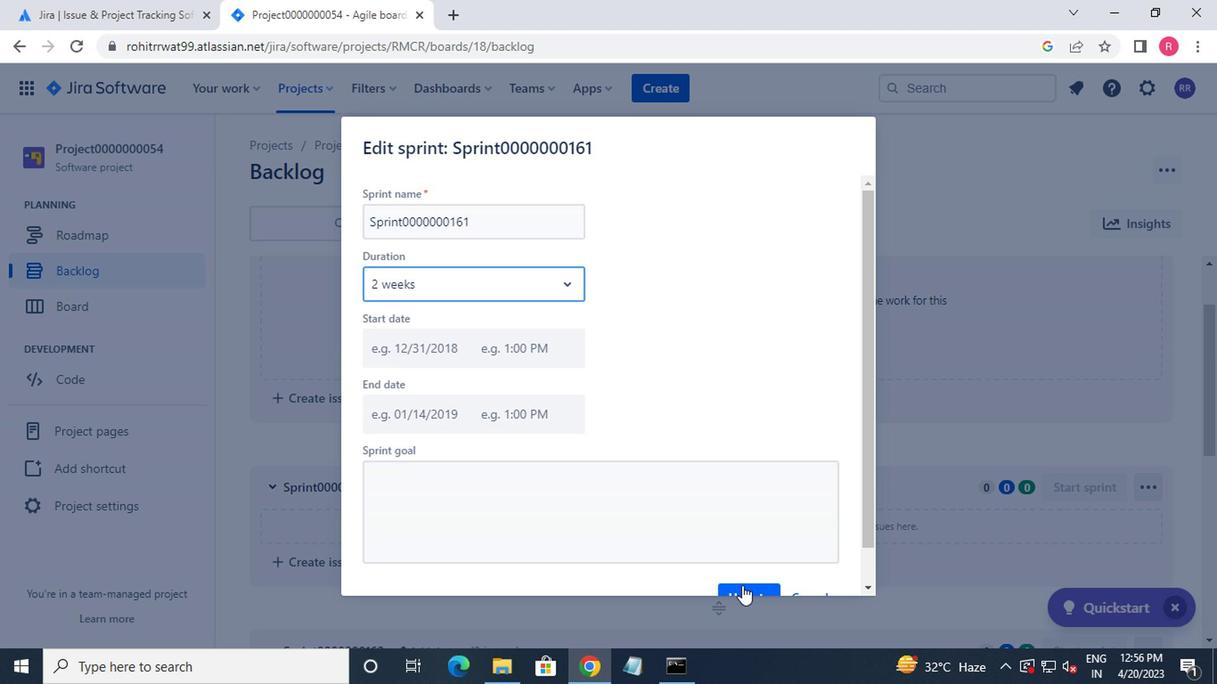 
Action: Mouse pressed left at (697, 585)
Screenshot: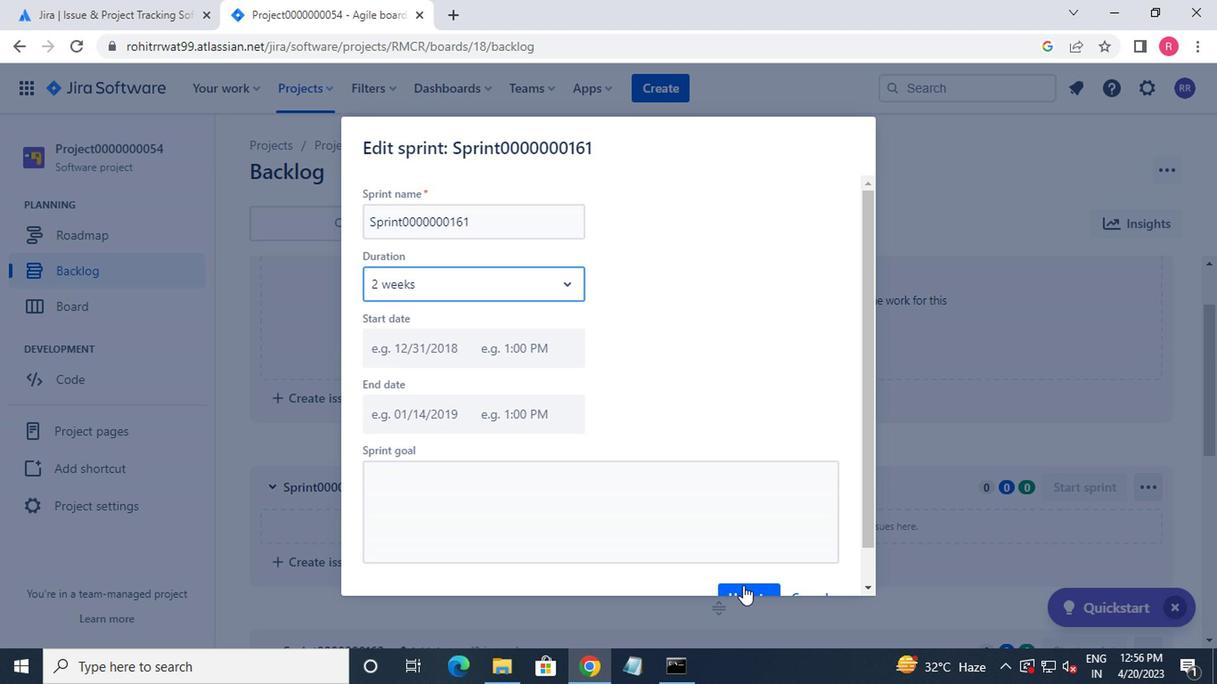 
Action: Mouse moved to (694, 565)
Screenshot: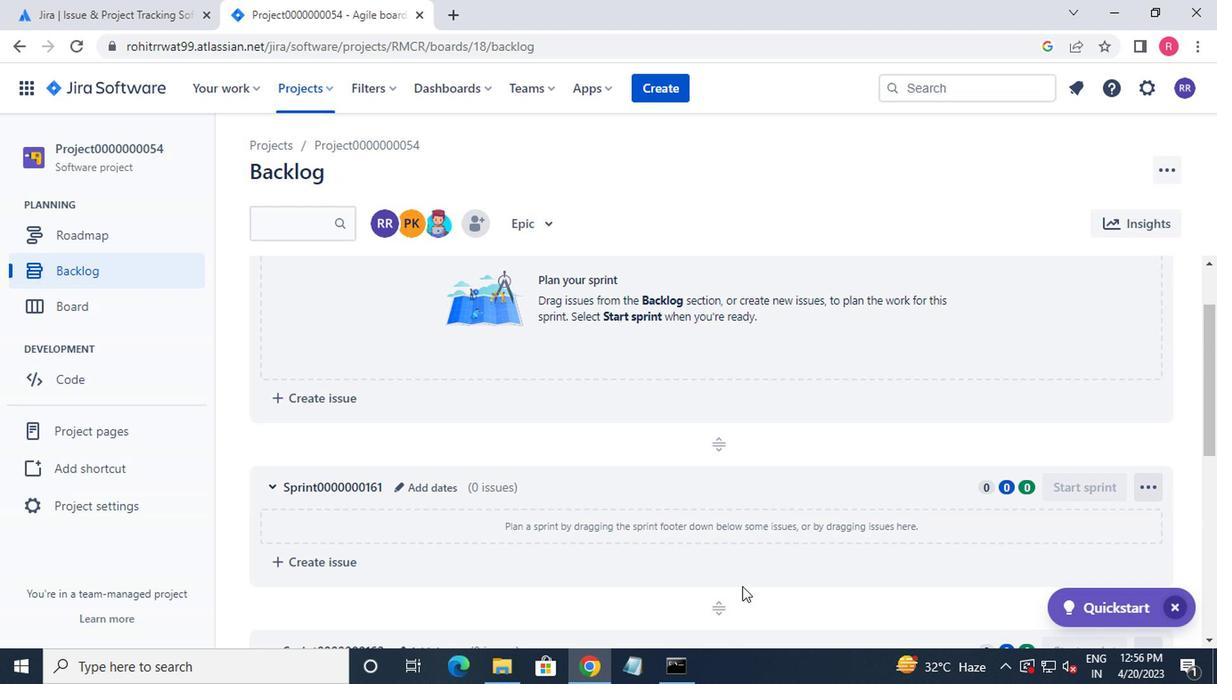 
